 Task: Look for Airbnb properties in AdzopÃ©, Ivory Coast from 12th  December, 2023 to 15th December, 2023 for 3 adults.2 bedrooms having 3 beds and 1 bathroom. Property type can be flat. Booking option can be shelf check-in. Look for 3 properties as per requirement.
Action: Mouse moved to (460, 114)
Screenshot: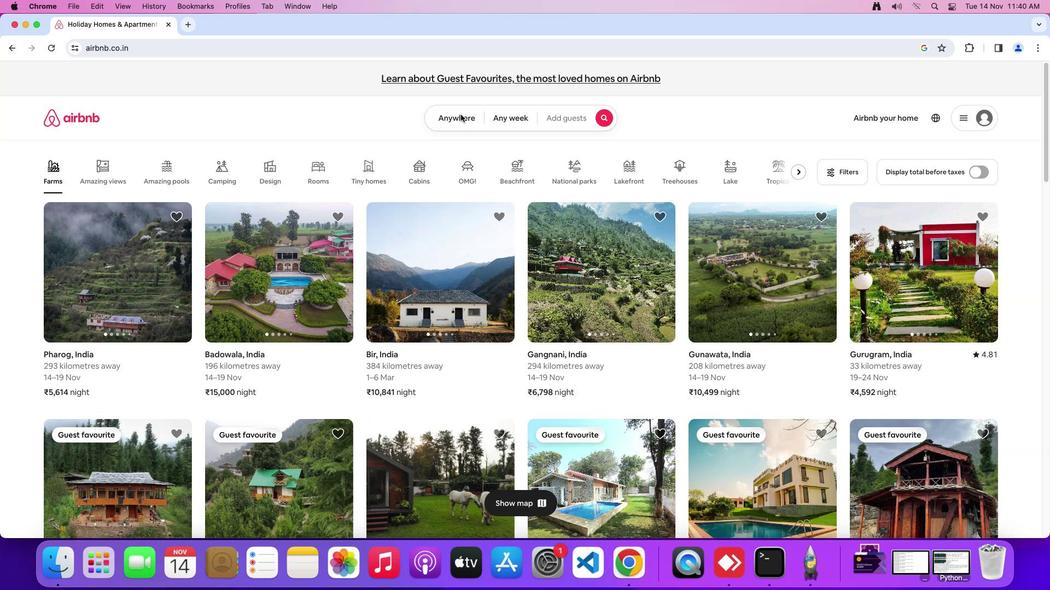 
Action: Mouse pressed left at (460, 114)
Screenshot: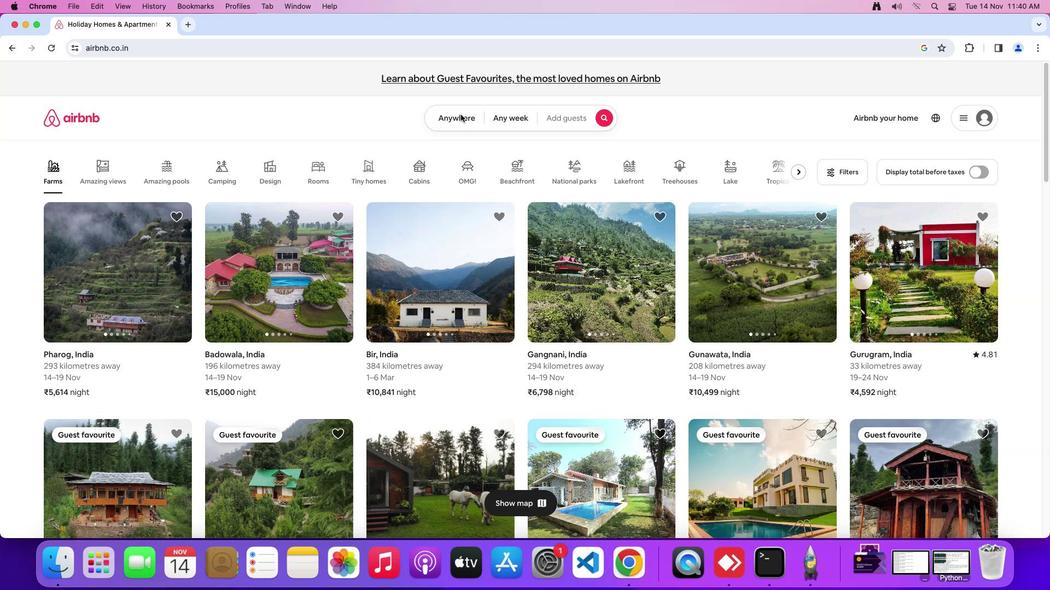 
Action: Mouse moved to (457, 118)
Screenshot: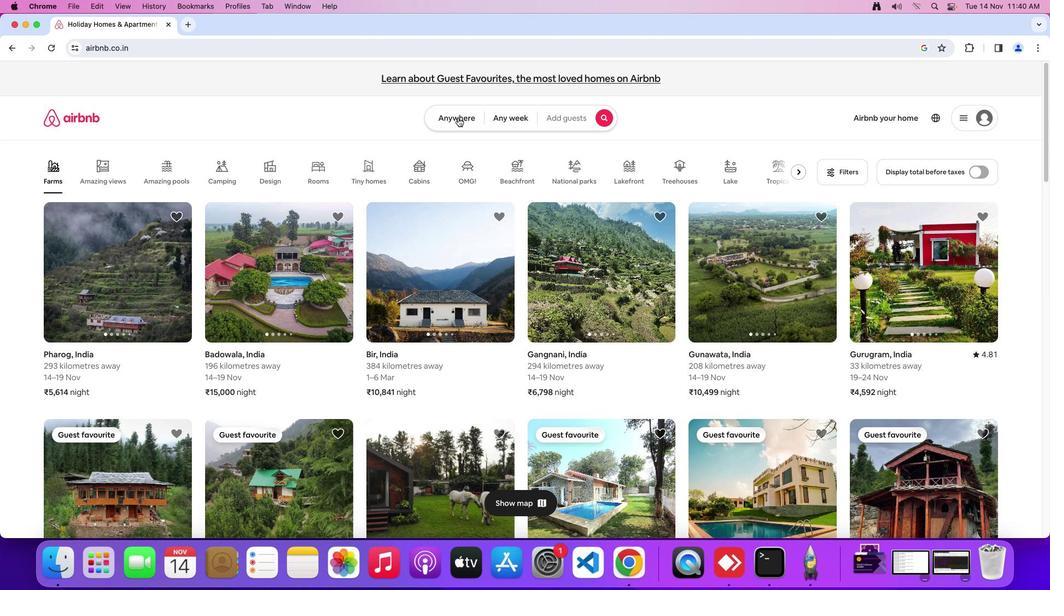 
Action: Mouse pressed left at (457, 118)
Screenshot: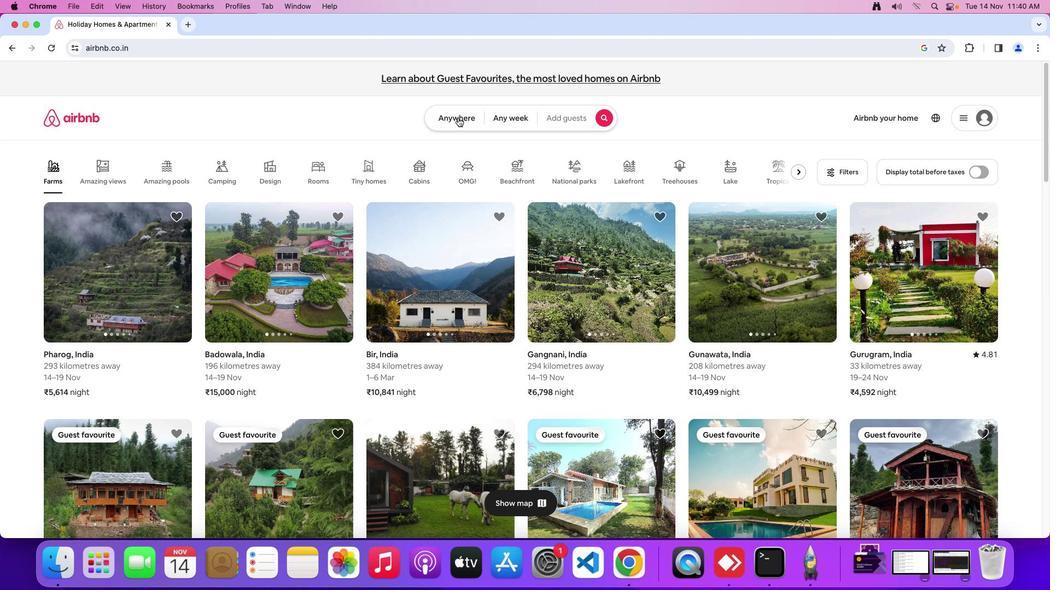 
Action: Mouse moved to (416, 163)
Screenshot: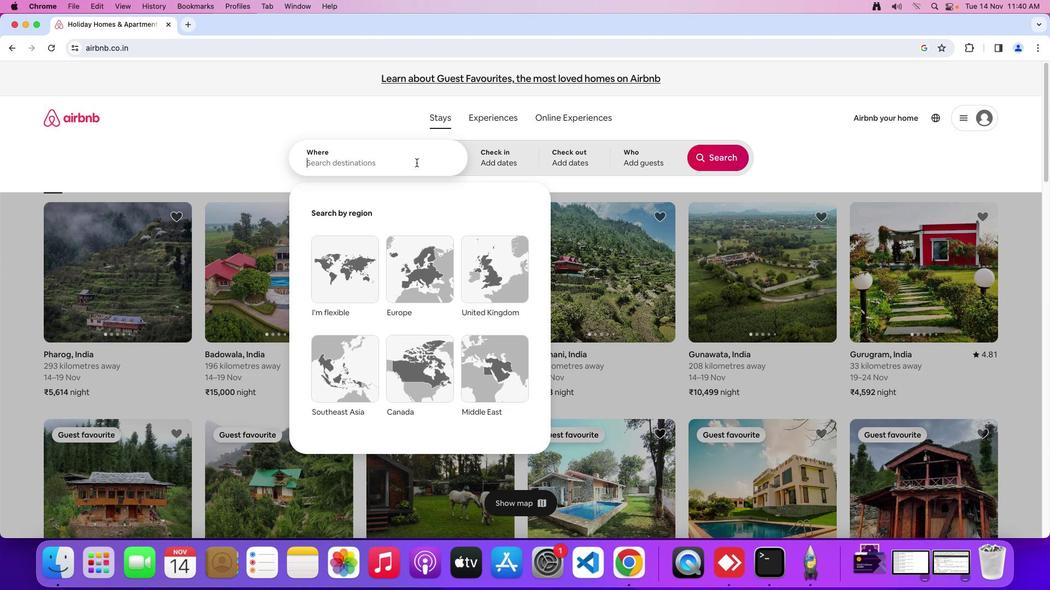 
Action: Mouse pressed left at (416, 163)
Screenshot: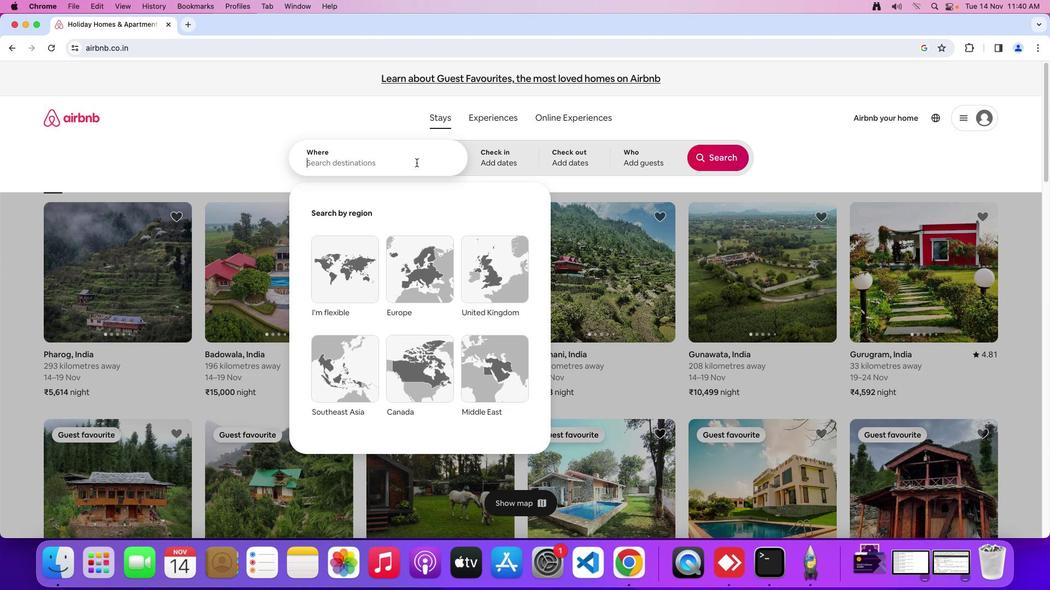 
Action: Mouse moved to (419, 179)
Screenshot: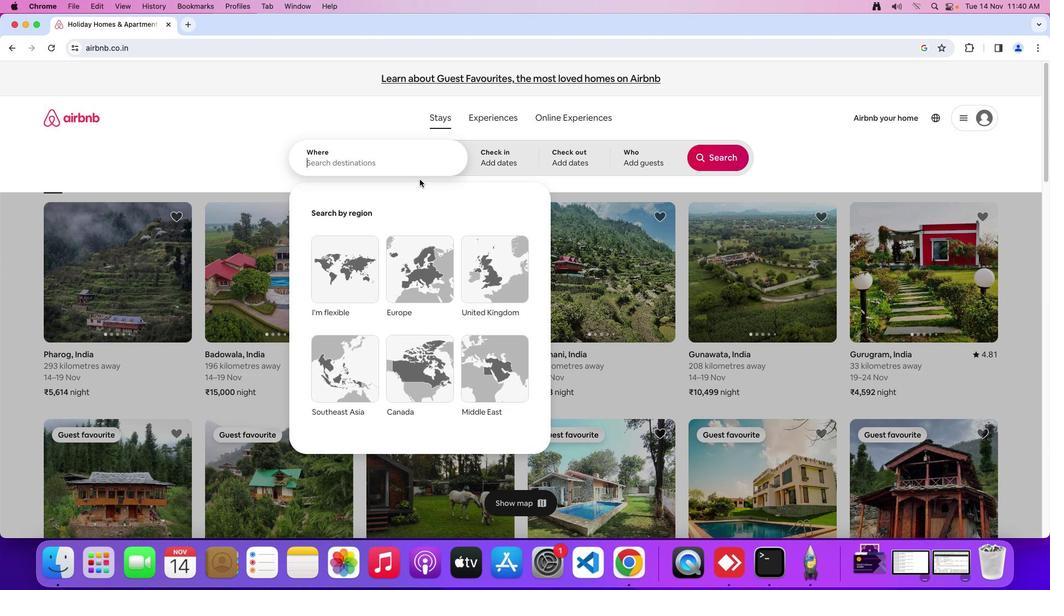 
Action: Key pressed Key.shift_r'A''d''z''o''p''e'','Key.spaceKey.shift'I''v''o''r''b'Key.backspace'v''y'Key.spaceKey.shift_r'C''o''a''s''t'
Screenshot: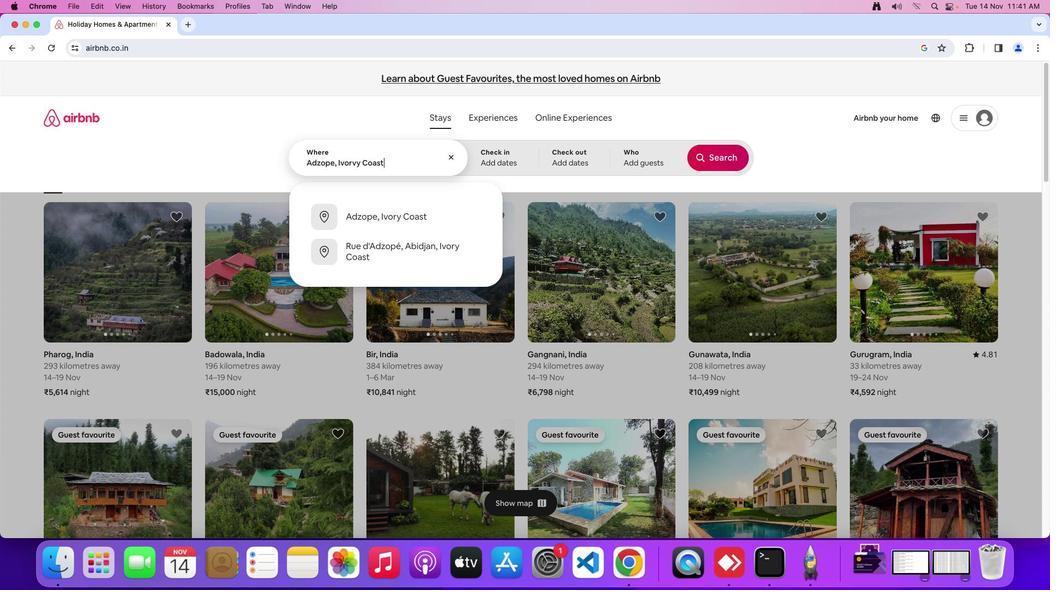 
Action: Mouse moved to (490, 149)
Screenshot: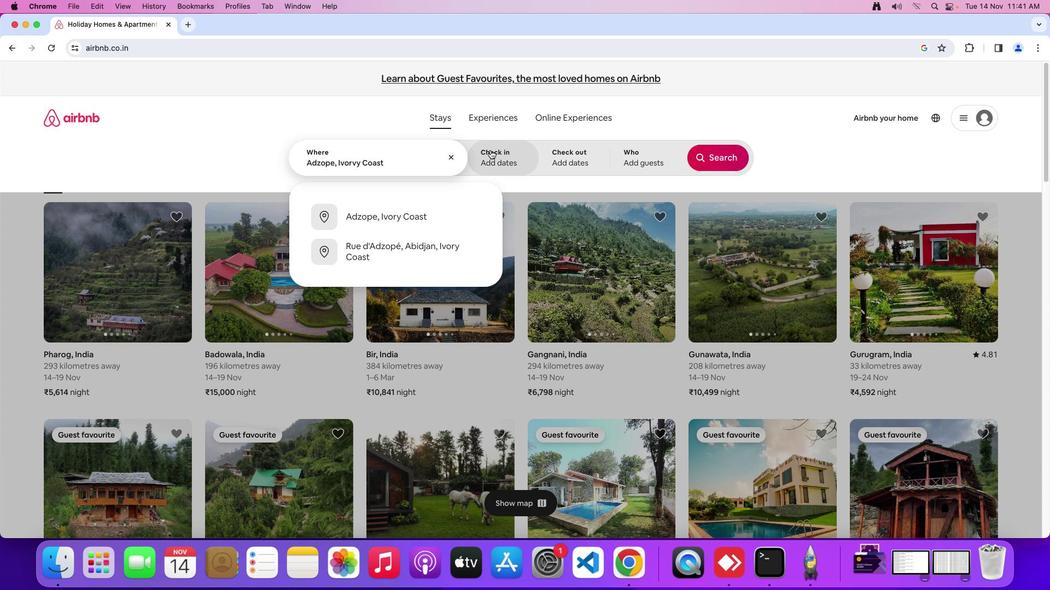 
Action: Mouse pressed left at (490, 149)
Screenshot: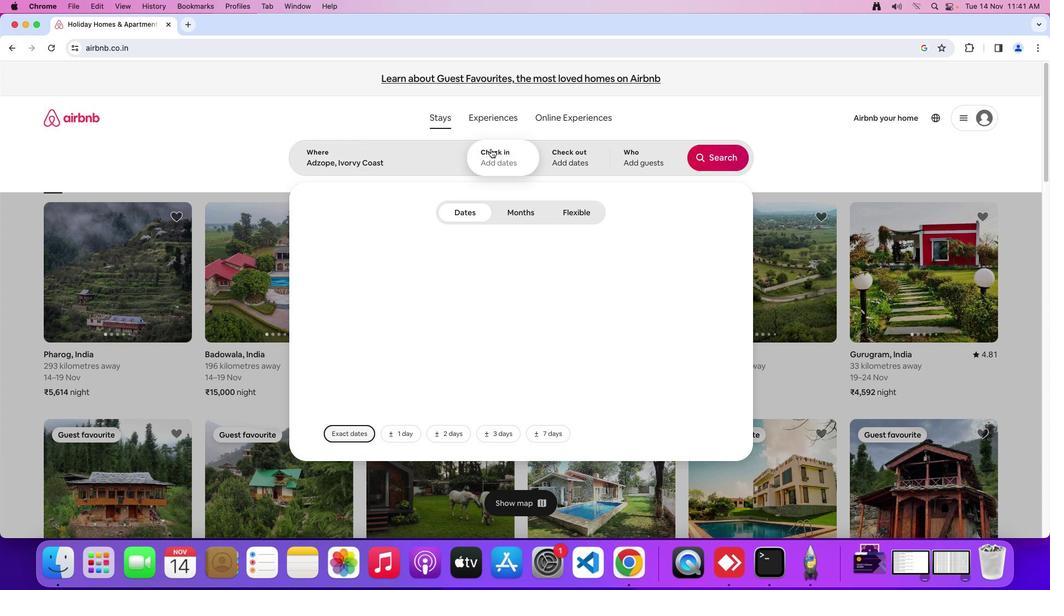 
Action: Mouse moved to (599, 346)
Screenshot: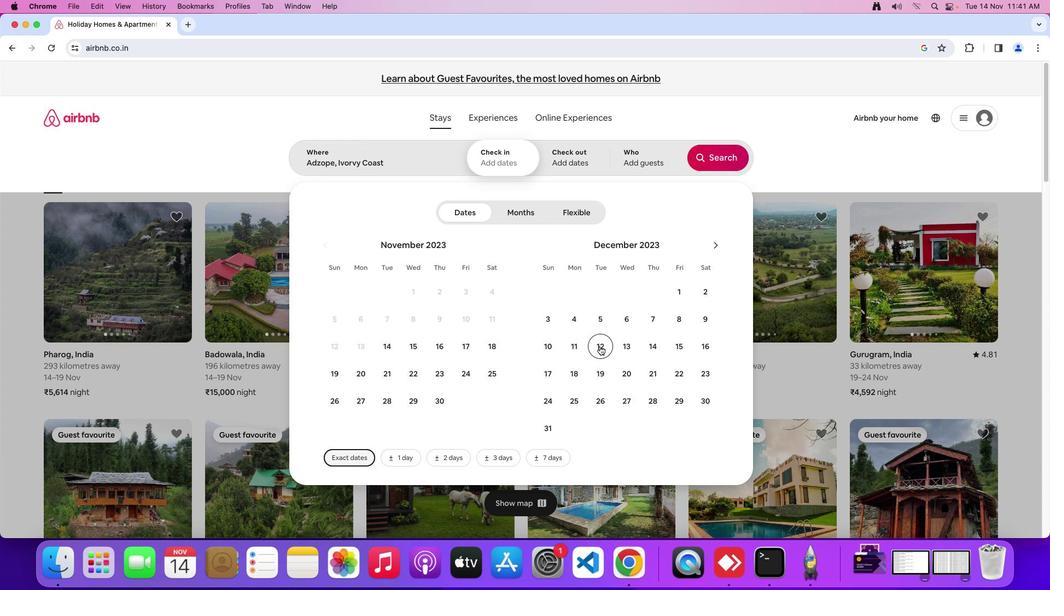 
Action: Mouse pressed left at (599, 346)
Screenshot: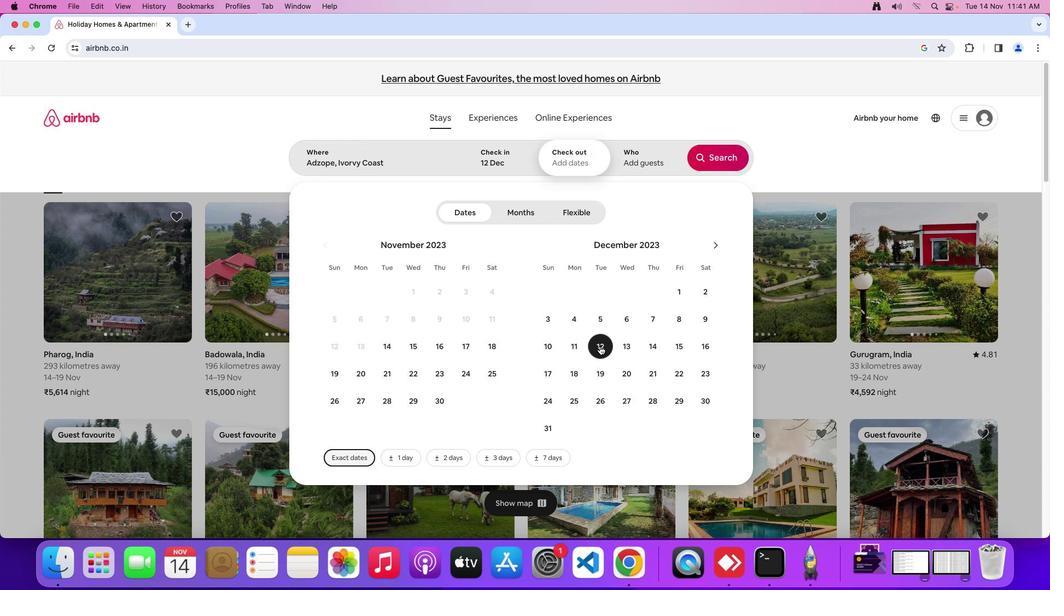 
Action: Mouse moved to (676, 347)
Screenshot: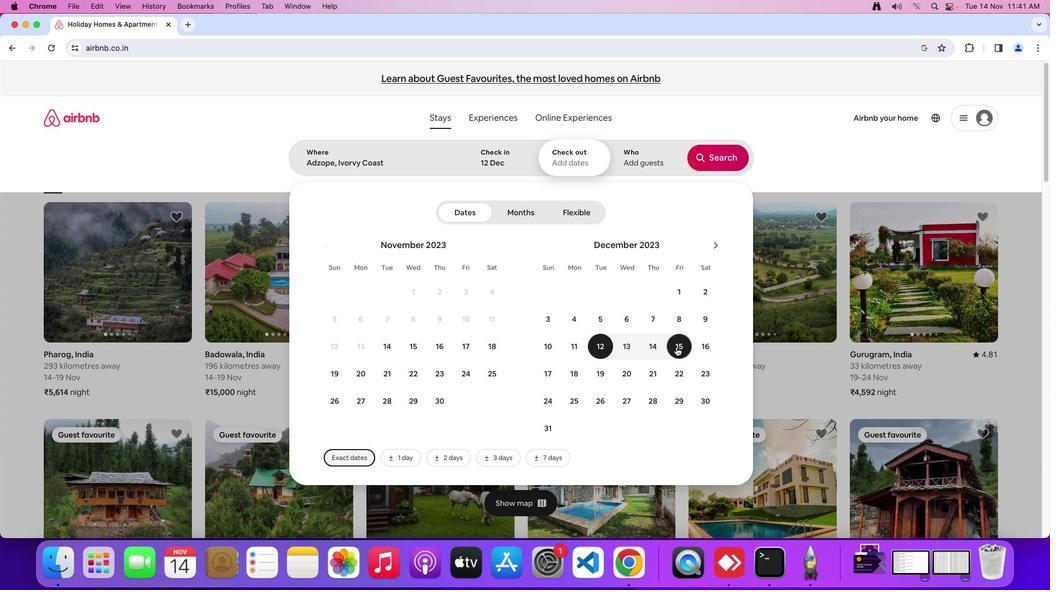 
Action: Mouse pressed left at (676, 347)
Screenshot: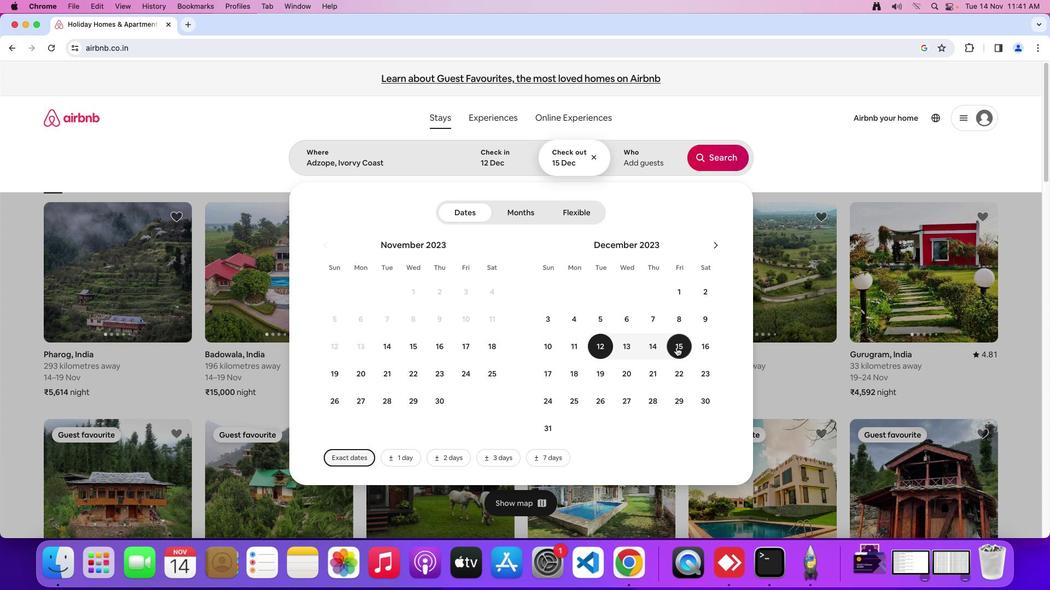 
Action: Mouse moved to (652, 159)
Screenshot: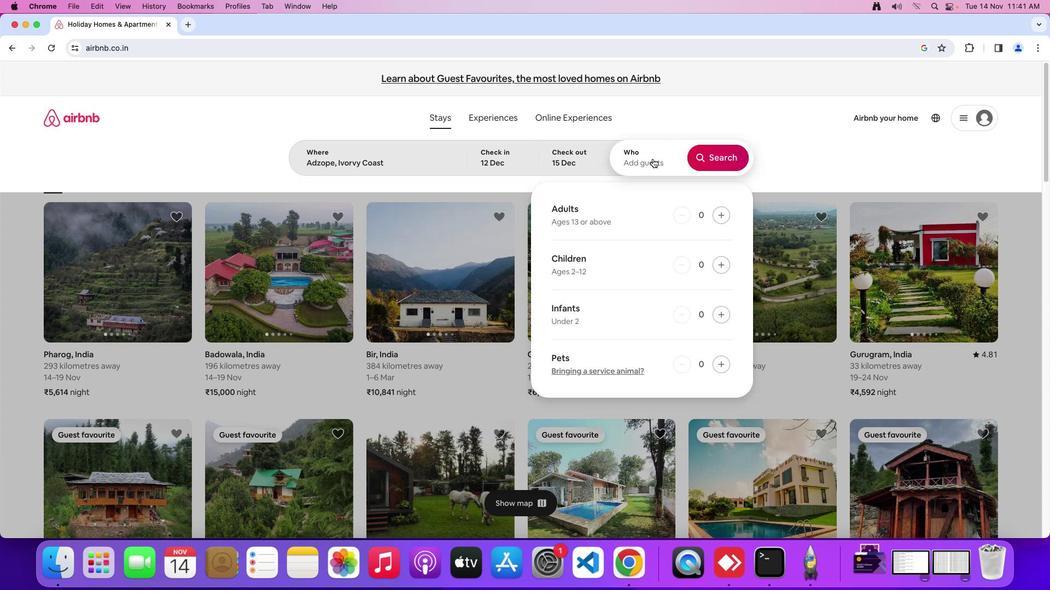 
Action: Mouse pressed left at (652, 159)
Screenshot: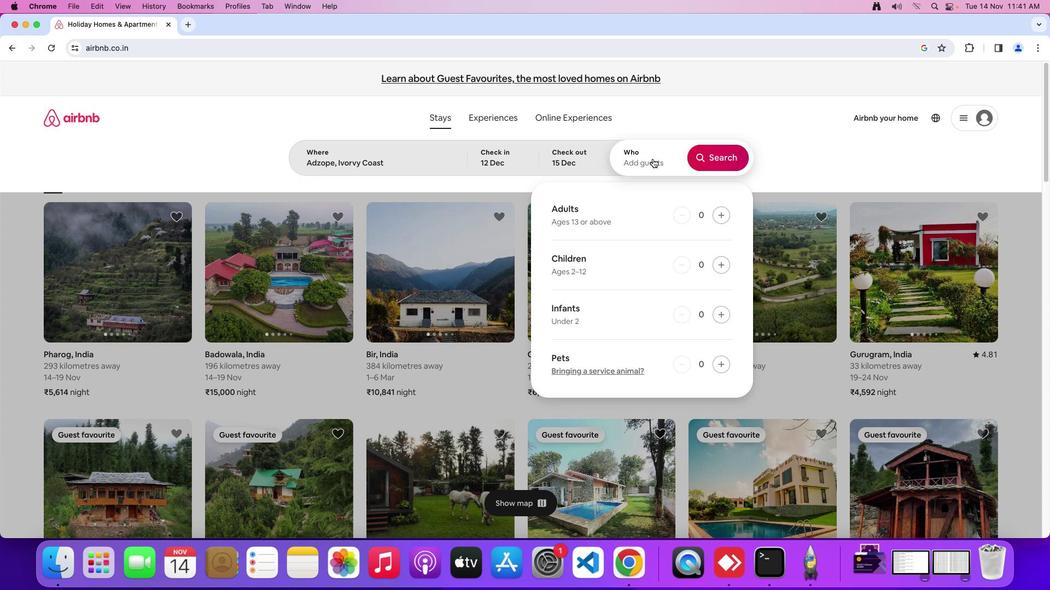 
Action: Mouse moved to (718, 214)
Screenshot: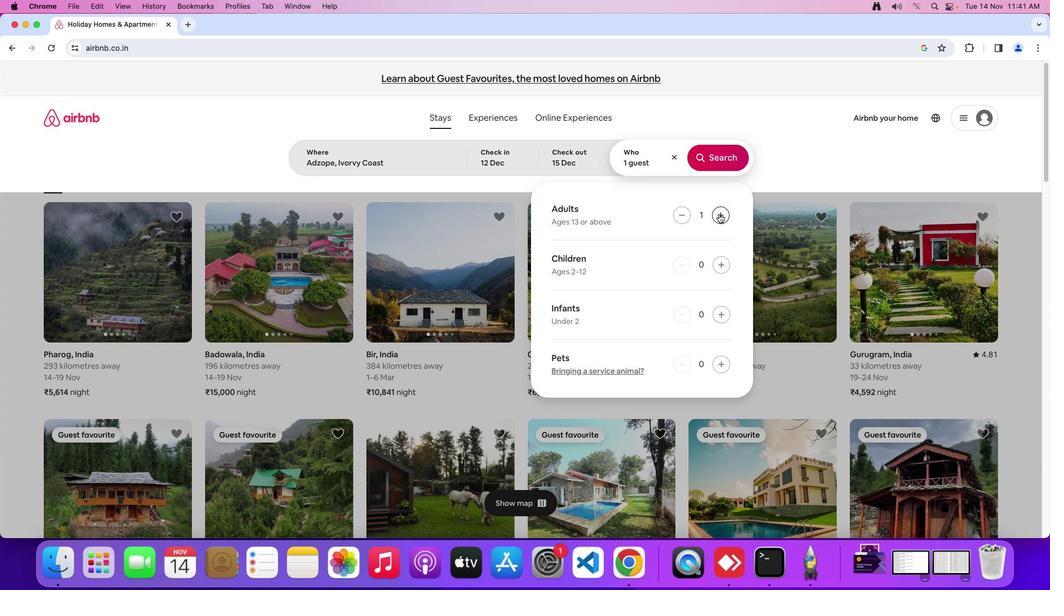 
Action: Mouse pressed left at (718, 214)
Screenshot: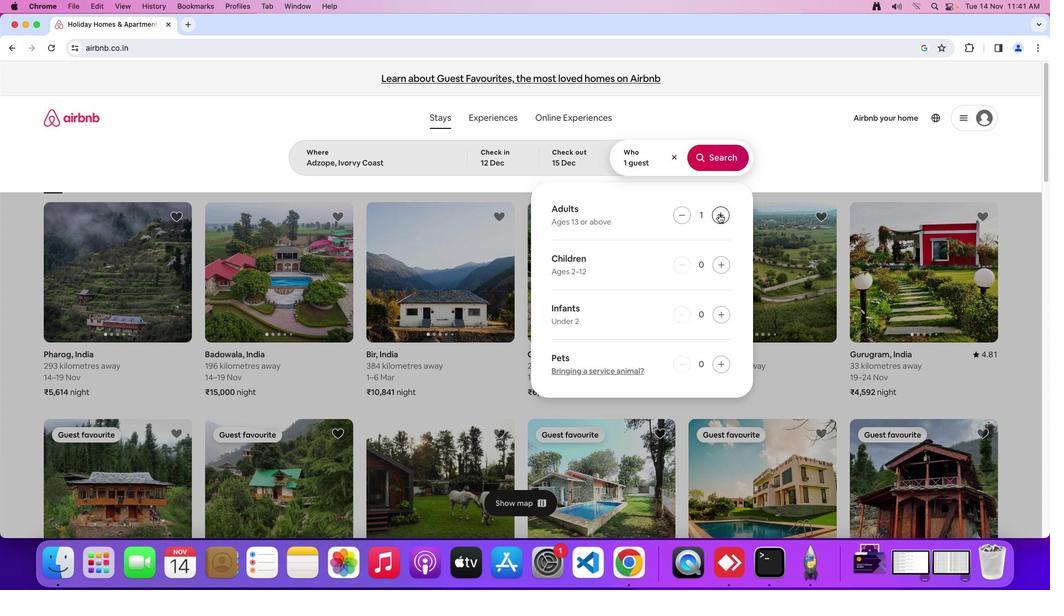 
Action: Mouse pressed left at (718, 214)
Screenshot: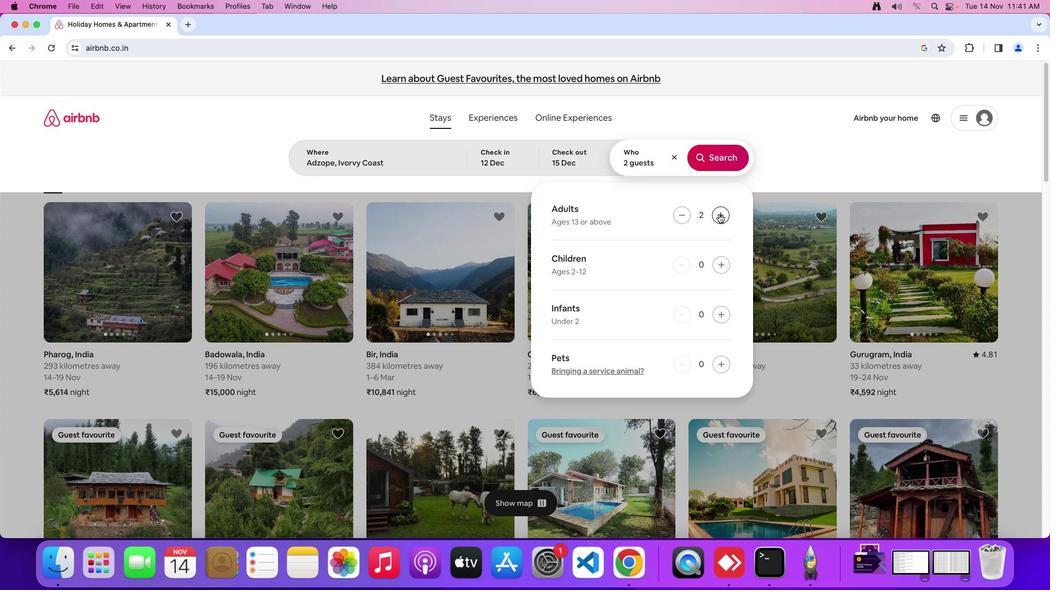 
Action: Mouse pressed left at (718, 214)
Screenshot: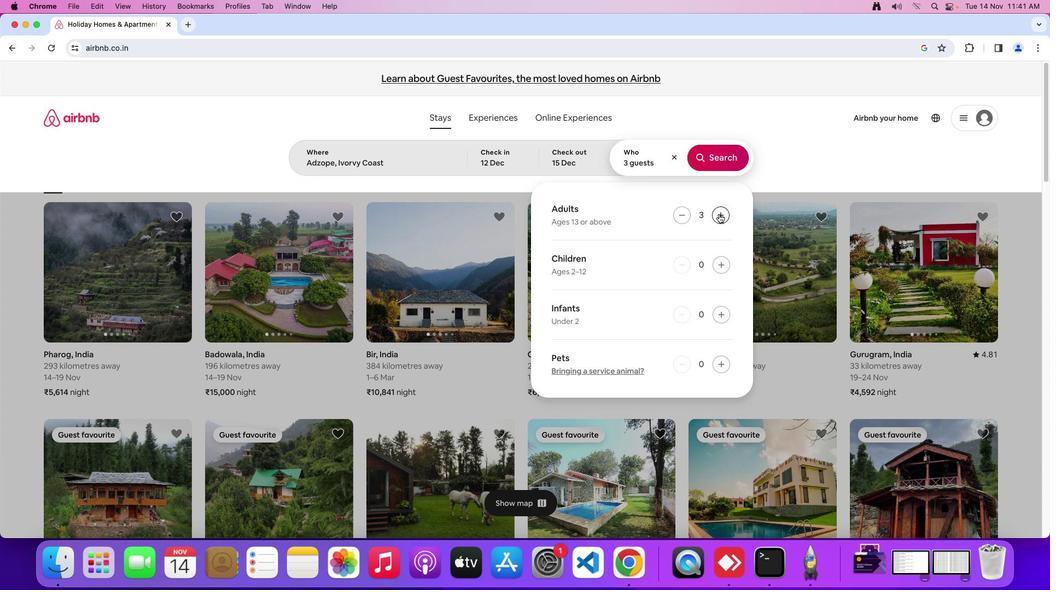 
Action: Mouse moved to (733, 157)
Screenshot: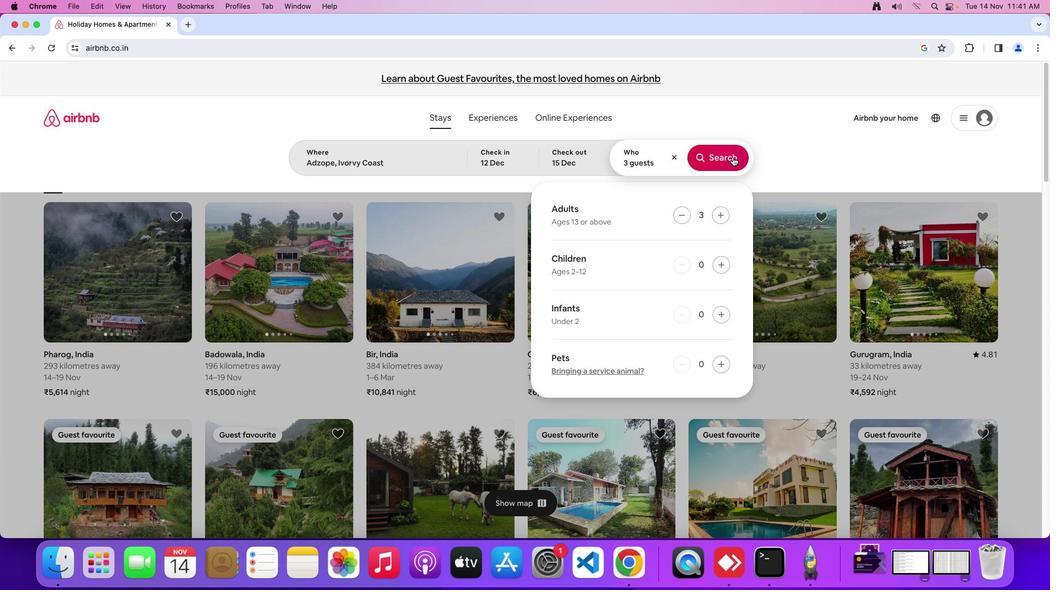 
Action: Mouse pressed left at (733, 157)
Screenshot: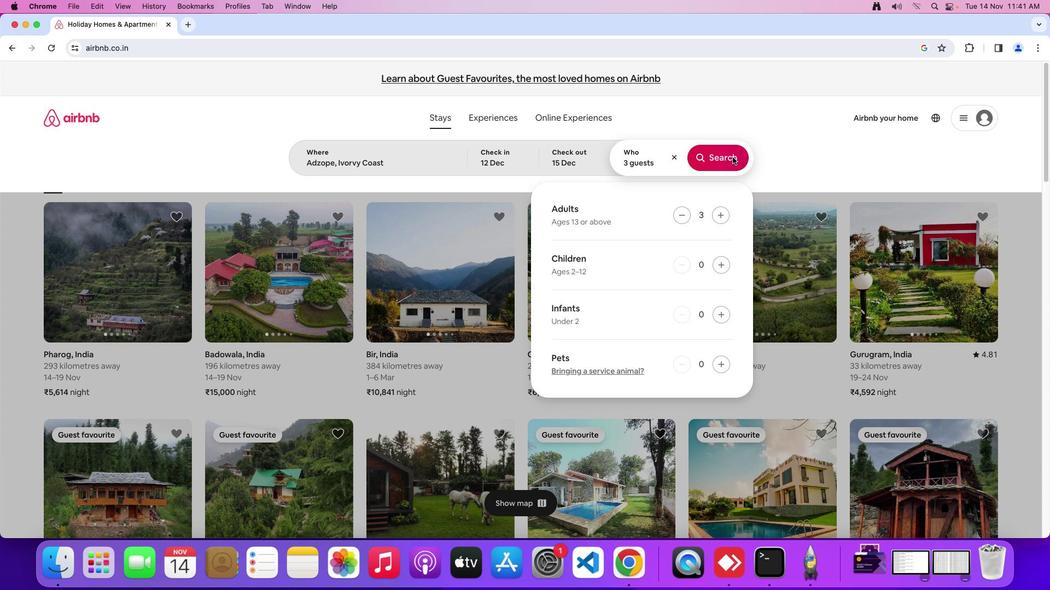 
Action: Mouse moved to (866, 126)
Screenshot: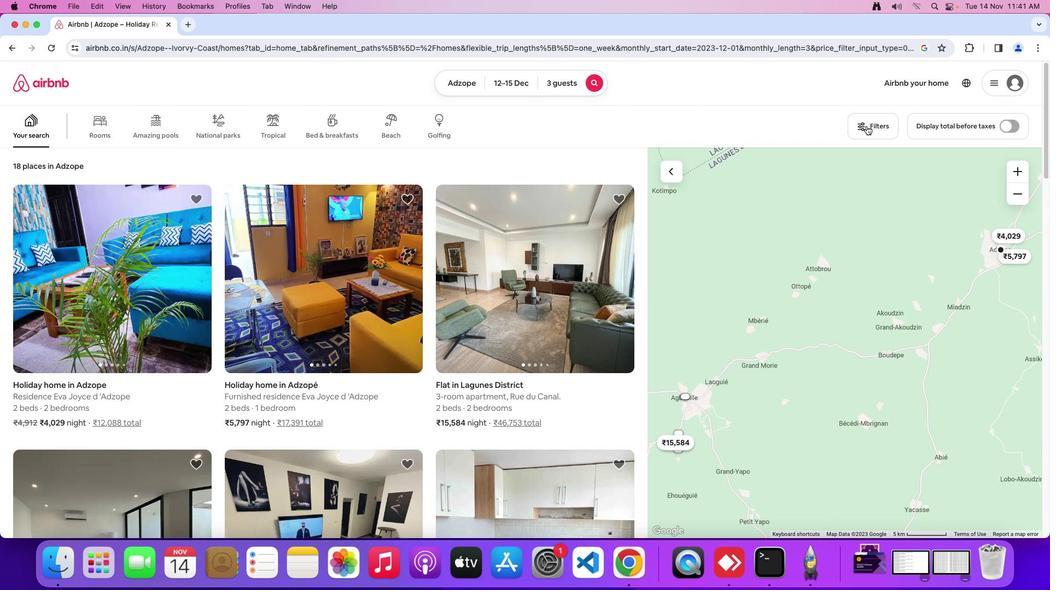 
Action: Mouse pressed left at (866, 126)
Screenshot: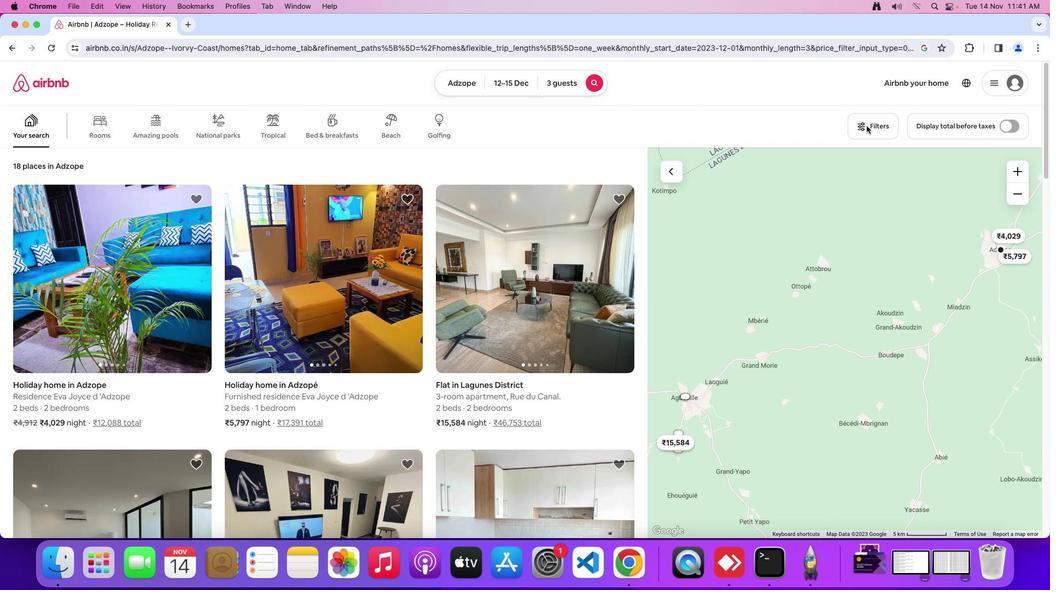 
Action: Mouse moved to (481, 347)
Screenshot: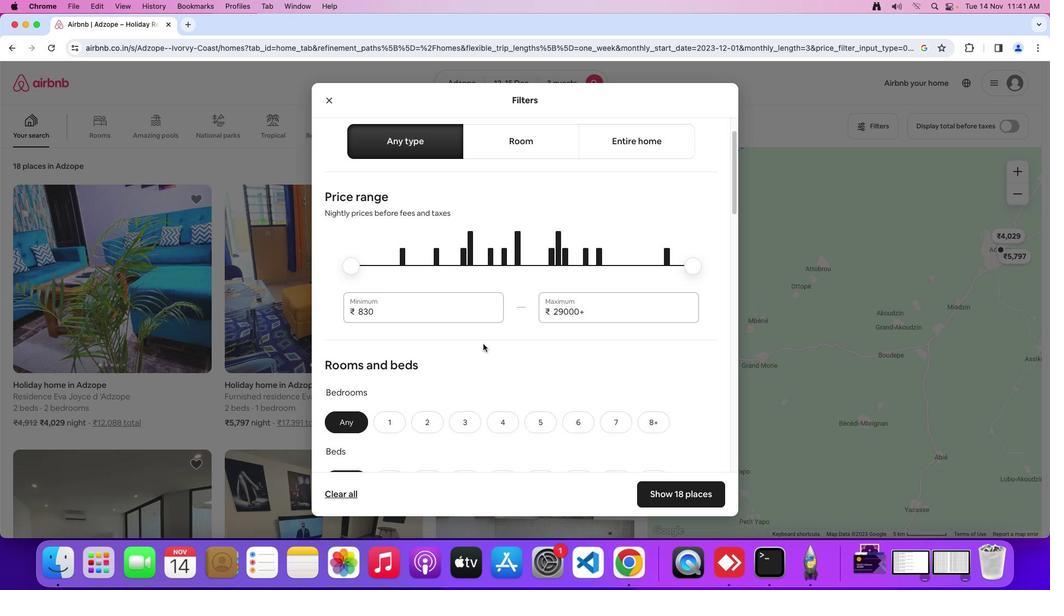 
Action: Mouse scrolled (481, 347) with delta (0, 0)
Screenshot: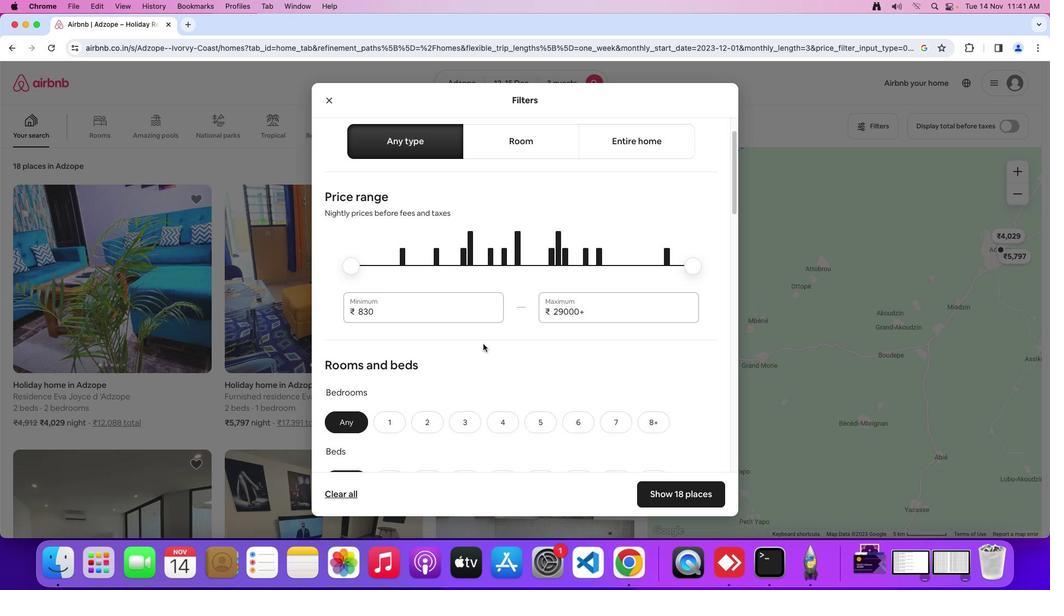 
Action: Mouse moved to (481, 346)
Screenshot: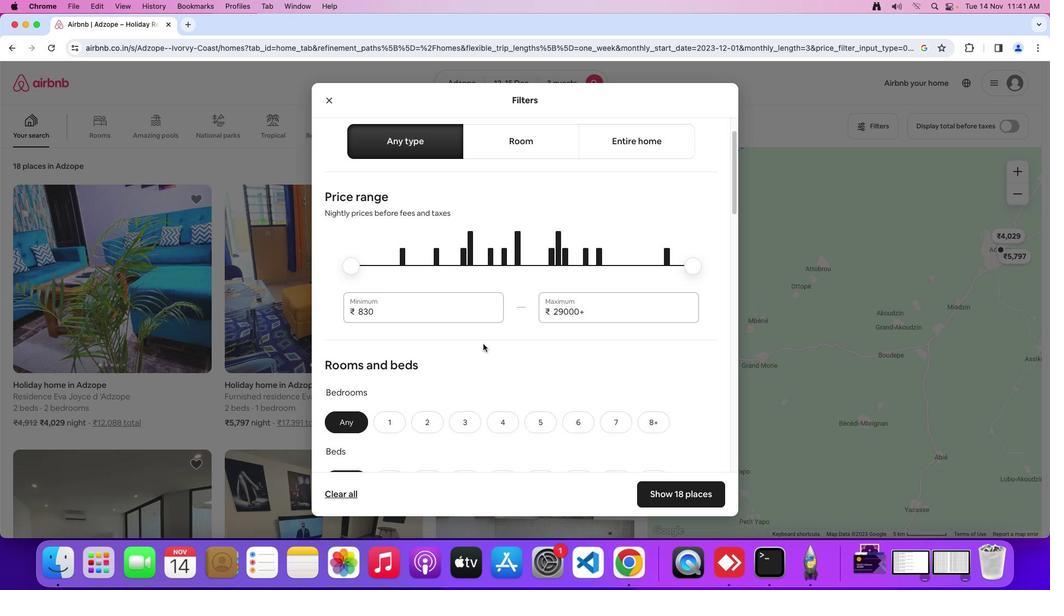 
Action: Mouse scrolled (481, 346) with delta (0, 0)
Screenshot: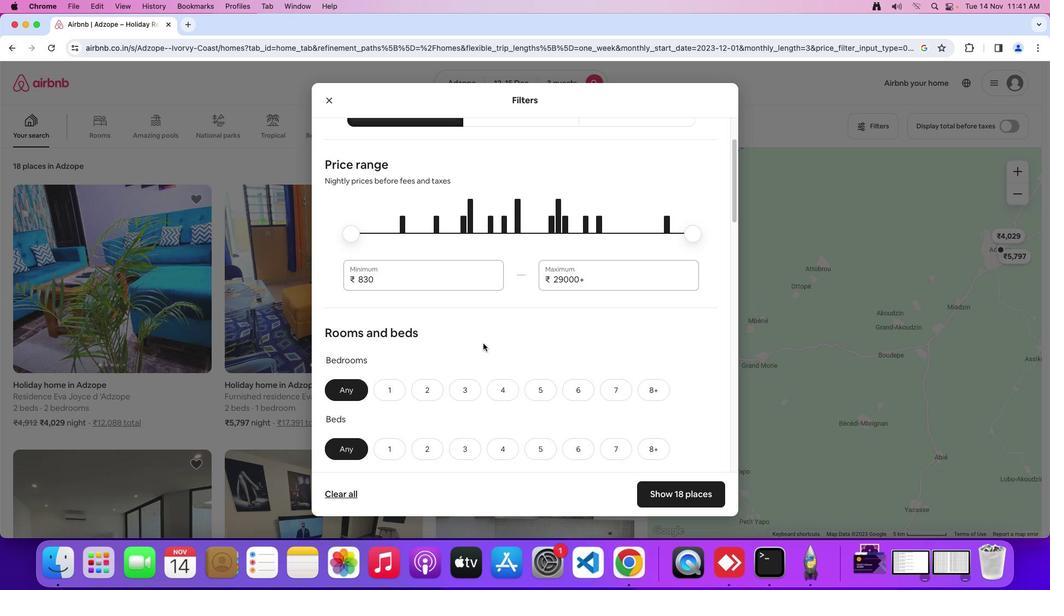 
Action: Mouse moved to (482, 345)
Screenshot: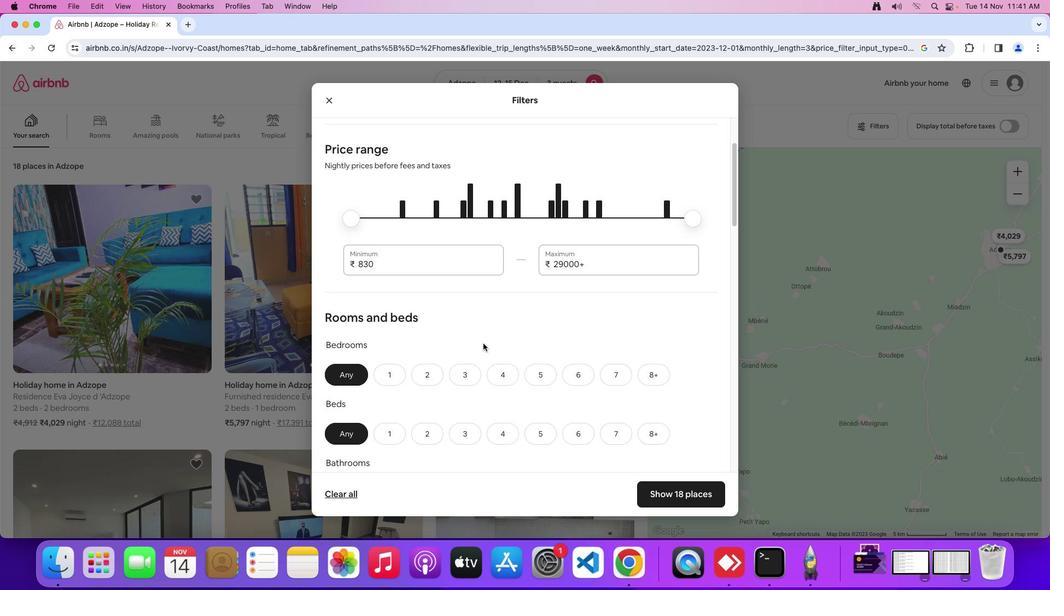 
Action: Mouse scrolled (482, 345) with delta (0, -1)
Screenshot: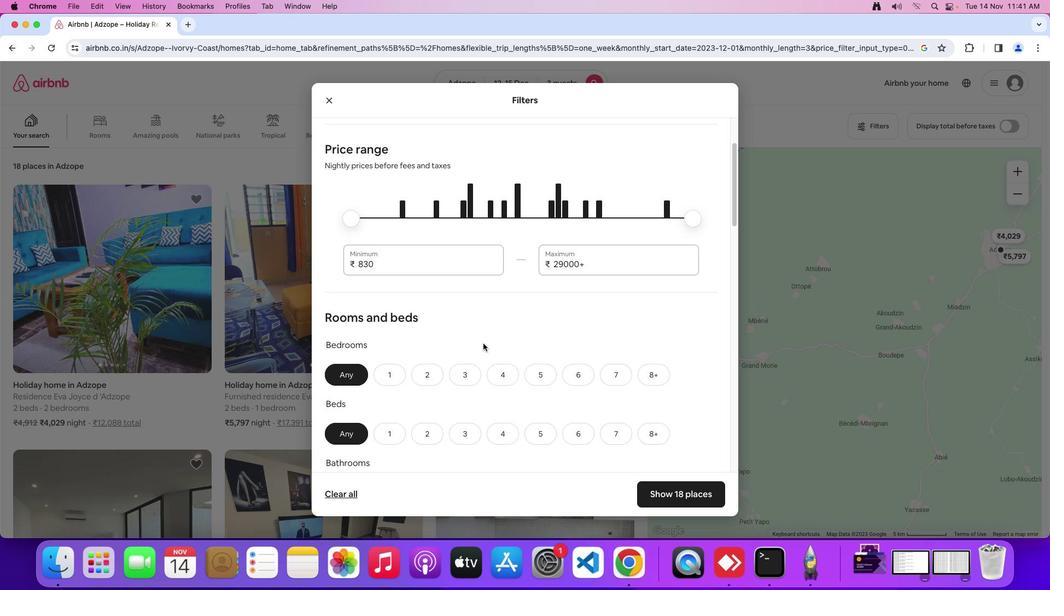 
Action: Mouse moved to (447, 343)
Screenshot: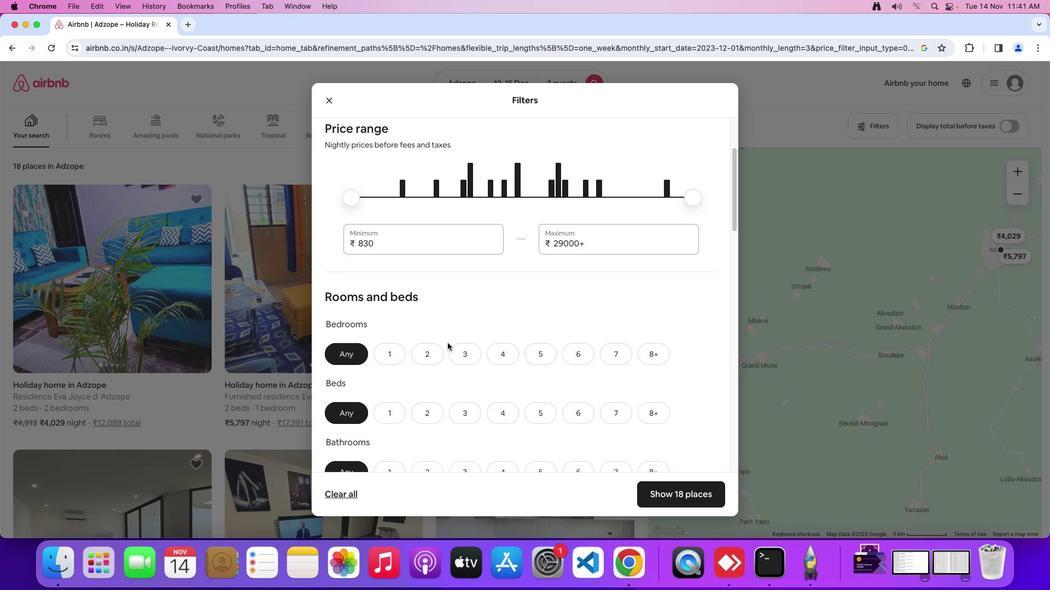 
Action: Mouse scrolled (447, 343) with delta (0, 0)
Screenshot: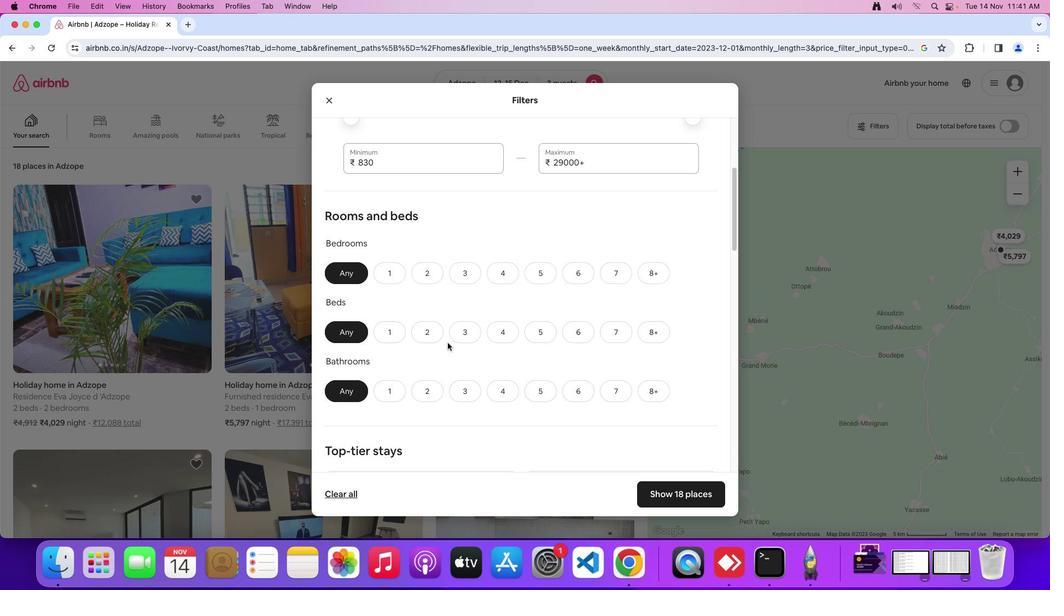 
Action: Mouse scrolled (447, 343) with delta (0, 0)
Screenshot: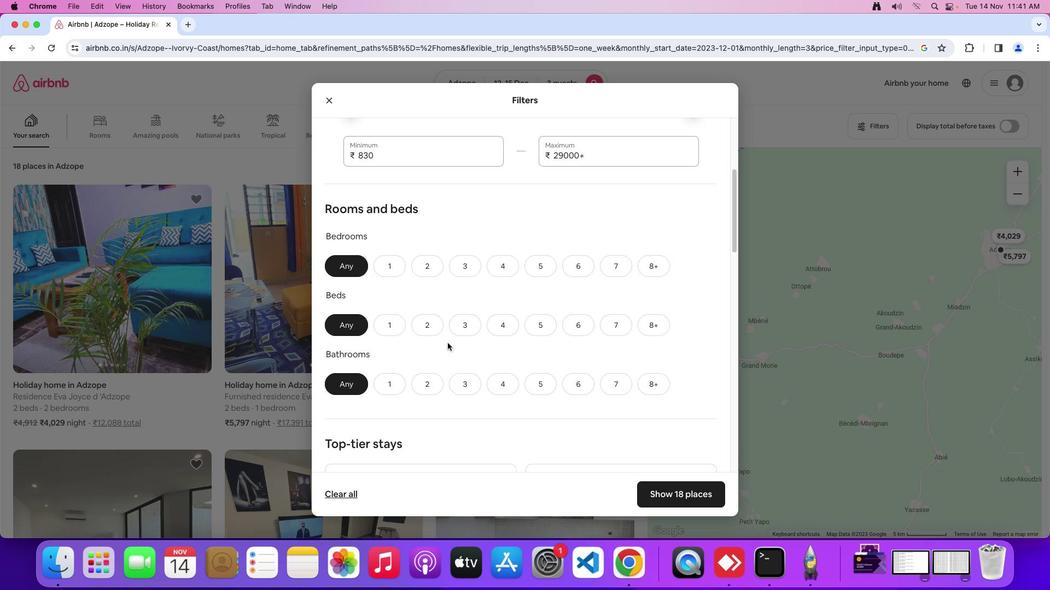 
Action: Mouse moved to (447, 343)
Screenshot: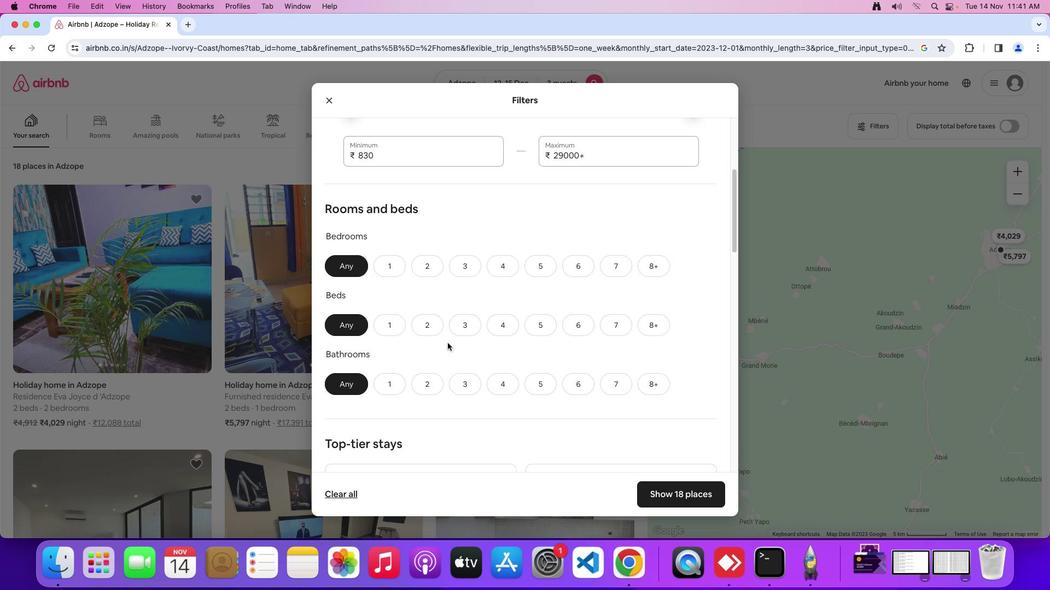 
Action: Mouse scrolled (447, 343) with delta (0, -1)
Screenshot: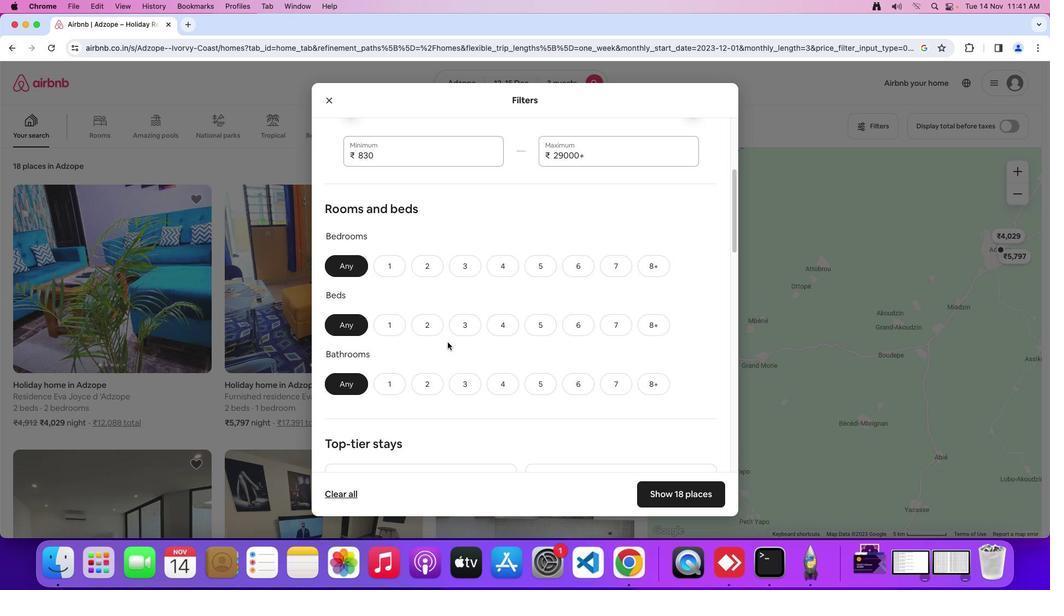 
Action: Mouse moved to (434, 268)
Screenshot: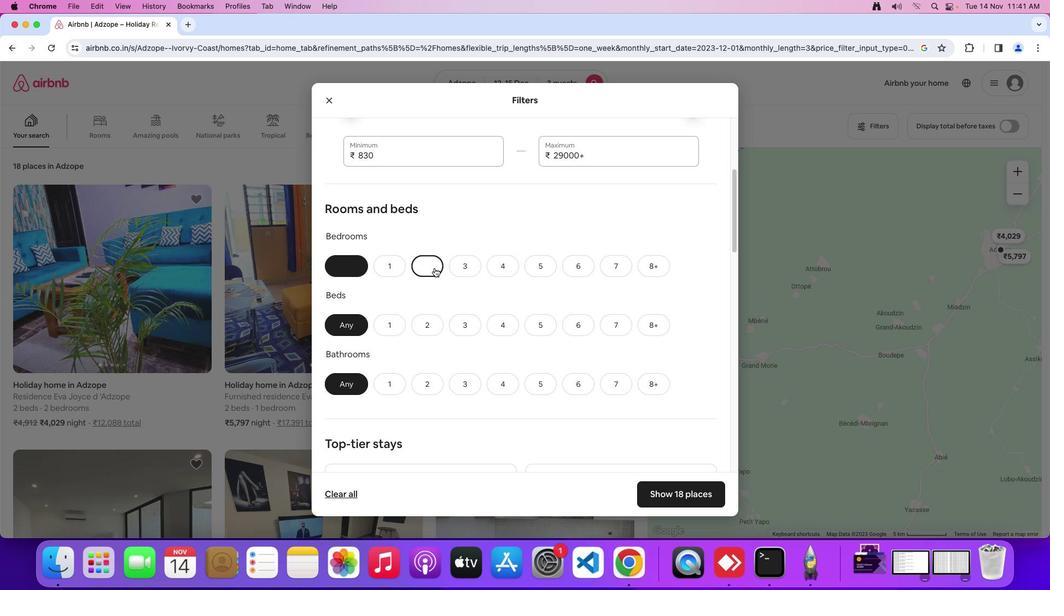 
Action: Mouse pressed left at (434, 268)
Screenshot: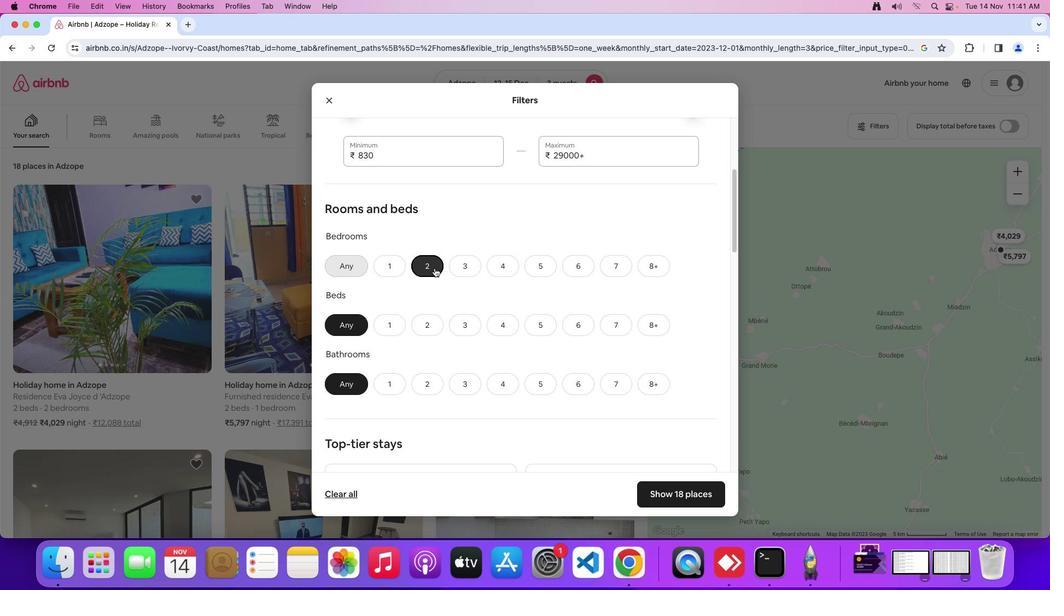 
Action: Mouse moved to (501, 331)
Screenshot: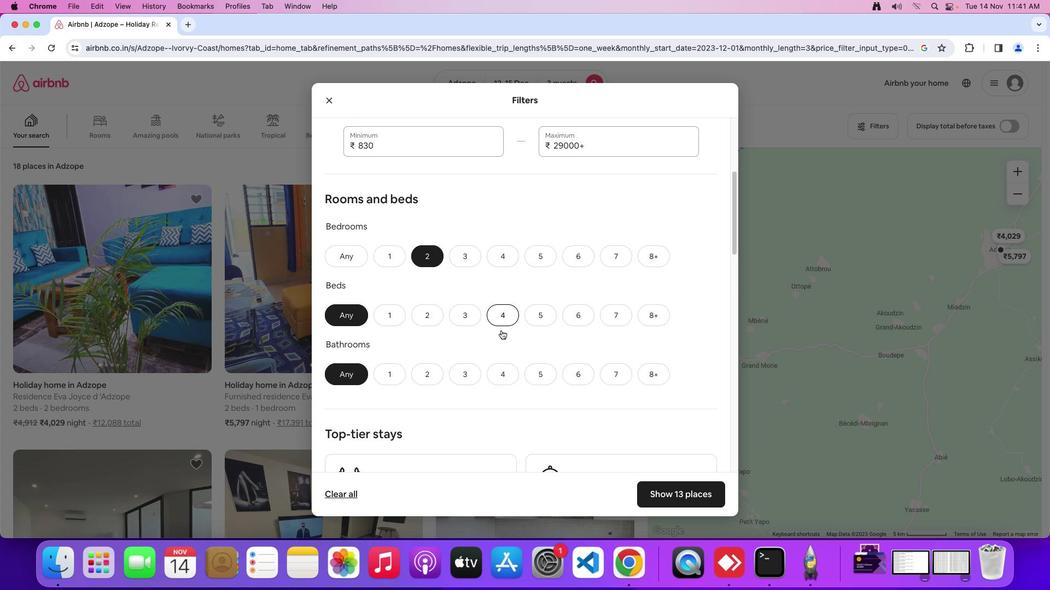 
Action: Mouse scrolled (501, 331) with delta (0, 0)
Screenshot: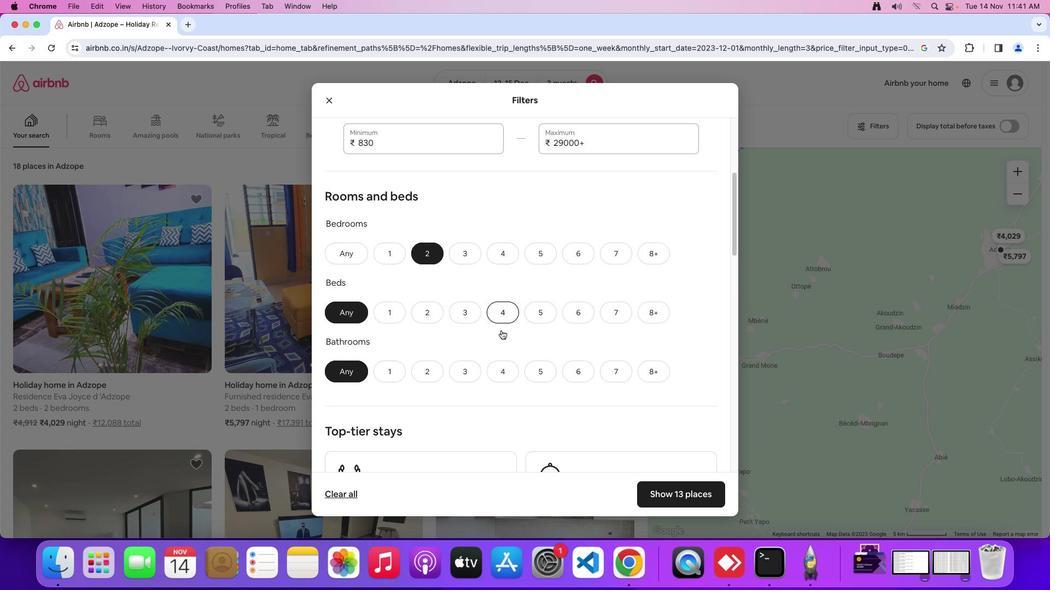 
Action: Mouse scrolled (501, 331) with delta (0, 0)
Screenshot: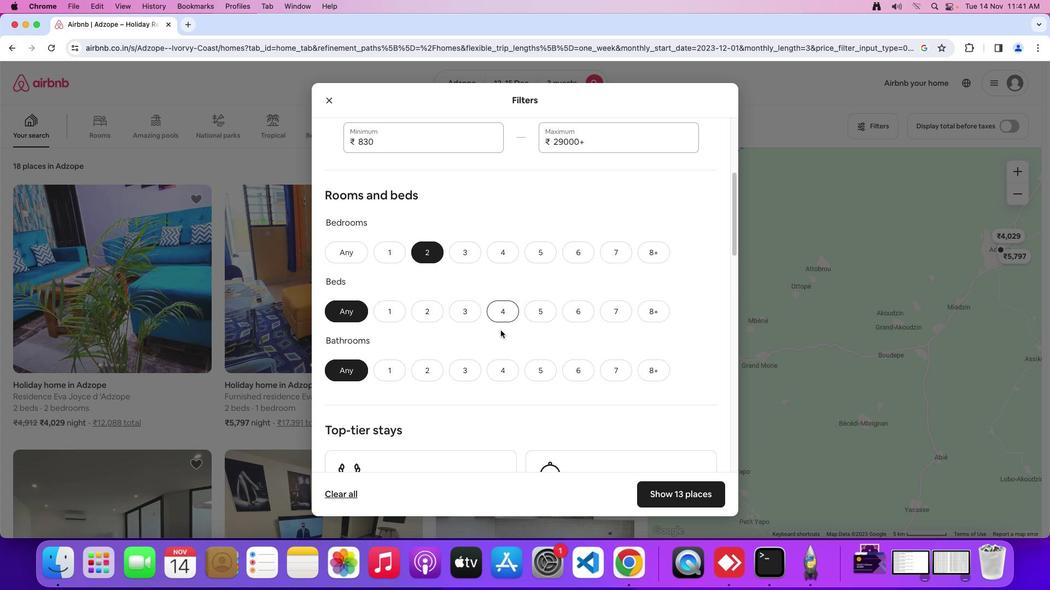 
Action: Mouse moved to (475, 315)
Screenshot: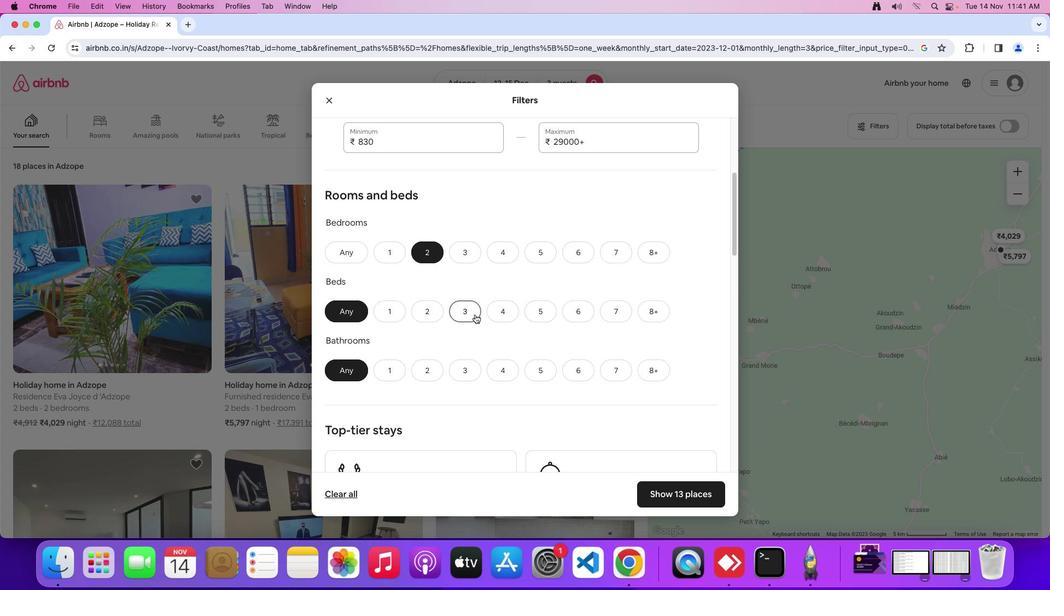 
Action: Mouse pressed left at (475, 315)
Screenshot: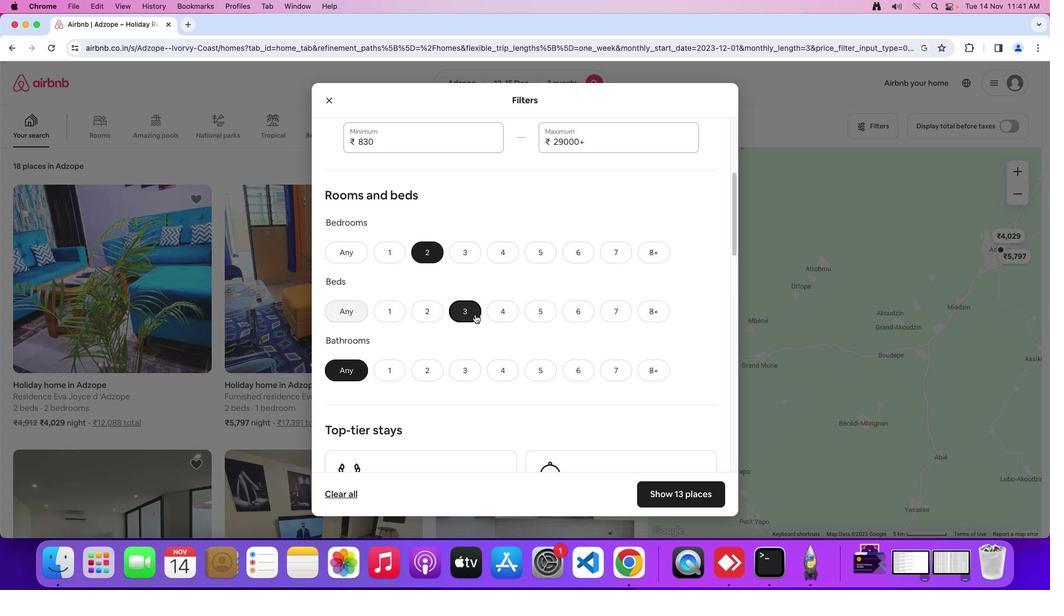 
Action: Mouse moved to (401, 369)
Screenshot: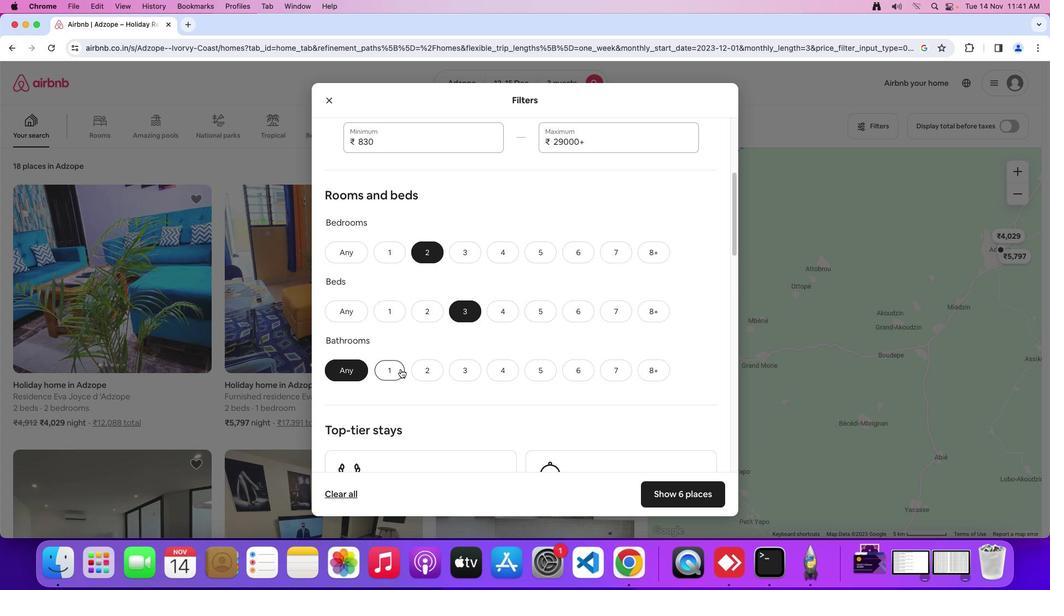 
Action: Mouse pressed left at (401, 369)
Screenshot: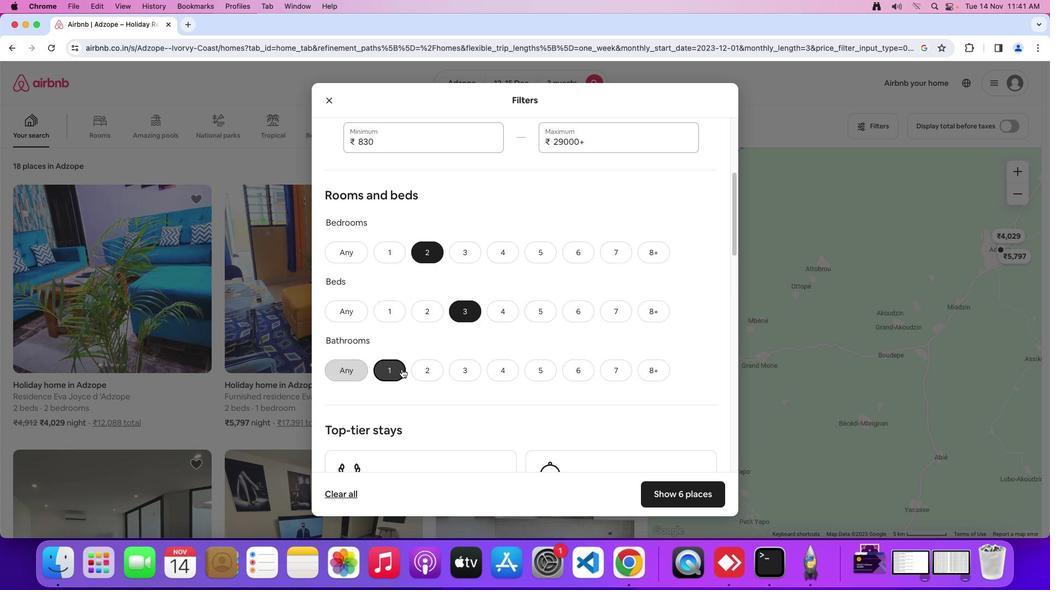 
Action: Mouse moved to (518, 410)
Screenshot: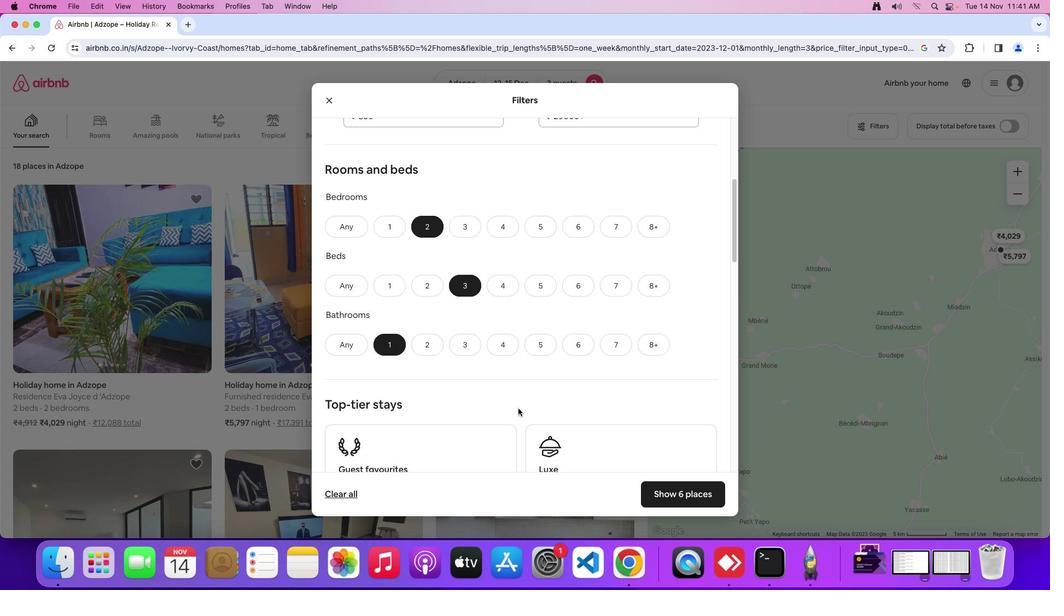 
Action: Mouse scrolled (518, 410) with delta (0, 0)
Screenshot: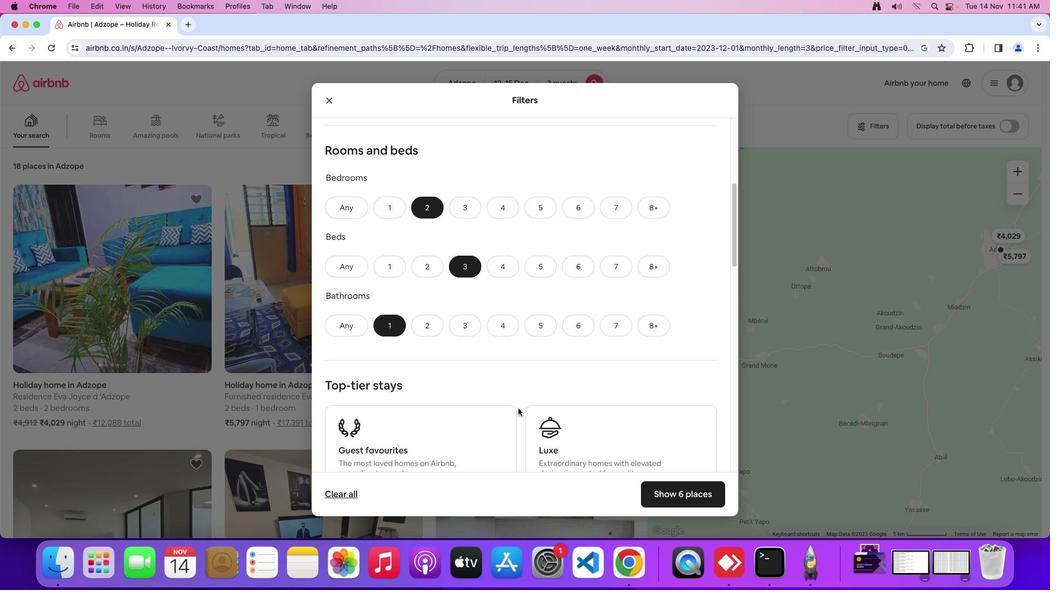 
Action: Mouse moved to (518, 410)
Screenshot: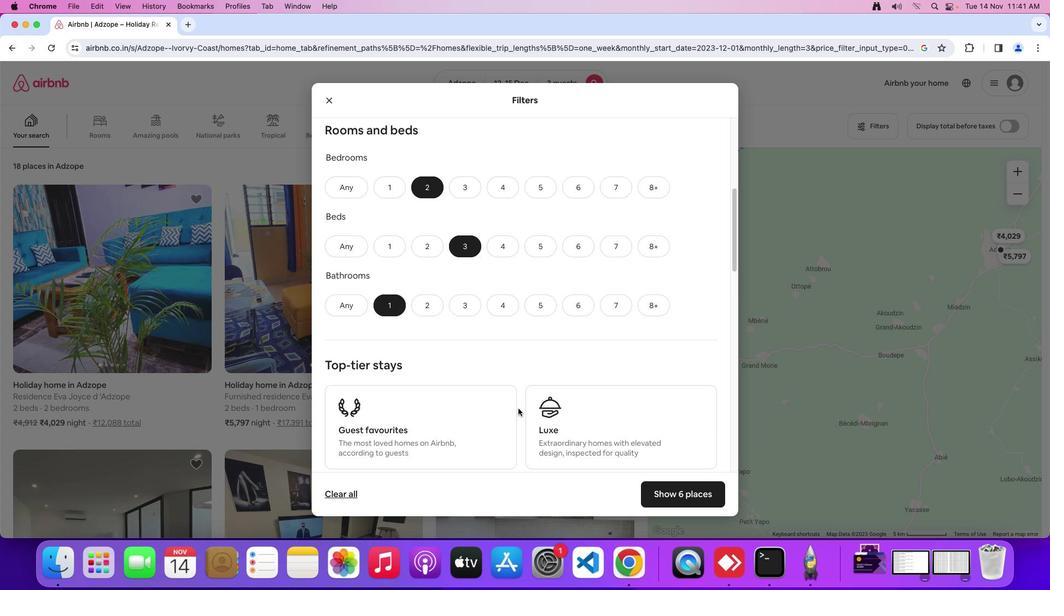 
Action: Mouse scrolled (518, 410) with delta (0, 0)
Screenshot: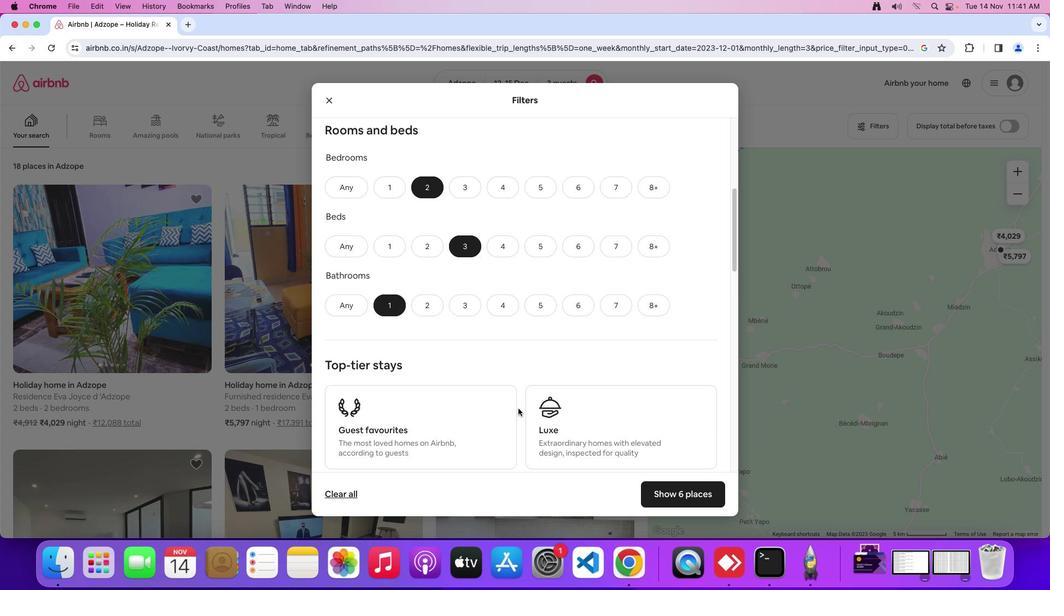 
Action: Mouse moved to (518, 410)
Screenshot: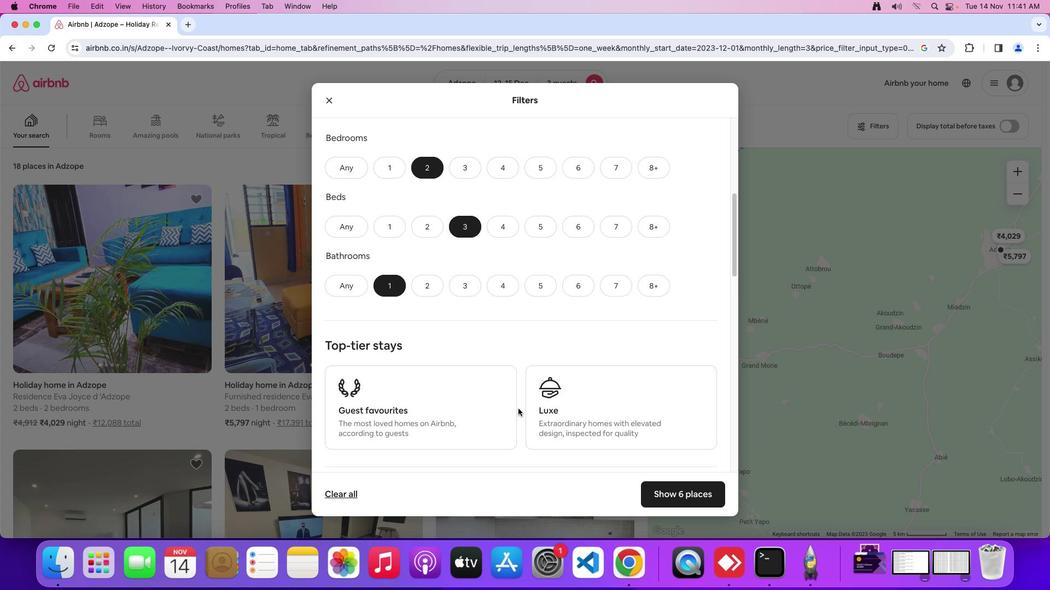 
Action: Mouse scrolled (518, 410) with delta (0, -1)
Screenshot: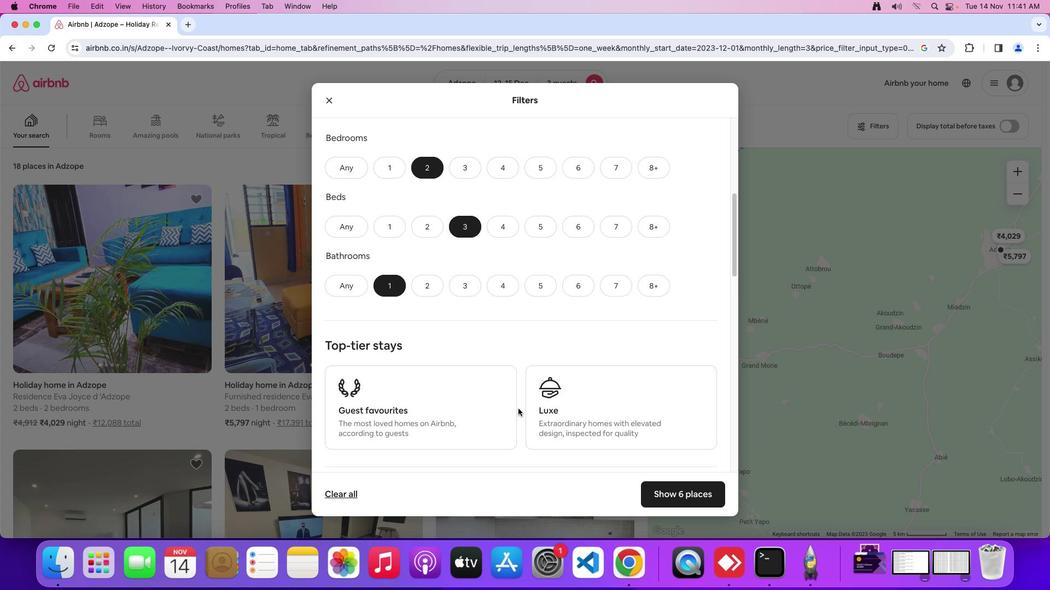
Action: Mouse moved to (518, 409)
Screenshot: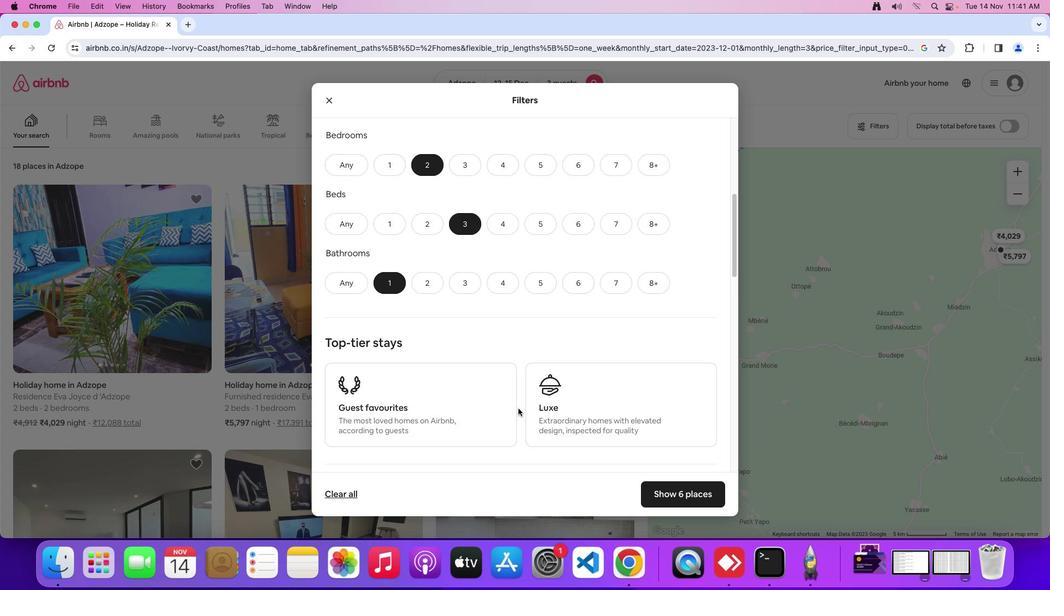 
Action: Mouse scrolled (518, 409) with delta (0, 0)
Screenshot: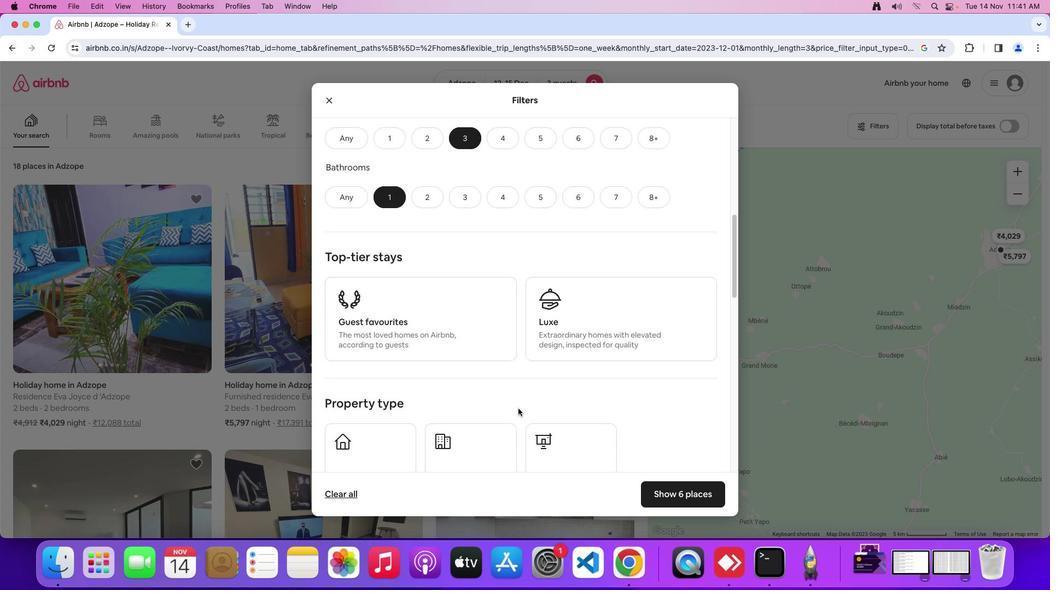 
Action: Mouse scrolled (518, 409) with delta (0, 0)
Screenshot: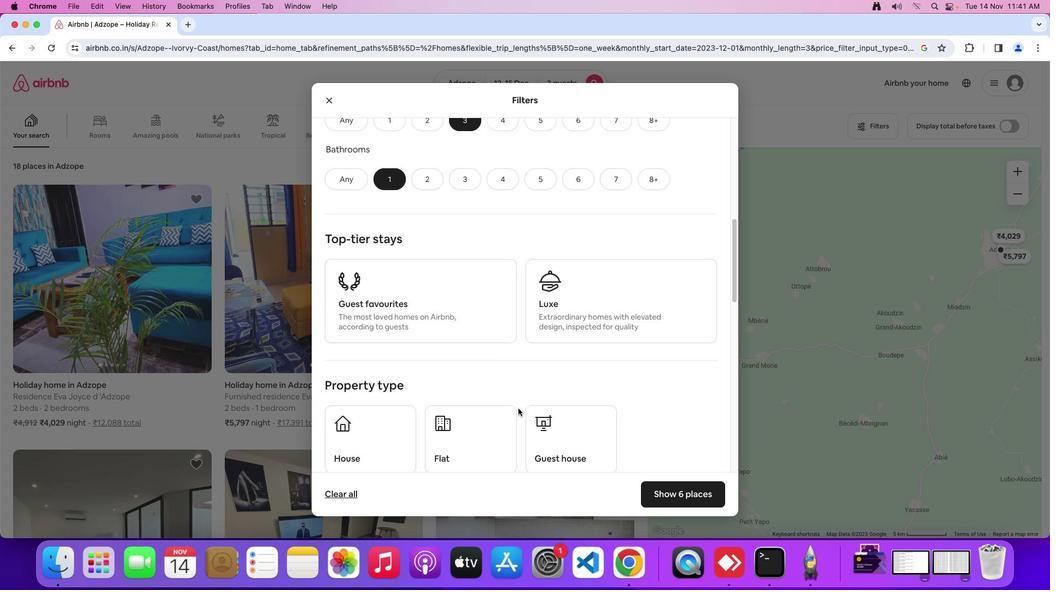 
Action: Mouse scrolled (518, 409) with delta (0, -1)
Screenshot: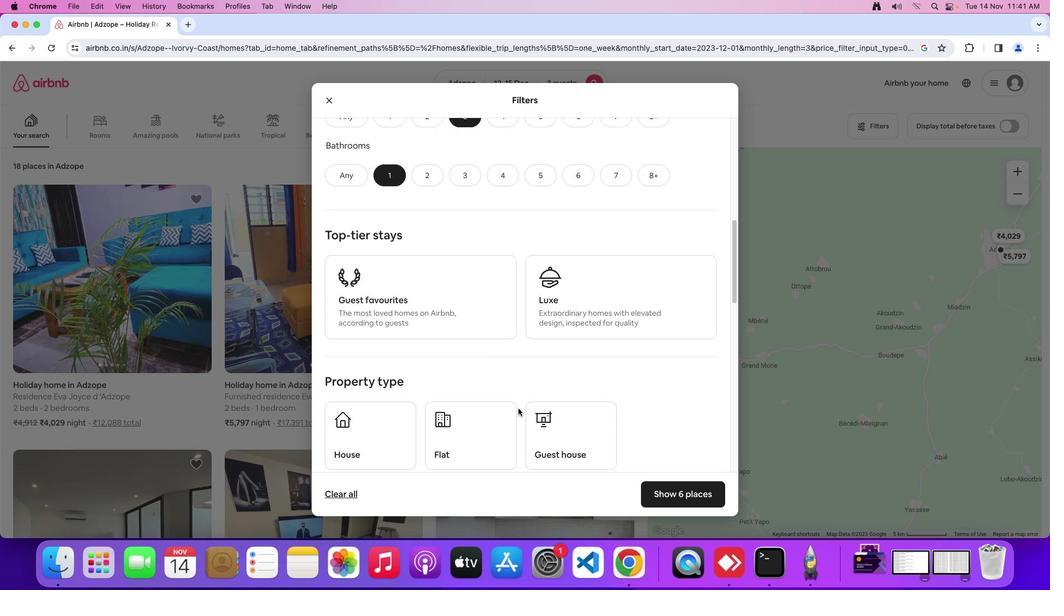 
Action: Mouse scrolled (518, 409) with delta (0, 0)
Screenshot: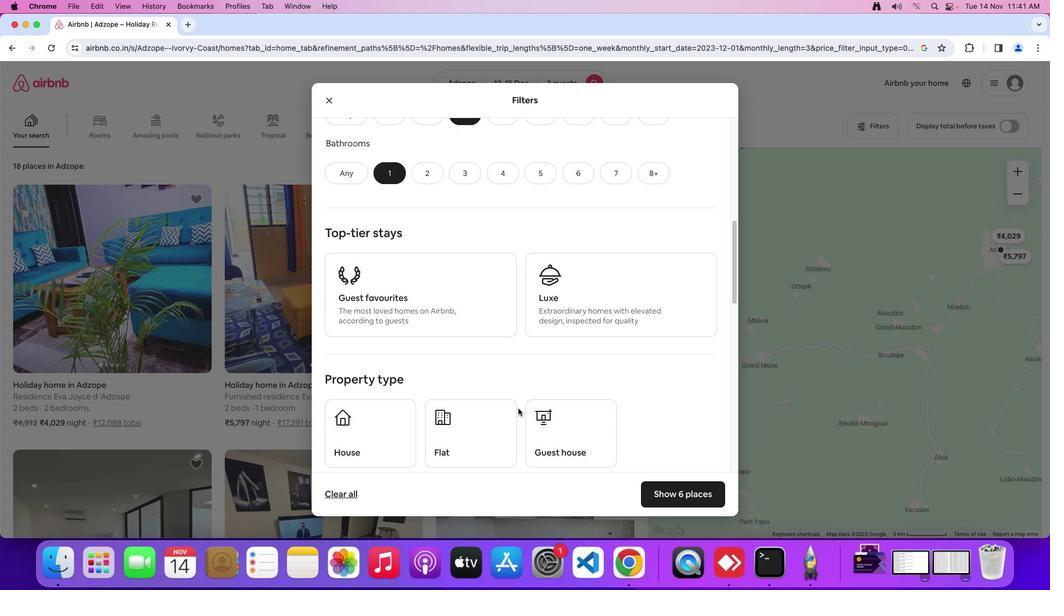 
Action: Mouse moved to (518, 407)
Screenshot: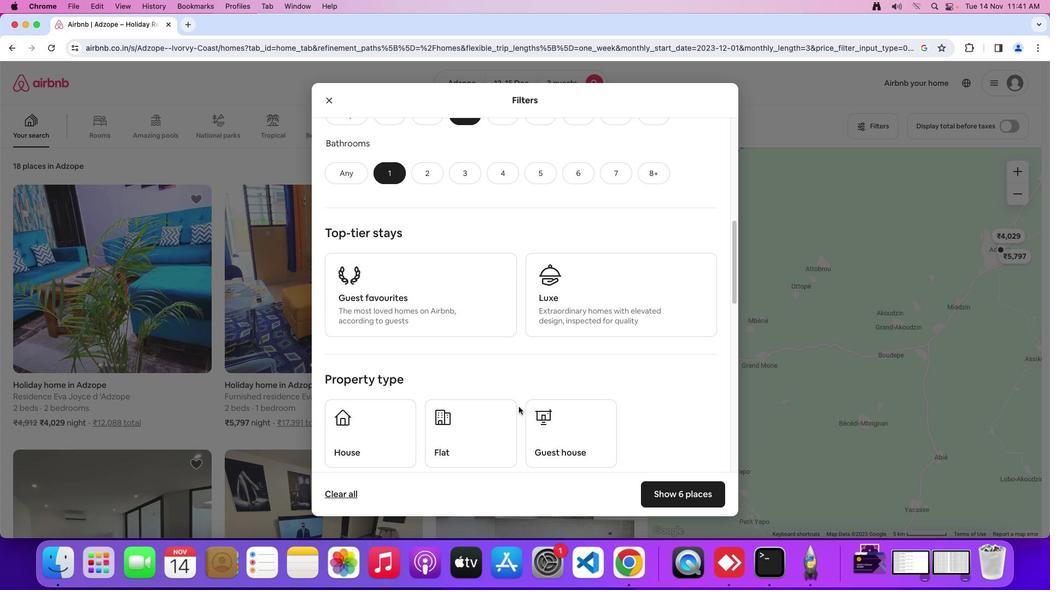 
Action: Mouse scrolled (518, 407) with delta (0, 0)
Screenshot: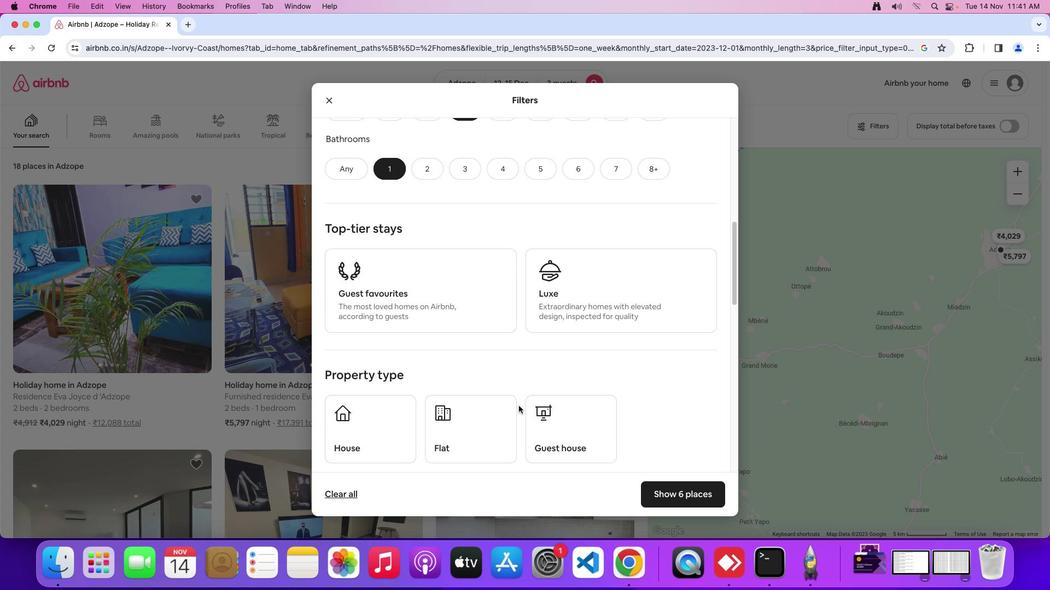 
Action: Mouse moved to (518, 406)
Screenshot: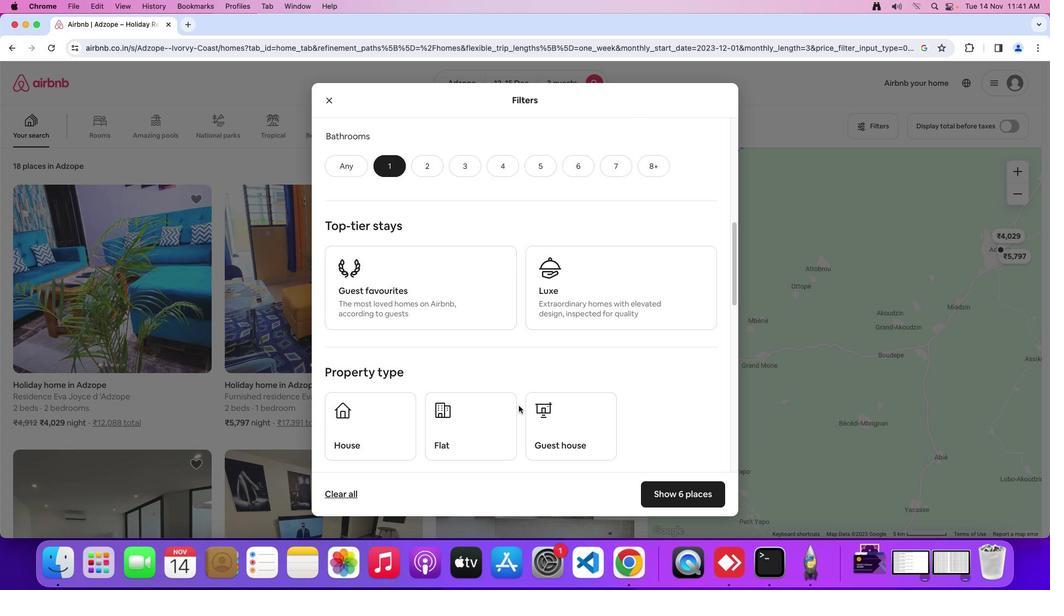 
Action: Mouse scrolled (518, 406) with delta (0, 0)
Screenshot: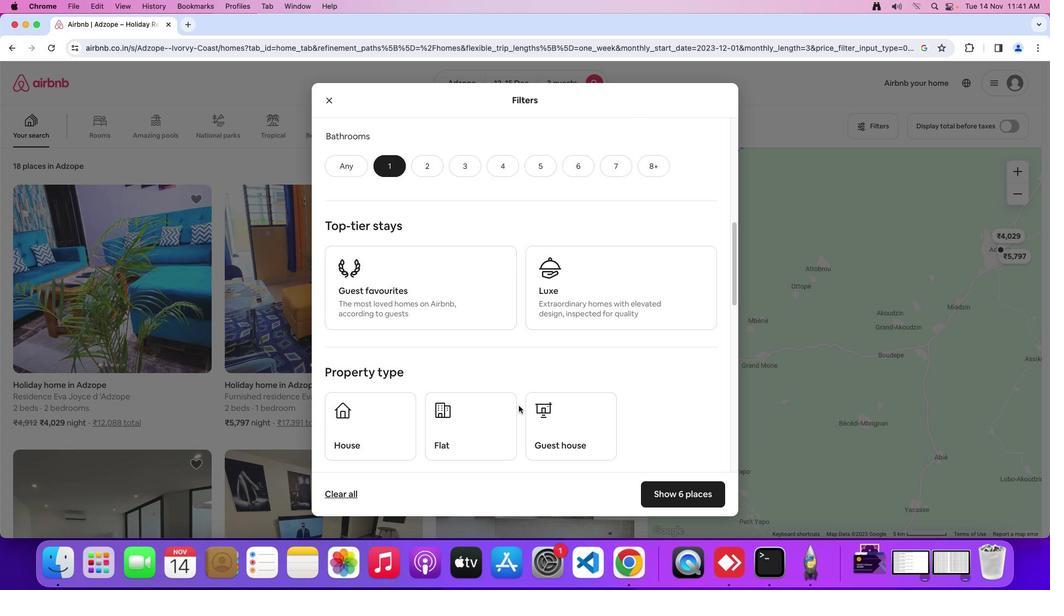 
Action: Mouse moved to (518, 406)
Screenshot: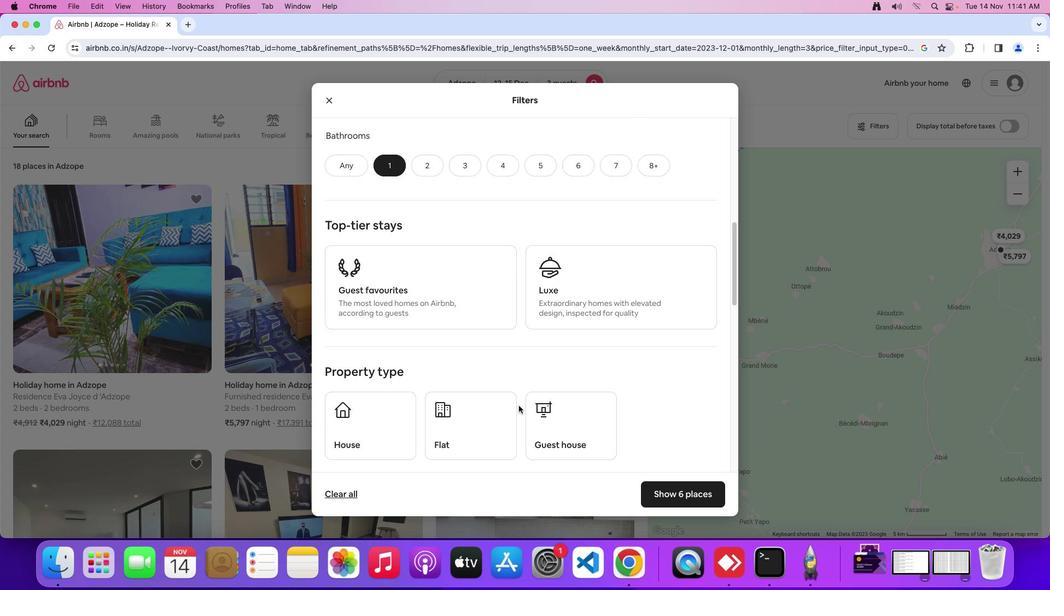 
Action: Mouse scrolled (518, 406) with delta (0, 0)
Screenshot: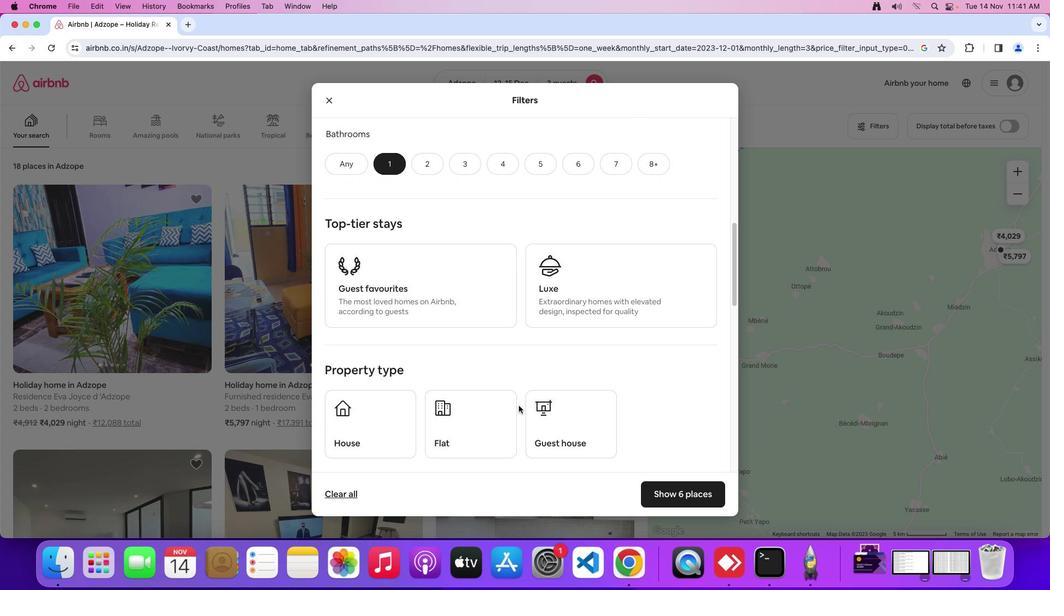 
Action: Mouse scrolled (518, 406) with delta (0, 0)
Screenshot: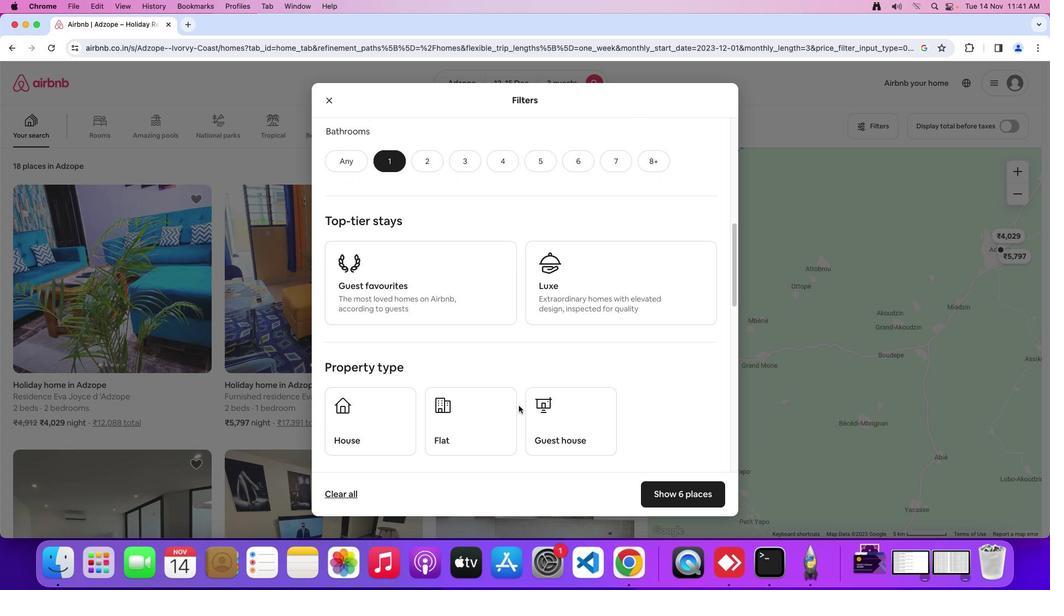 
Action: Mouse moved to (518, 406)
Screenshot: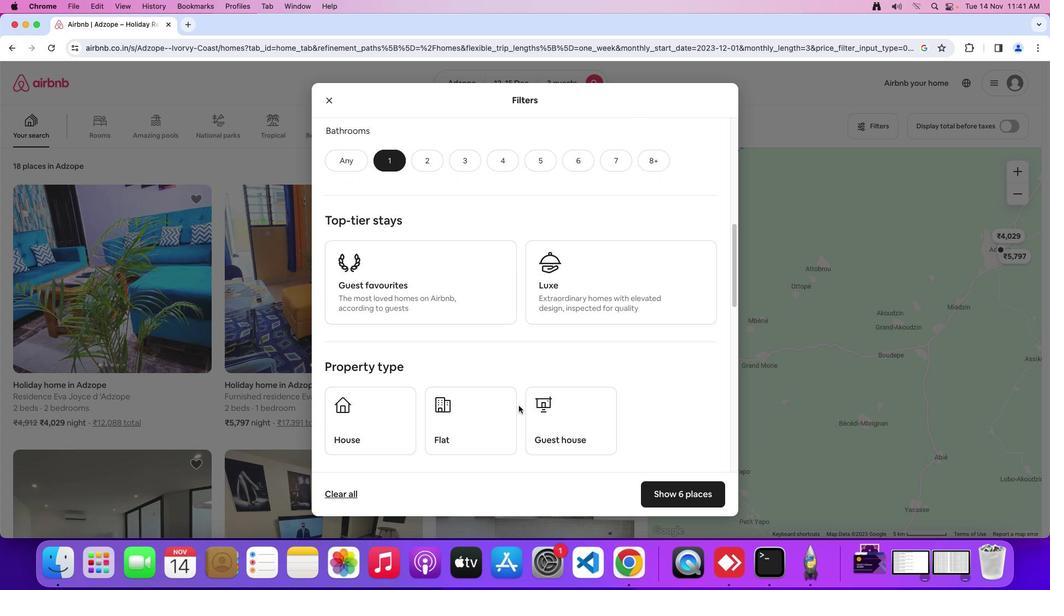 
Action: Mouse scrolled (518, 406) with delta (0, 0)
Screenshot: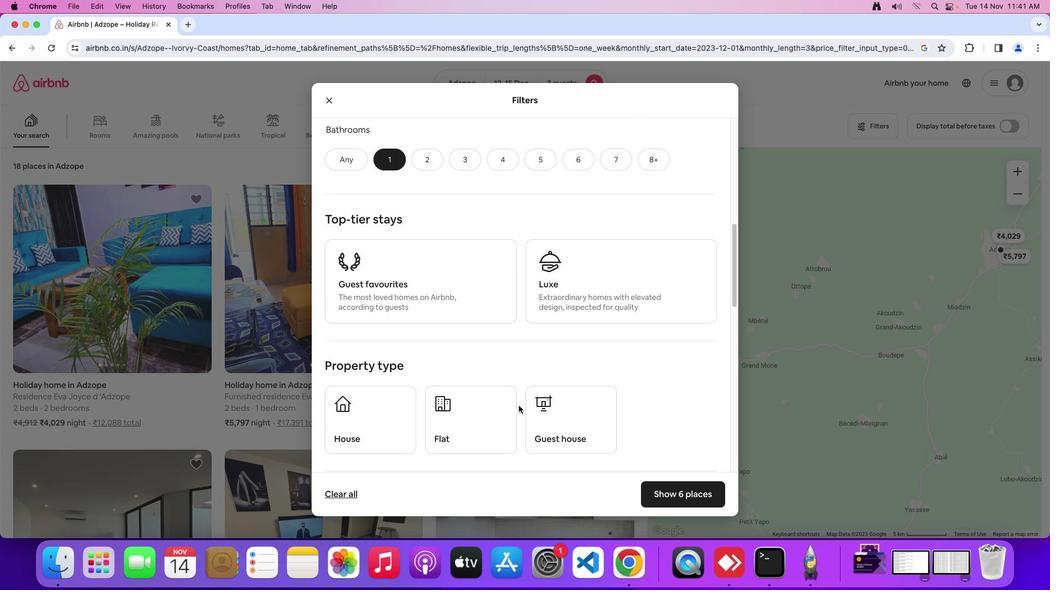 
Action: Mouse scrolled (518, 406) with delta (0, 0)
Screenshot: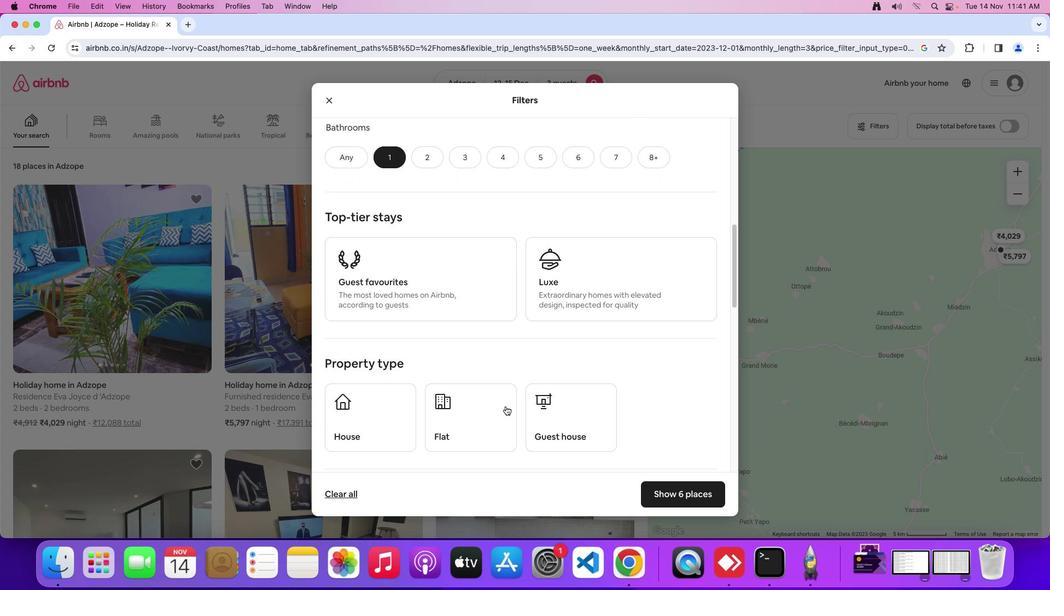 
Action: Mouse moved to (465, 407)
Screenshot: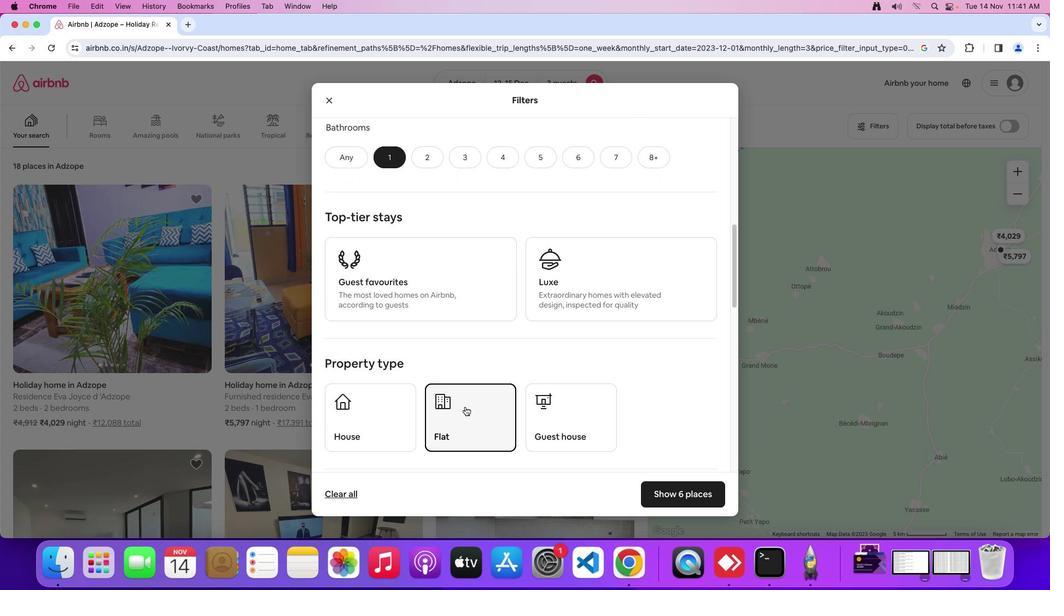 
Action: Mouse pressed left at (465, 407)
Screenshot: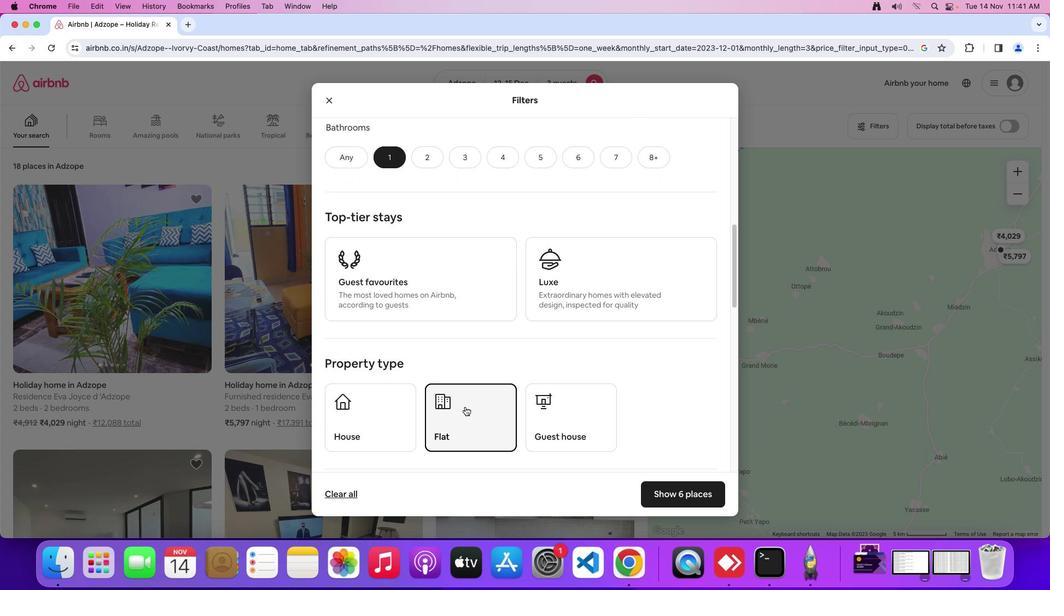 
Action: Mouse moved to (471, 406)
Screenshot: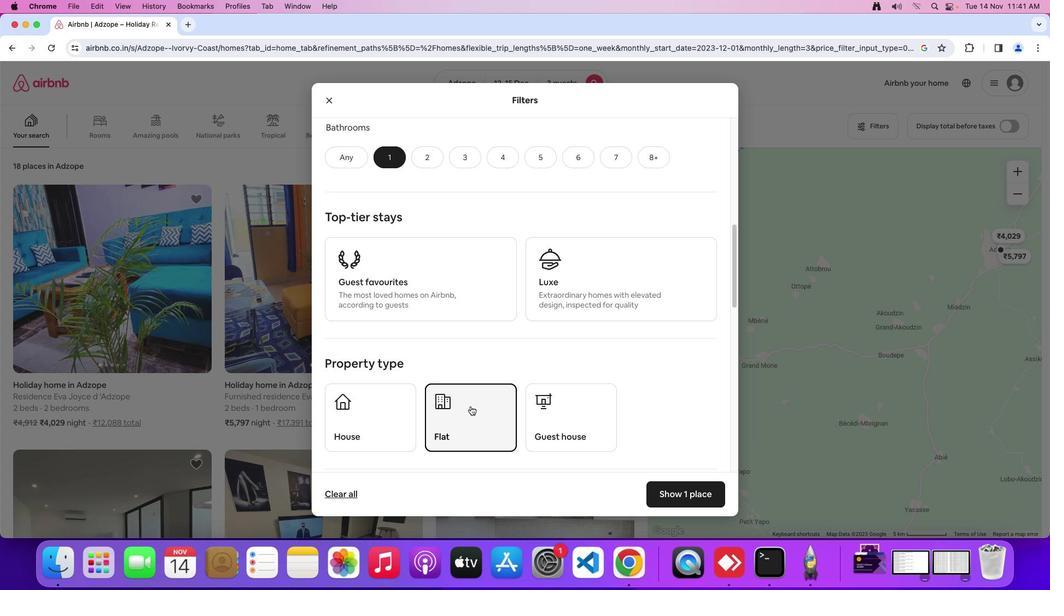 
Action: Mouse scrolled (471, 406) with delta (0, 0)
Screenshot: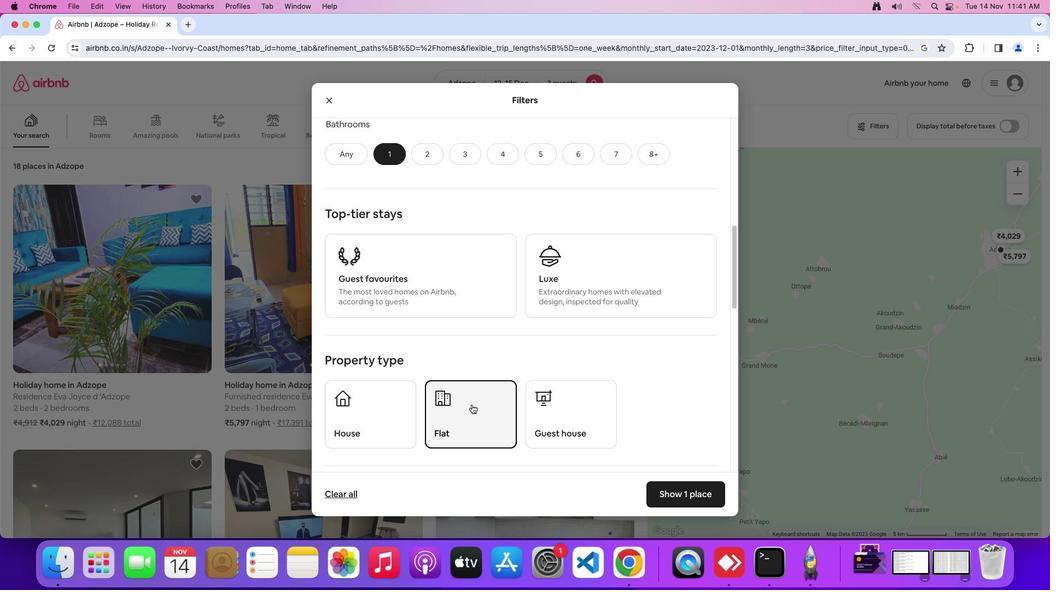 
Action: Mouse moved to (471, 405)
Screenshot: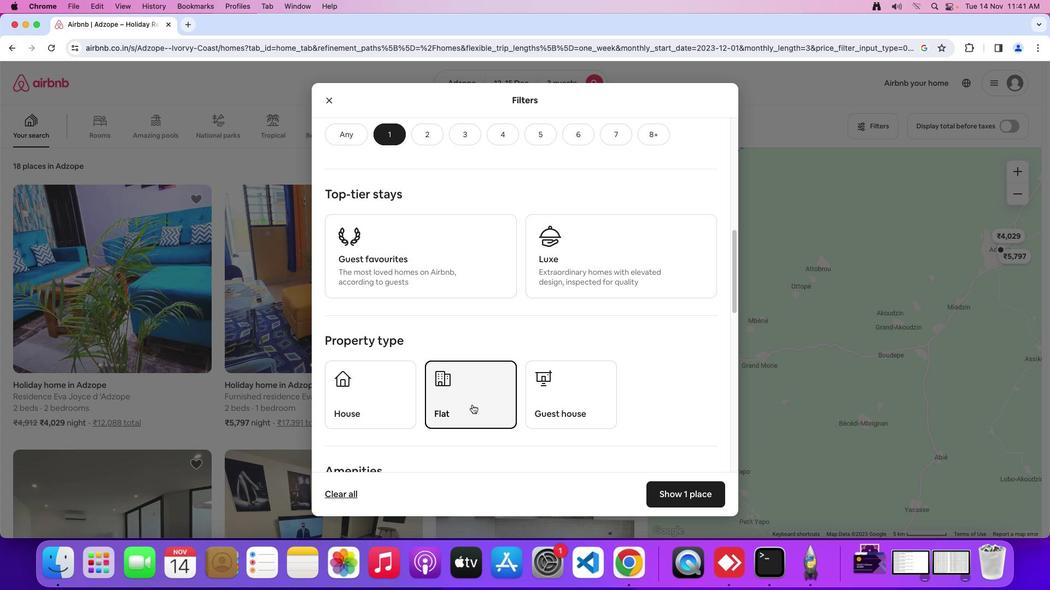 
Action: Mouse scrolled (471, 405) with delta (0, 0)
Screenshot: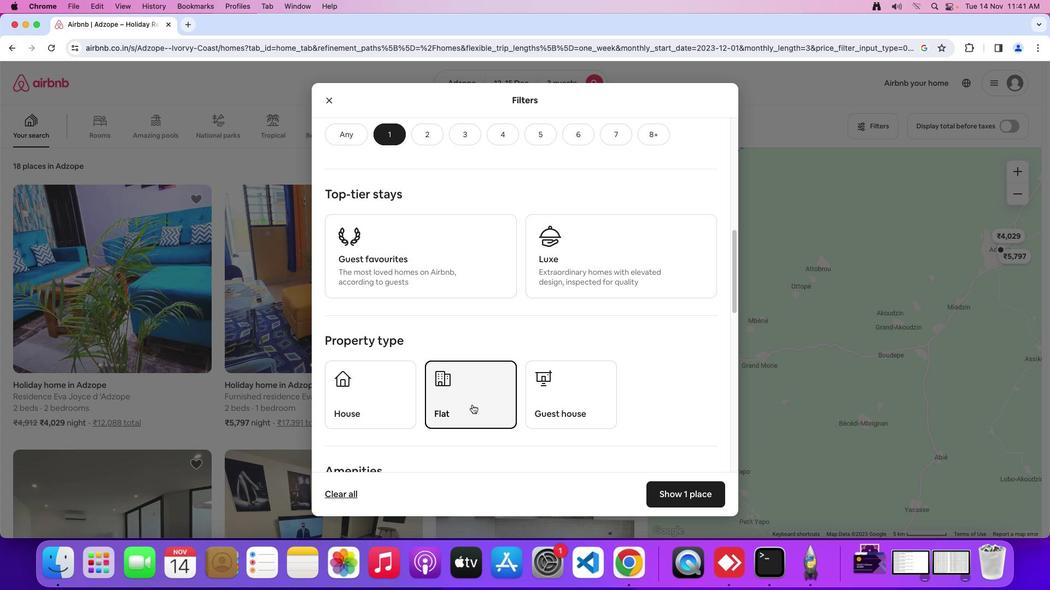 
Action: Mouse moved to (472, 405)
Screenshot: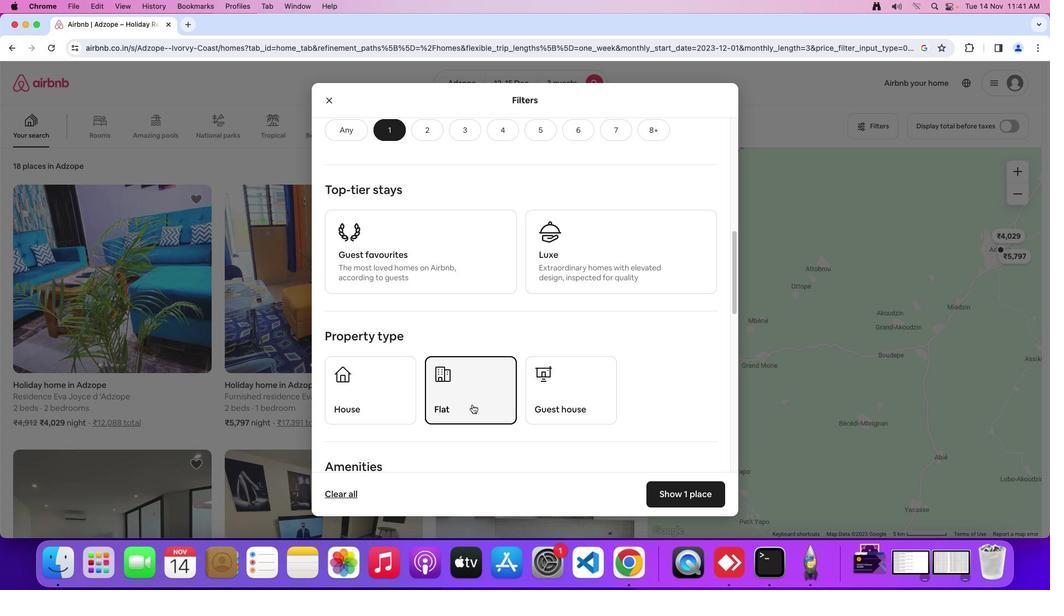 
Action: Mouse scrolled (472, 405) with delta (0, 0)
Screenshot: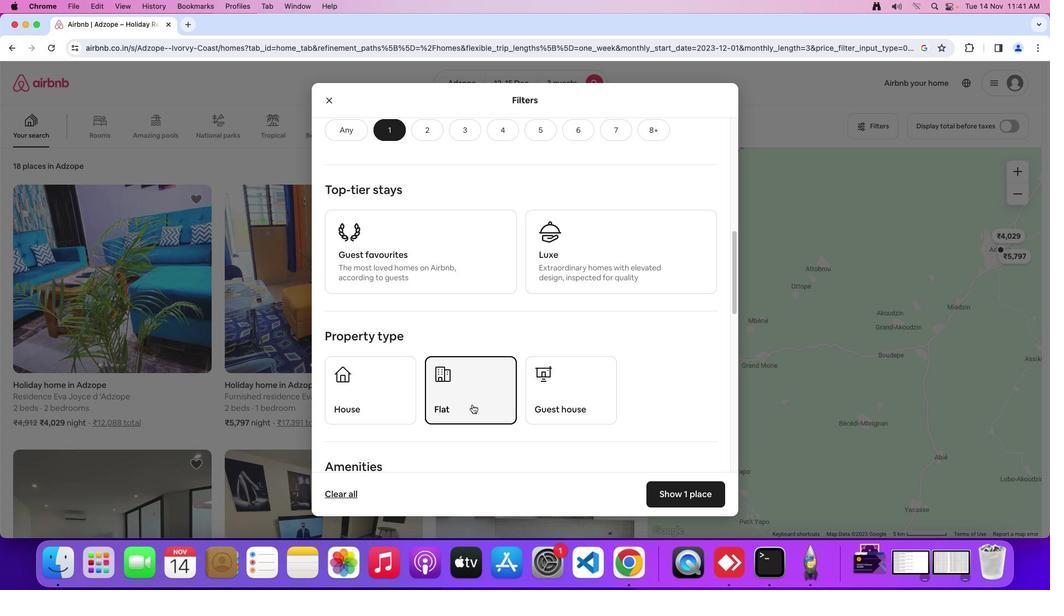 
Action: Mouse moved to (473, 403)
Screenshot: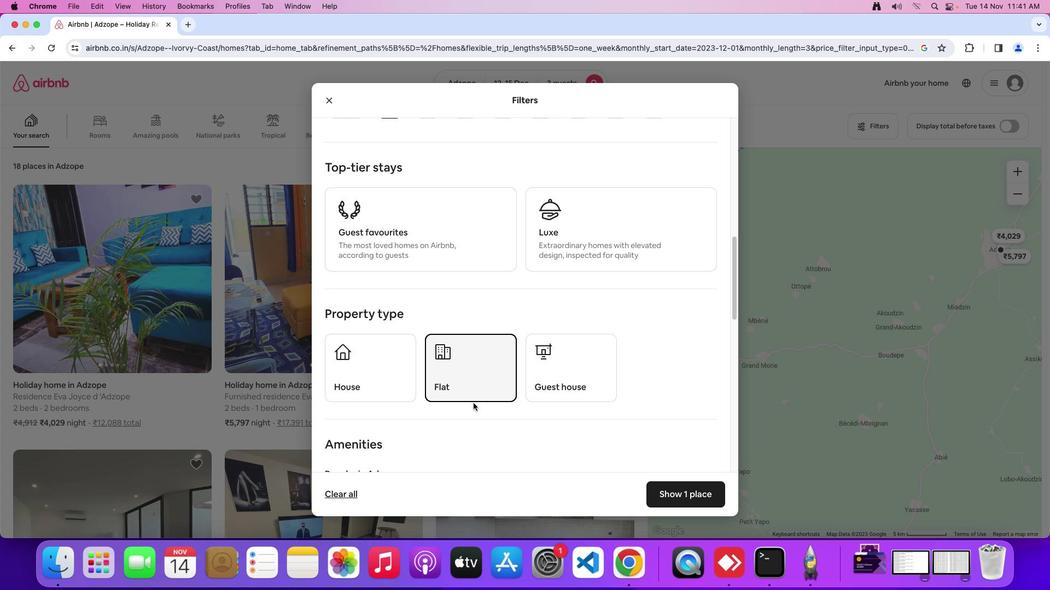 
Action: Mouse scrolled (473, 403) with delta (0, 0)
Screenshot: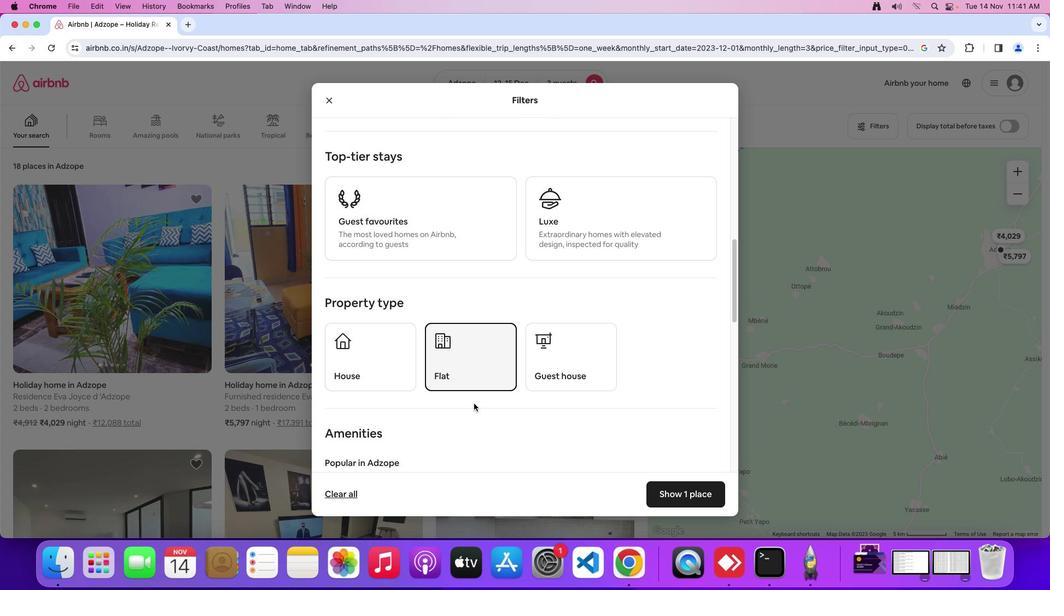 
Action: Mouse scrolled (473, 403) with delta (0, 0)
Screenshot: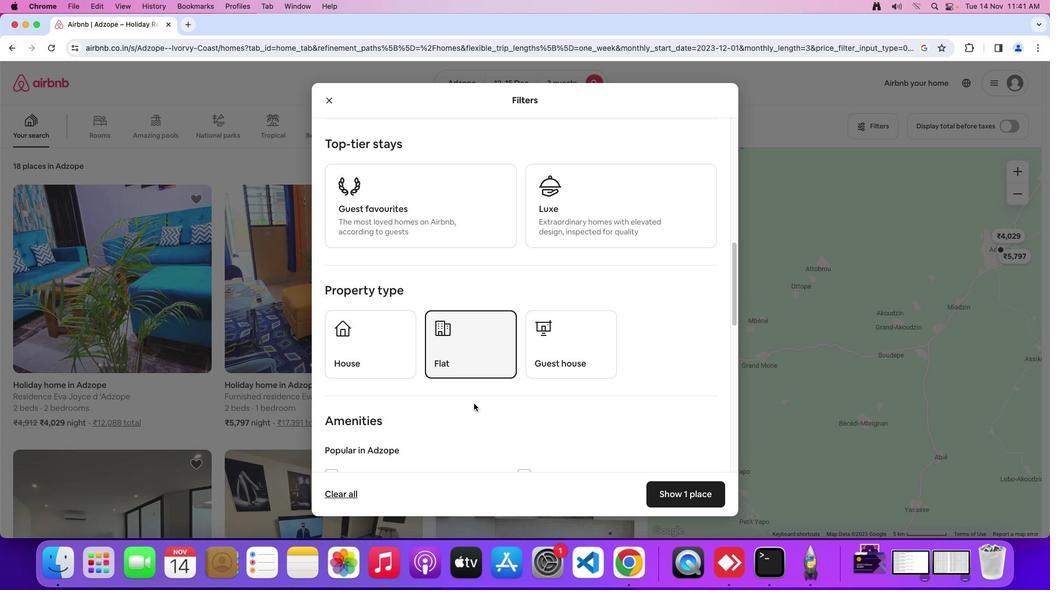 
Action: Mouse moved to (473, 403)
Screenshot: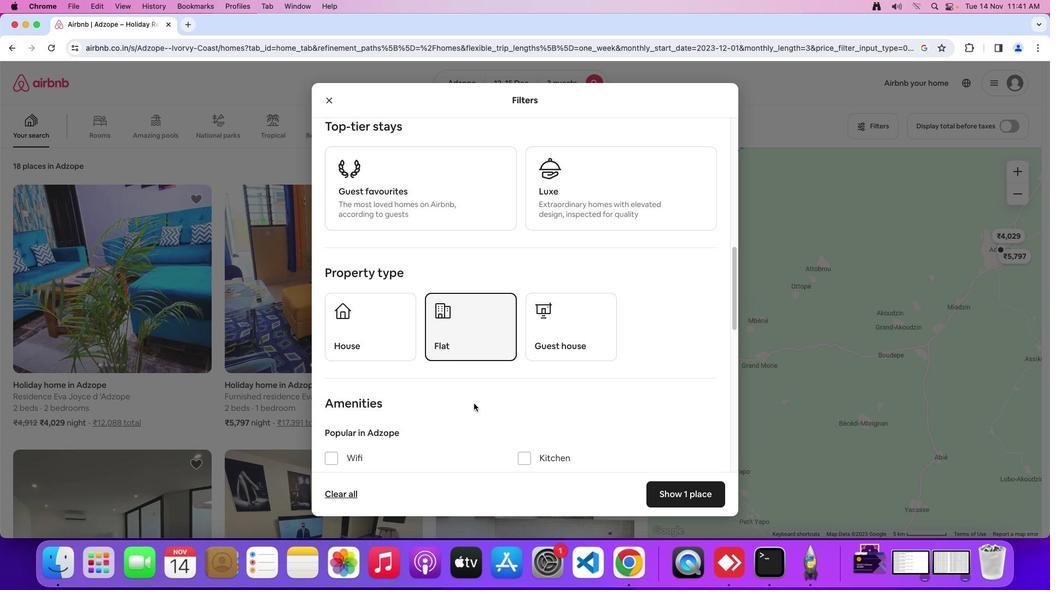 
Action: Mouse scrolled (473, 403) with delta (0, 0)
Screenshot: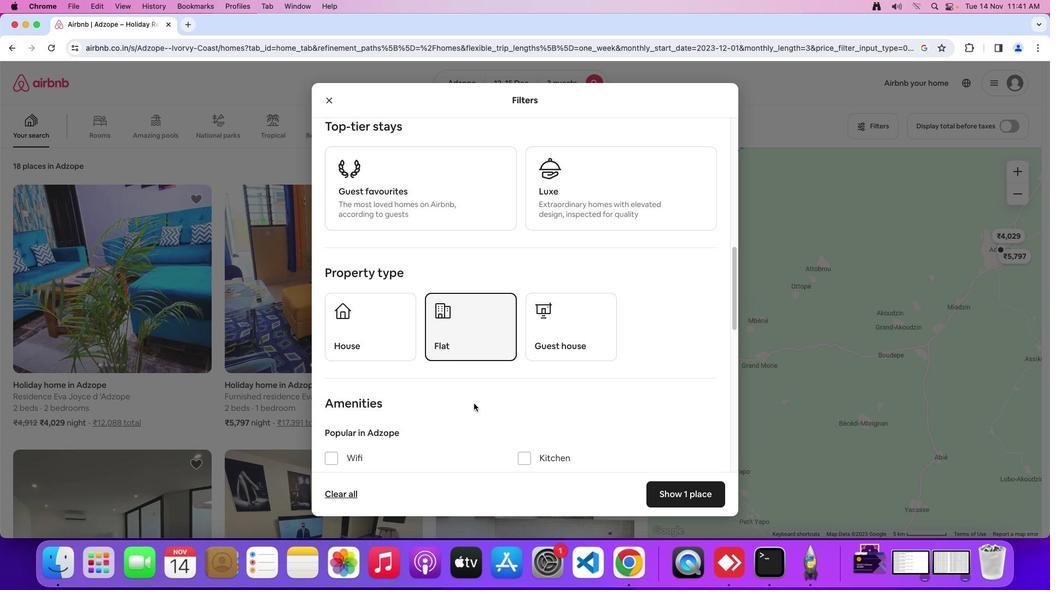 
Action: Mouse moved to (473, 403)
Screenshot: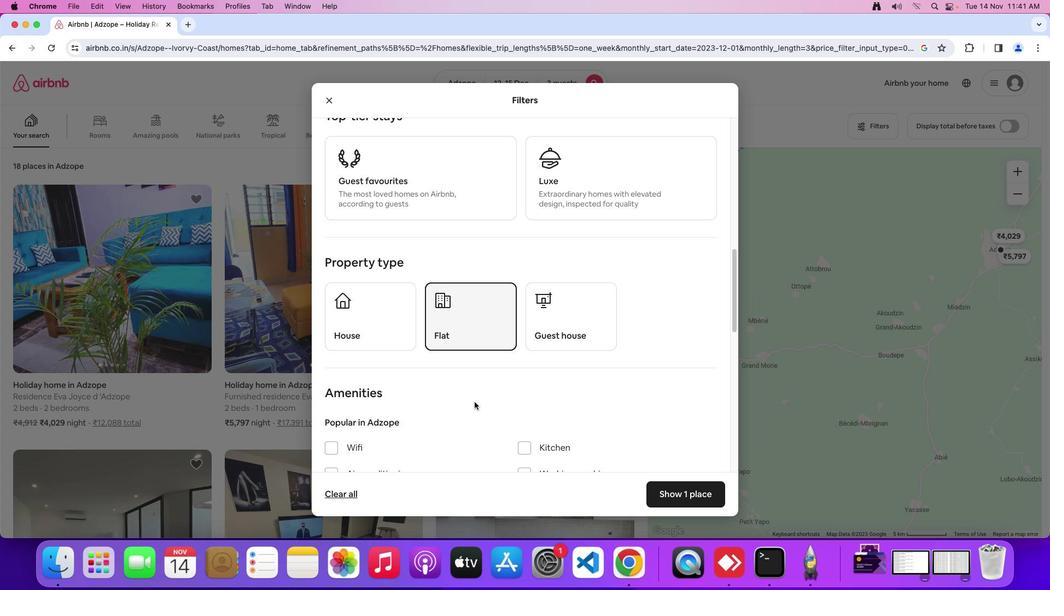 
Action: Mouse scrolled (473, 403) with delta (0, 0)
Screenshot: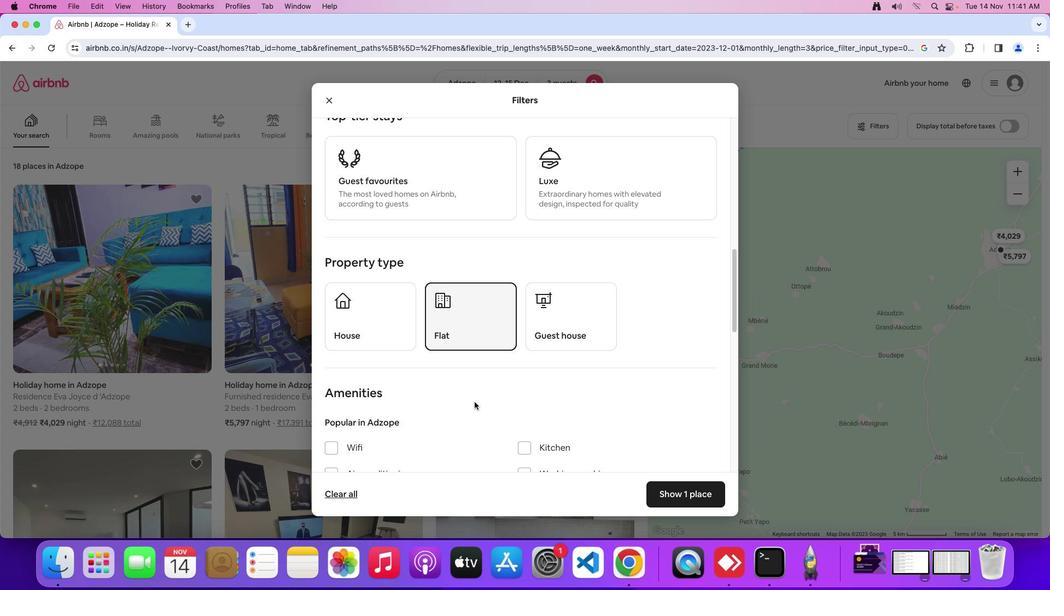 
Action: Mouse moved to (473, 402)
Screenshot: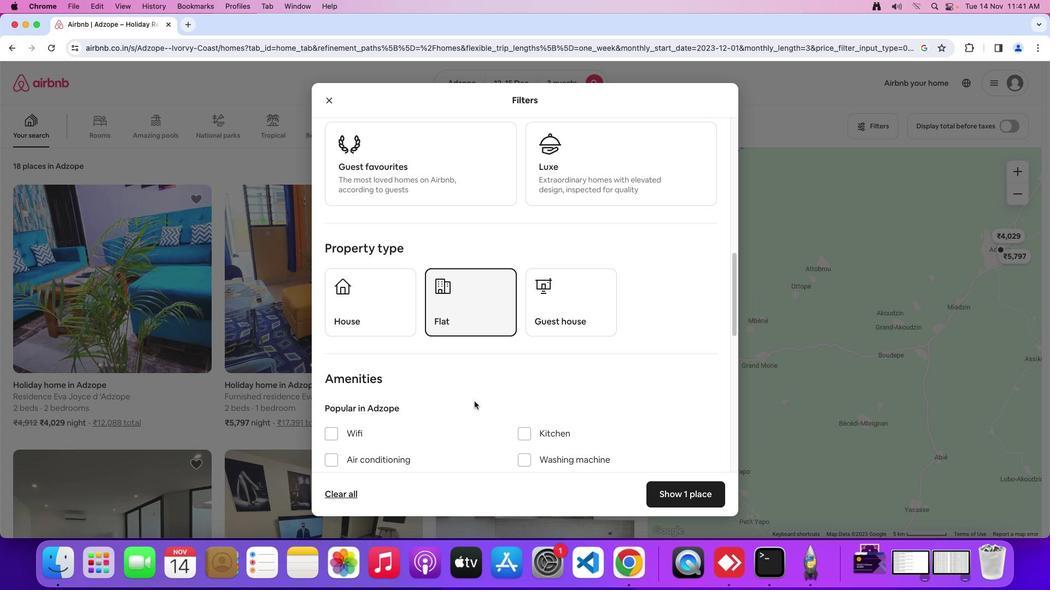 
Action: Mouse scrolled (473, 402) with delta (0, 0)
Screenshot: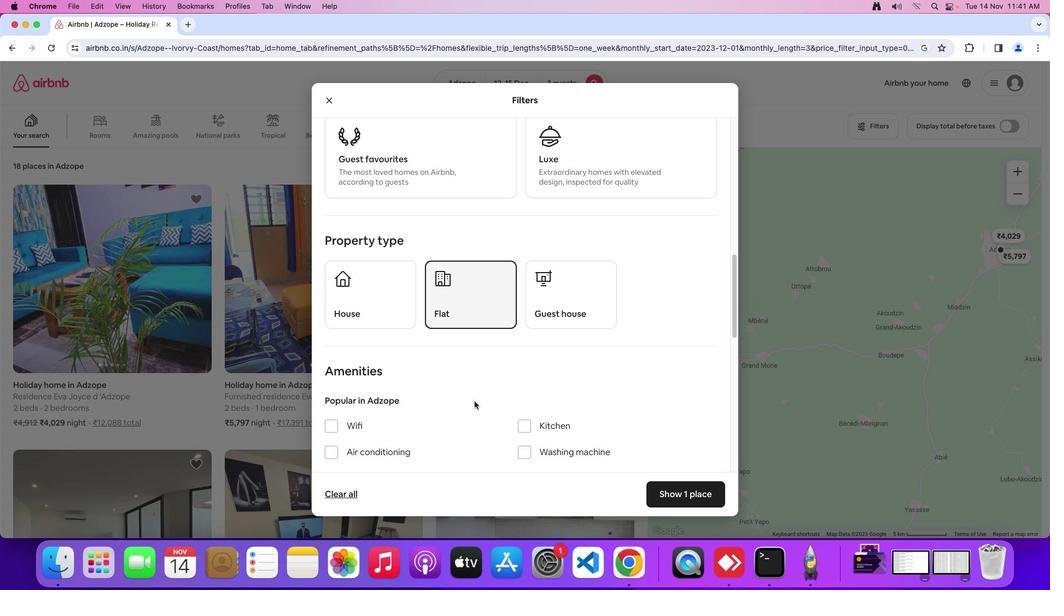 
Action: Mouse moved to (474, 402)
Screenshot: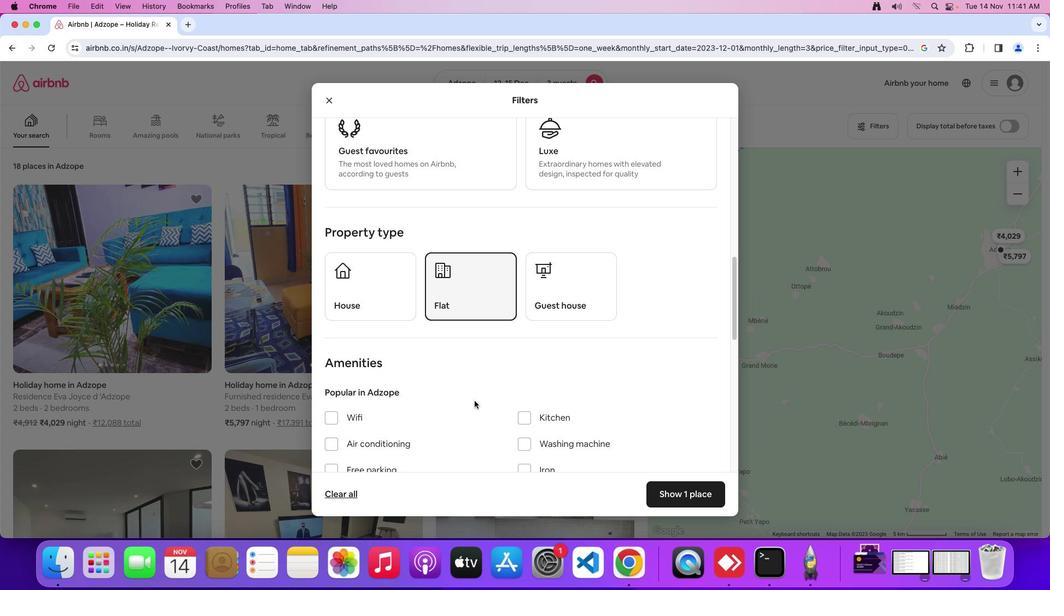 
Action: Mouse scrolled (474, 402) with delta (0, 0)
Screenshot: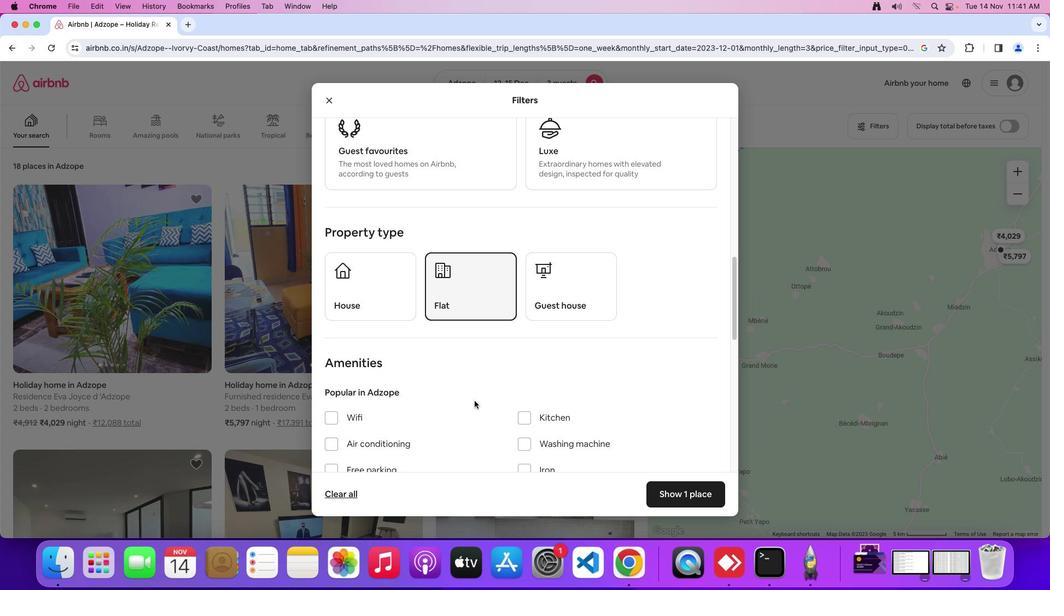 
Action: Mouse moved to (475, 402)
Screenshot: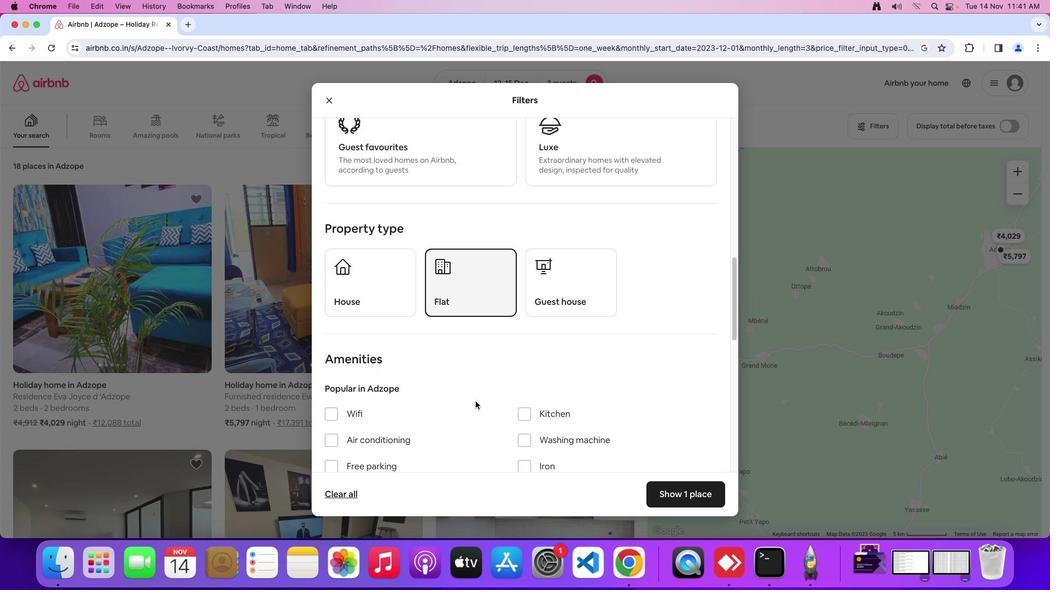 
Action: Mouse scrolled (475, 402) with delta (0, 0)
Screenshot: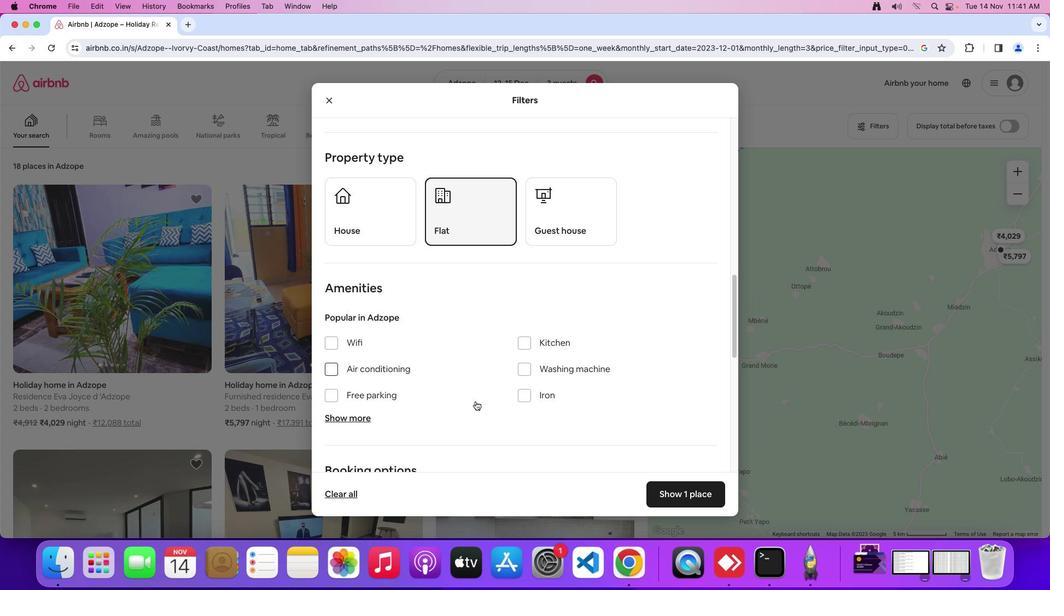 
Action: Mouse scrolled (475, 402) with delta (0, 0)
Screenshot: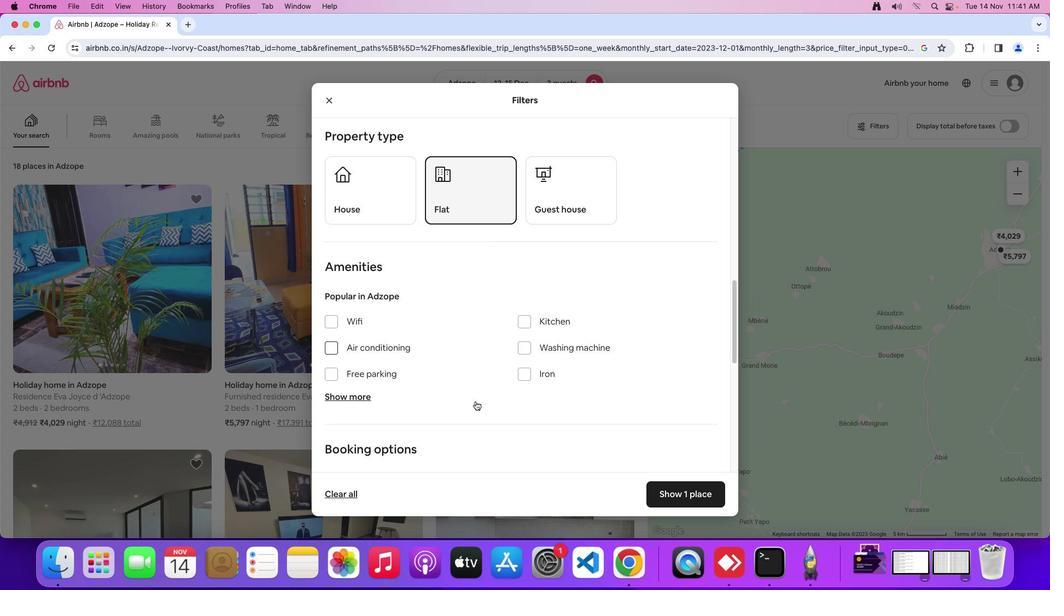 
Action: Mouse scrolled (475, 402) with delta (0, -1)
Screenshot: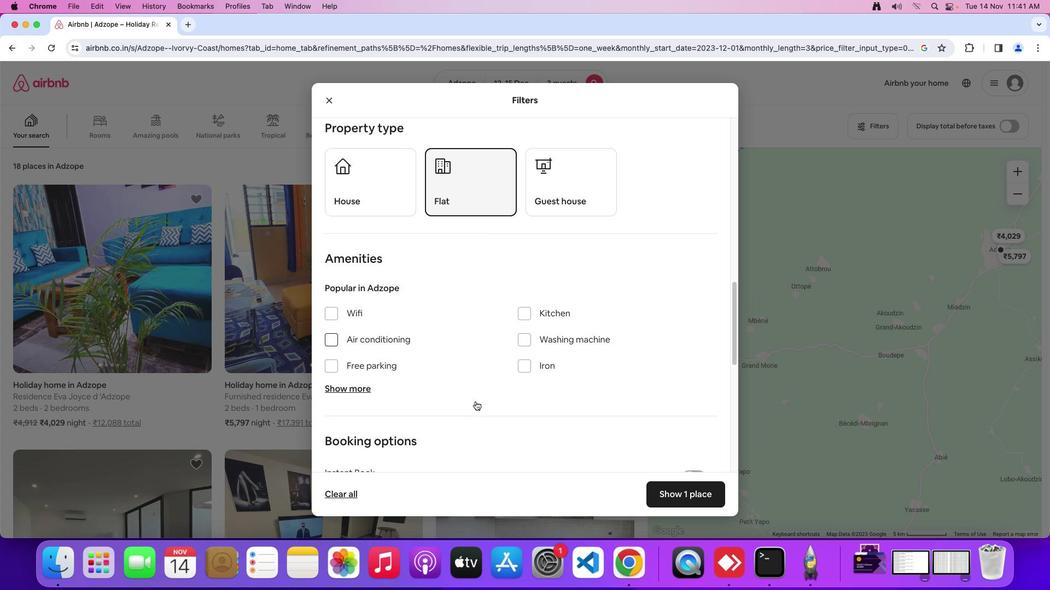 
Action: Mouse moved to (475, 401)
Screenshot: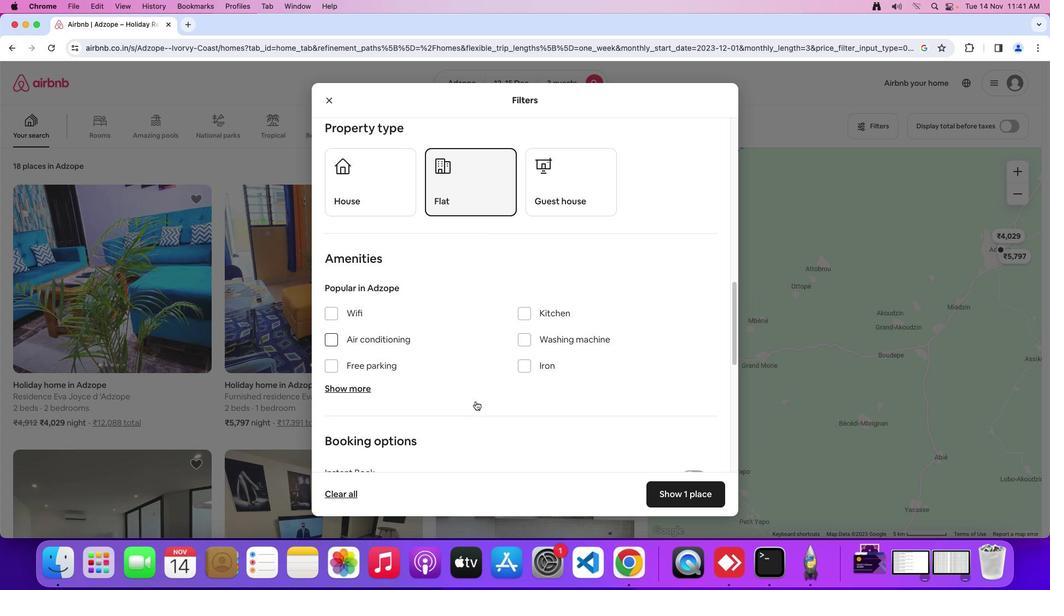 
Action: Mouse scrolled (475, 401) with delta (0, 0)
Screenshot: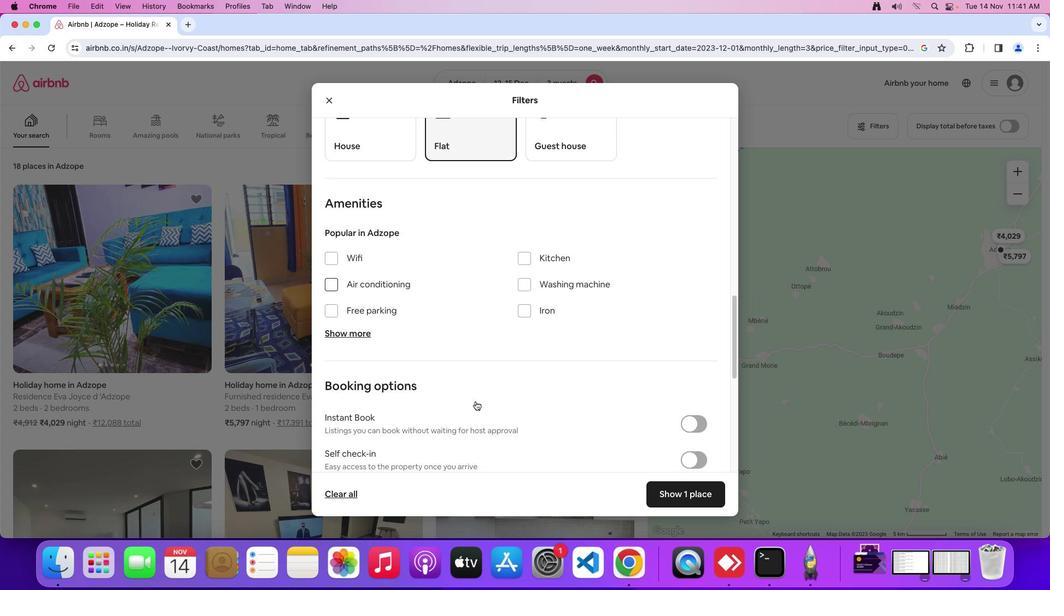 
Action: Mouse scrolled (475, 401) with delta (0, 0)
Screenshot: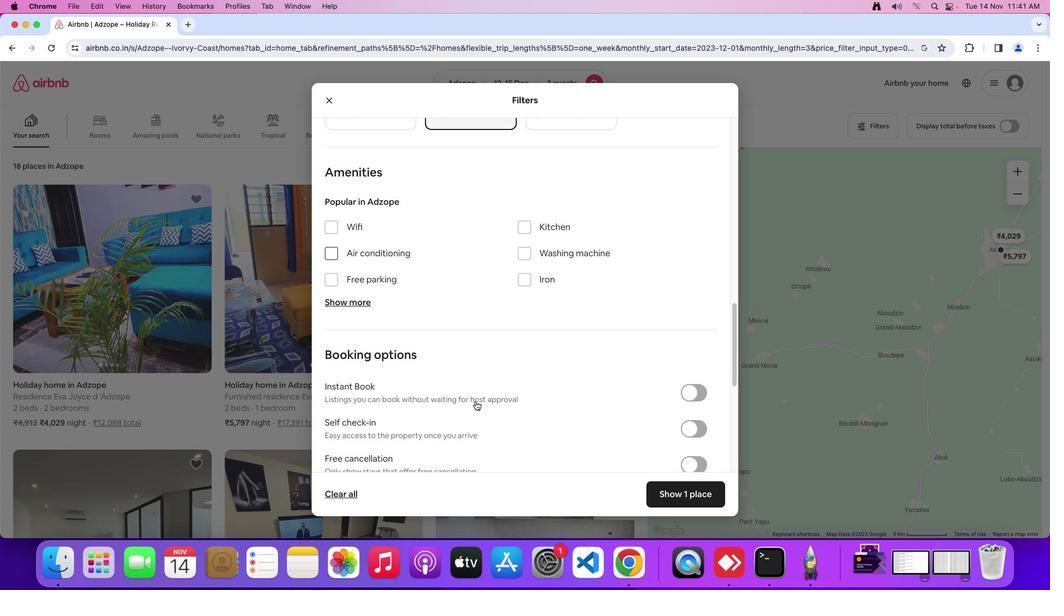 
Action: Mouse scrolled (475, 401) with delta (0, -1)
Screenshot: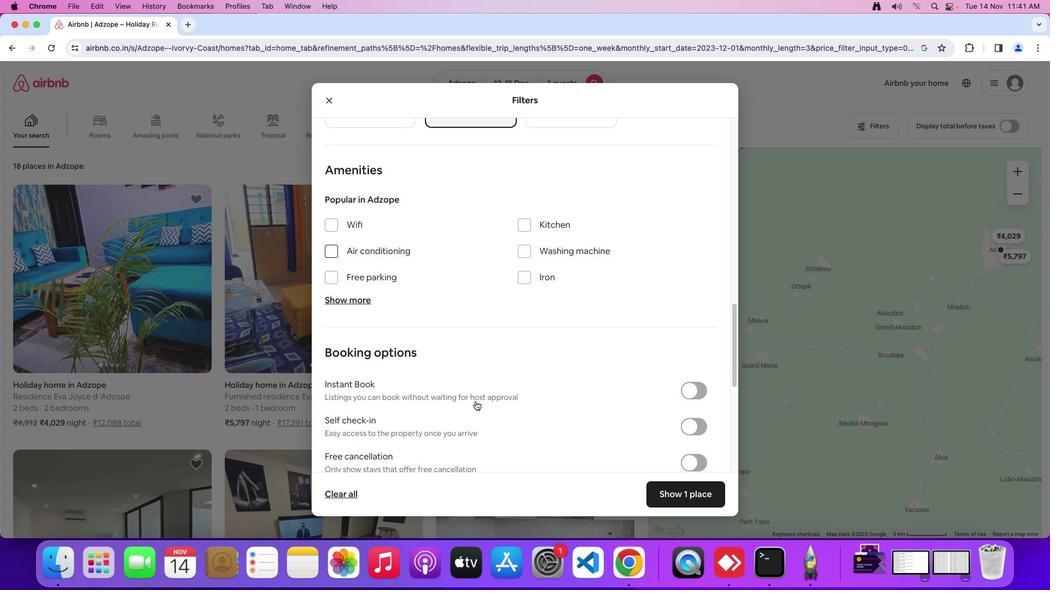 
Action: Mouse scrolled (475, 401) with delta (0, 0)
Screenshot: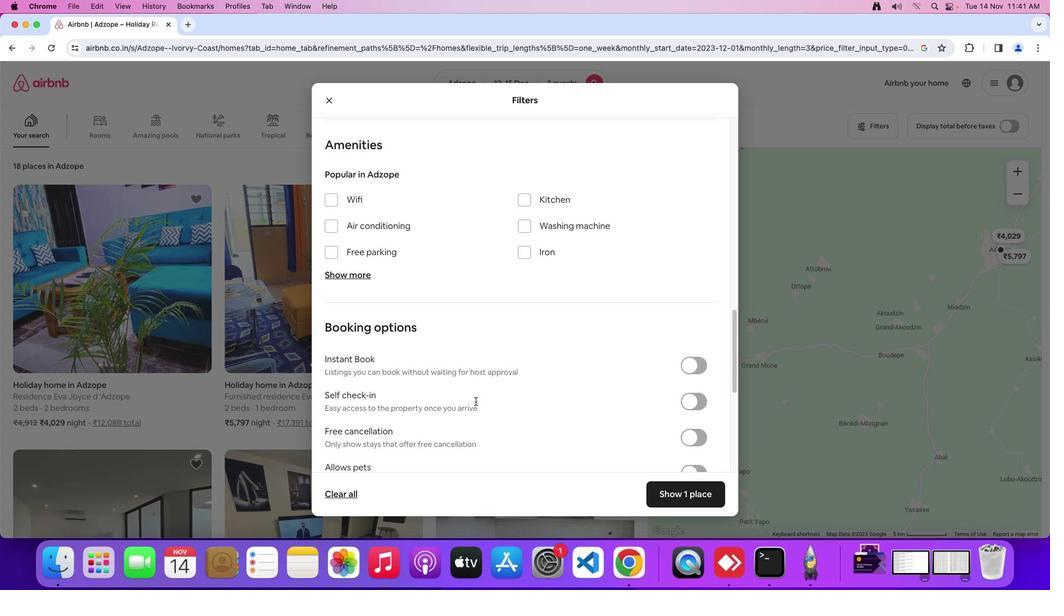 
Action: Mouse scrolled (475, 401) with delta (0, 0)
Screenshot: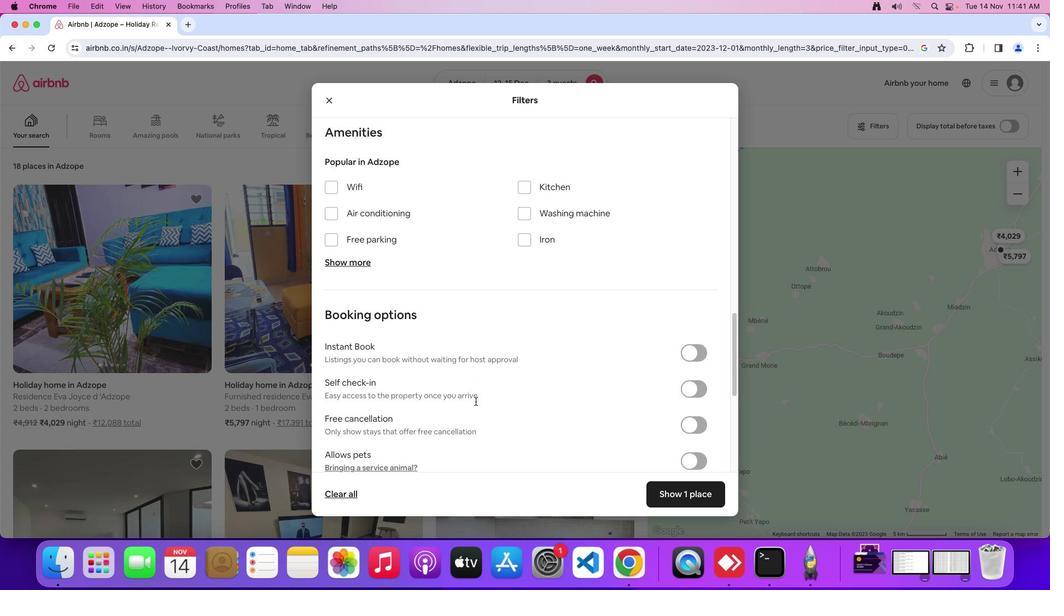 
Action: Mouse scrolled (475, 401) with delta (0, 0)
Screenshot: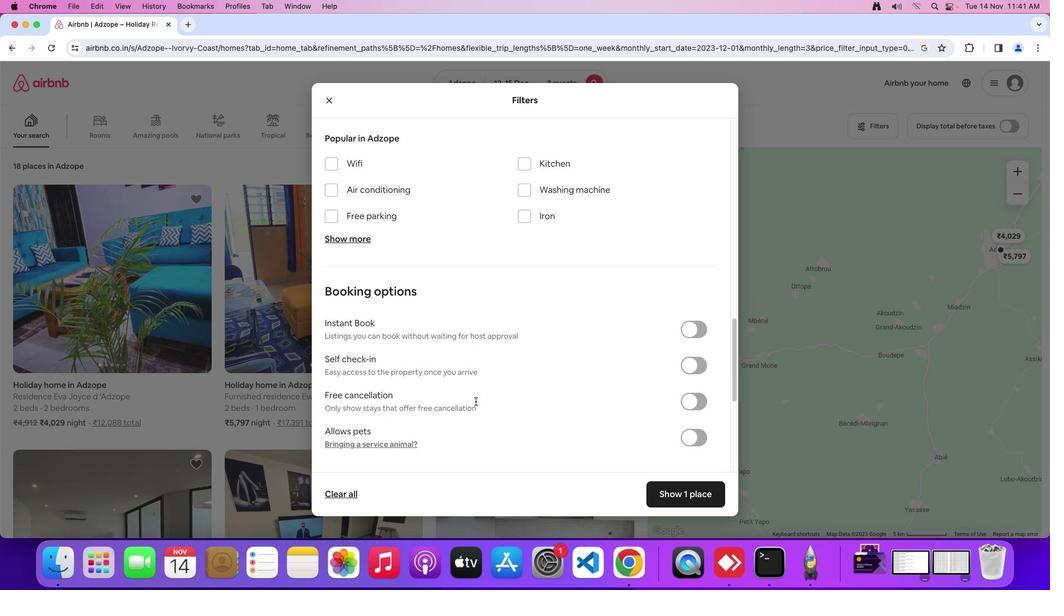 
Action: Mouse scrolled (475, 401) with delta (0, 0)
Screenshot: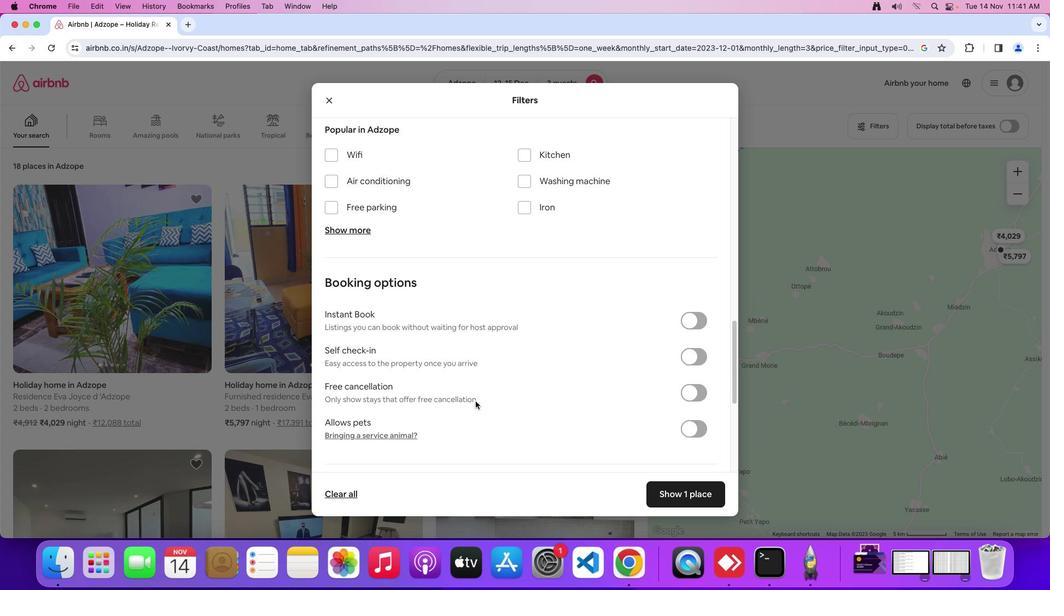 
Action: Mouse scrolled (475, 401) with delta (0, 0)
Screenshot: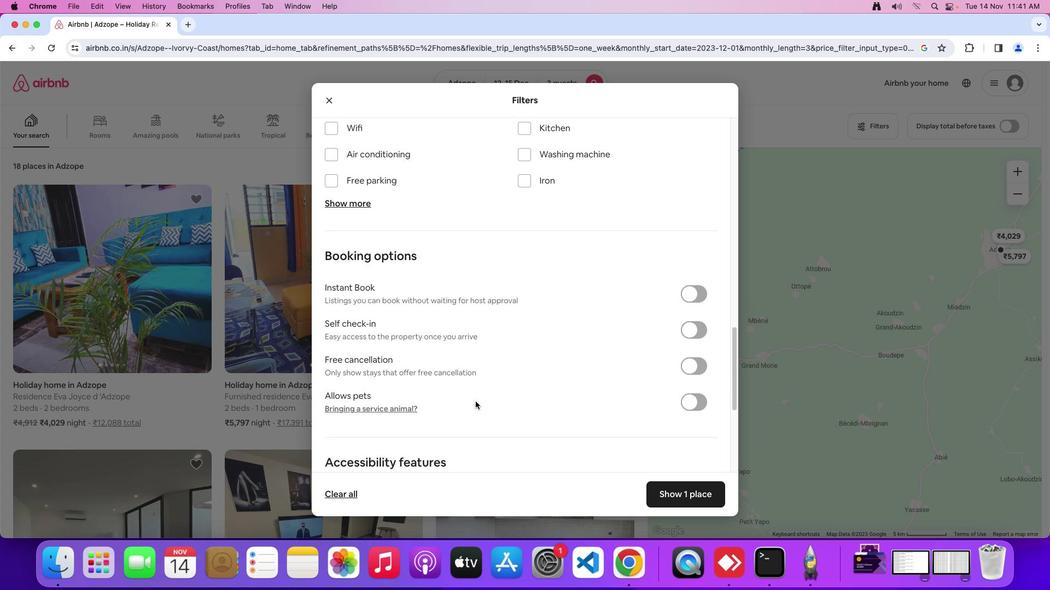 
Action: Mouse scrolled (475, 401) with delta (0, 0)
Screenshot: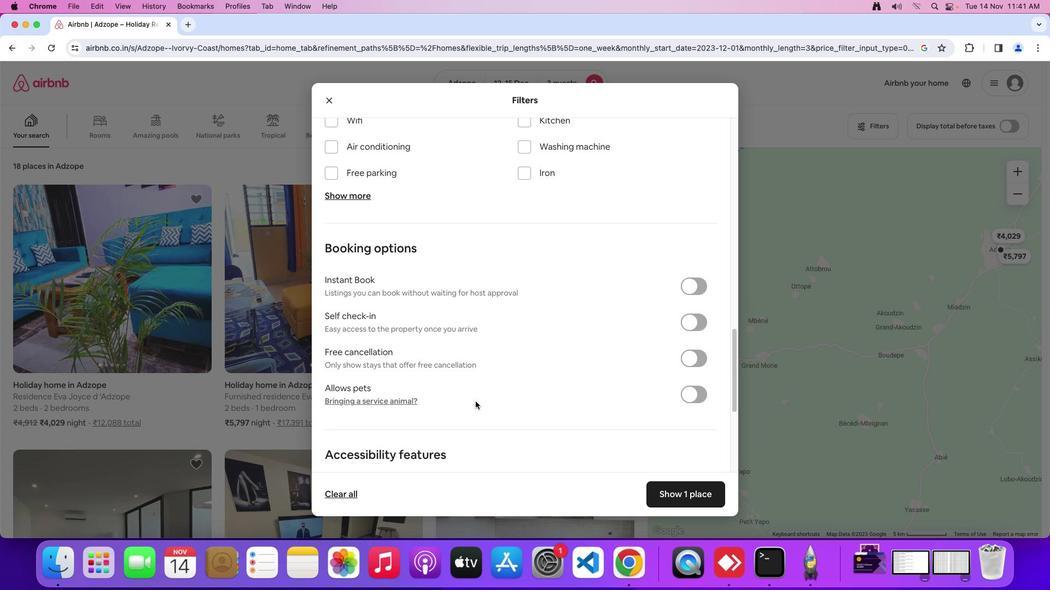
Action: Mouse moved to (474, 402)
Screenshot: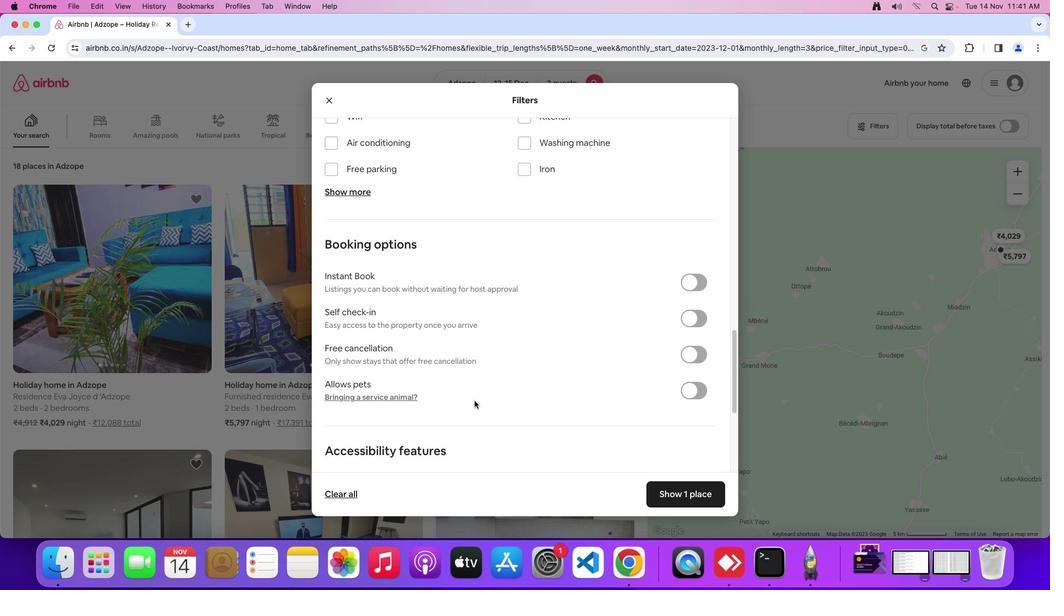 
Action: Mouse scrolled (474, 402) with delta (0, 0)
Screenshot: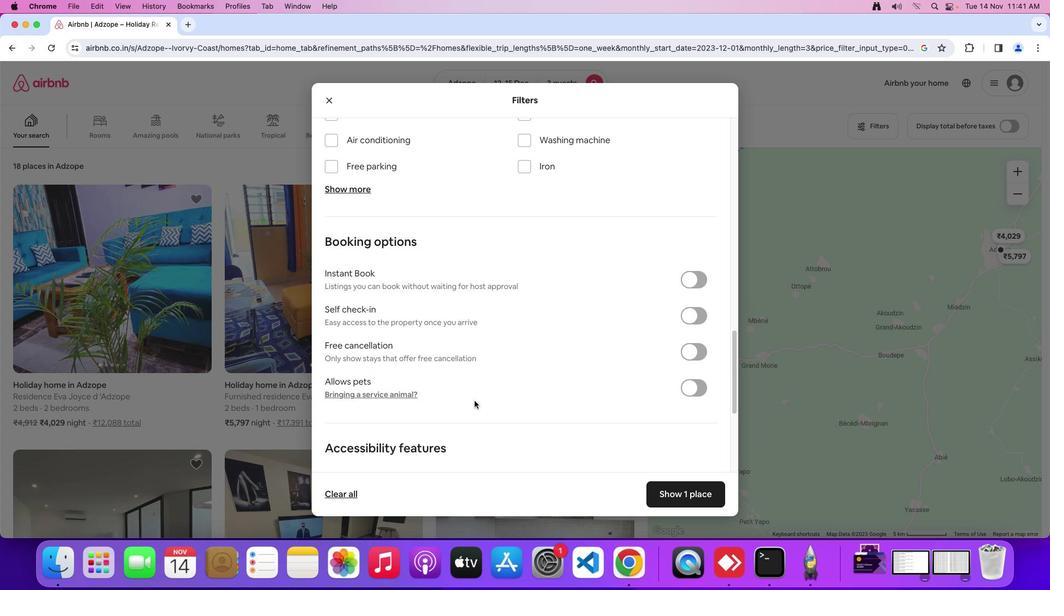 
Action: Mouse moved to (474, 401)
Screenshot: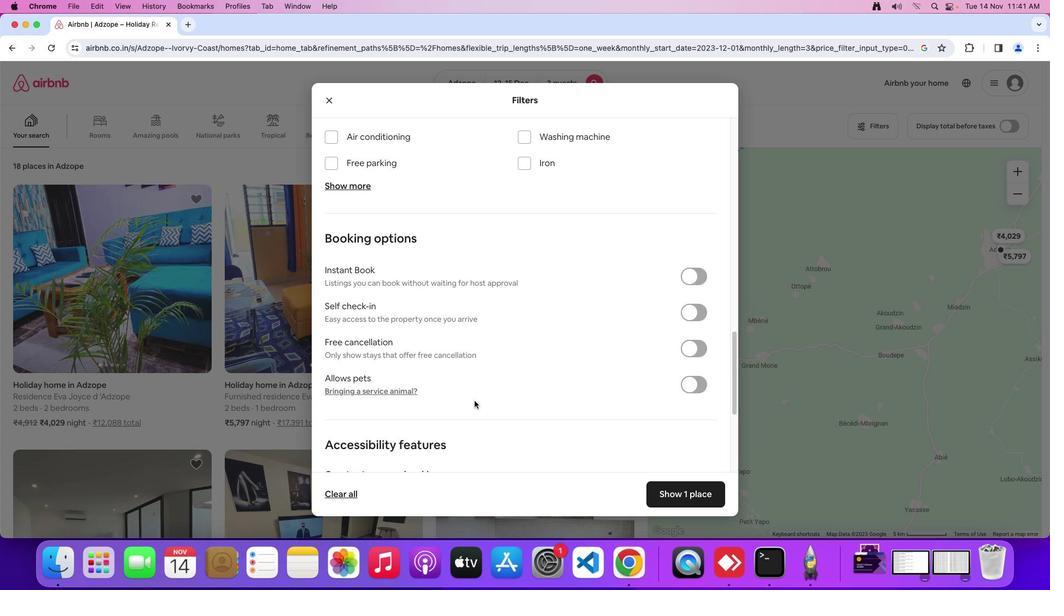 
Action: Mouse scrolled (474, 401) with delta (0, 0)
Screenshot: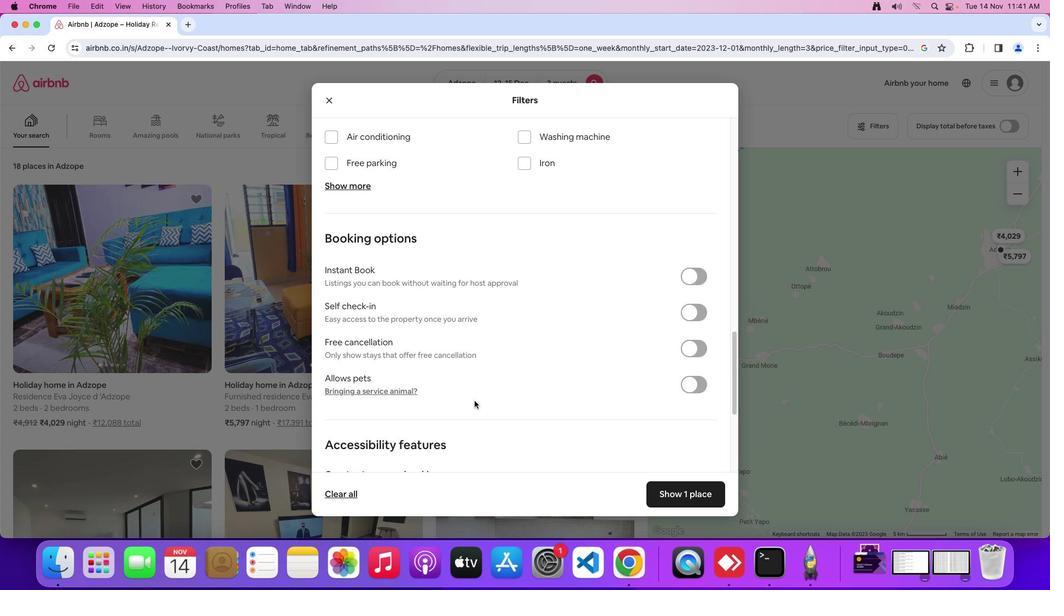 
Action: Mouse moved to (693, 314)
Screenshot: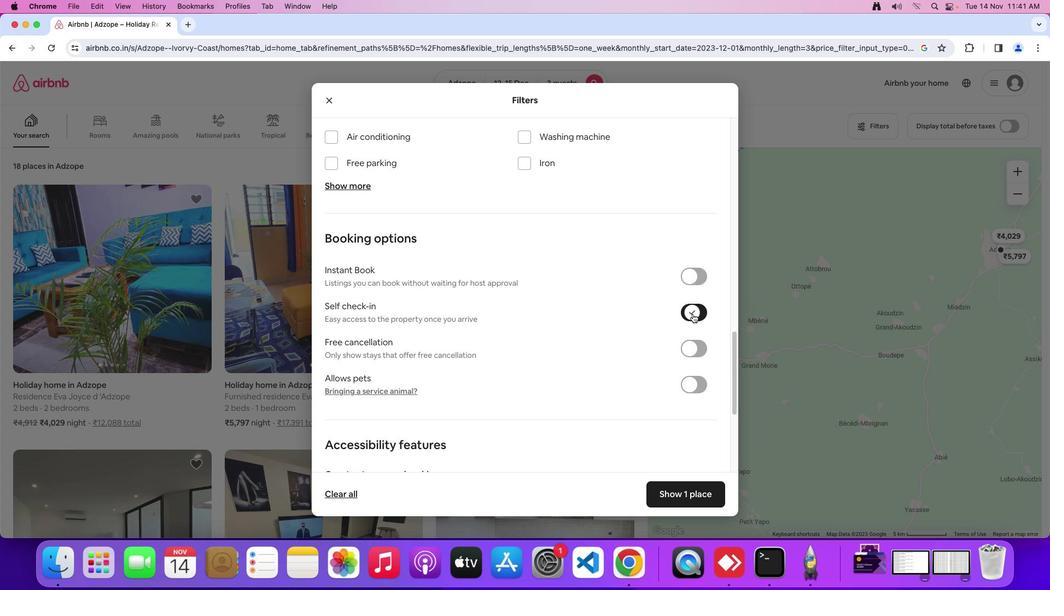 
Action: Mouse pressed left at (693, 314)
Screenshot: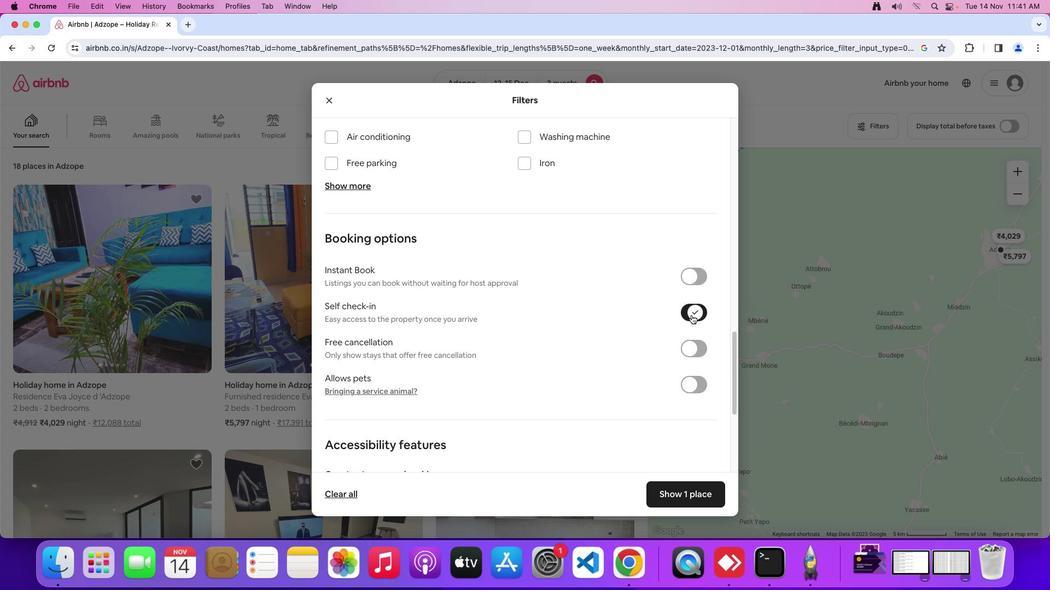 
Action: Mouse moved to (669, 492)
Screenshot: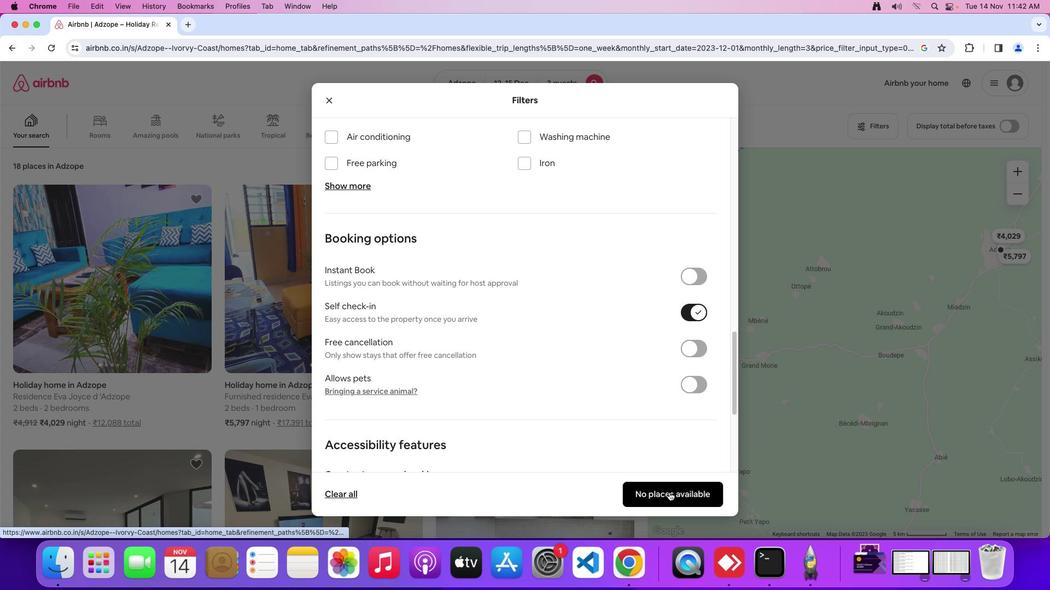 
Action: Mouse pressed left at (669, 492)
Screenshot: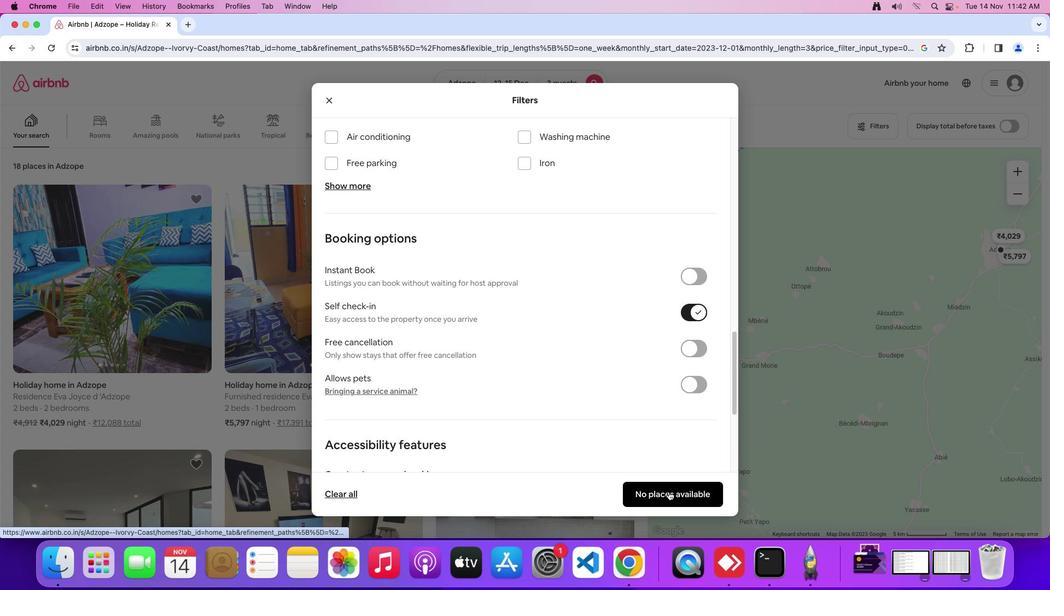 
Action: Mouse moved to (520, 376)
Screenshot: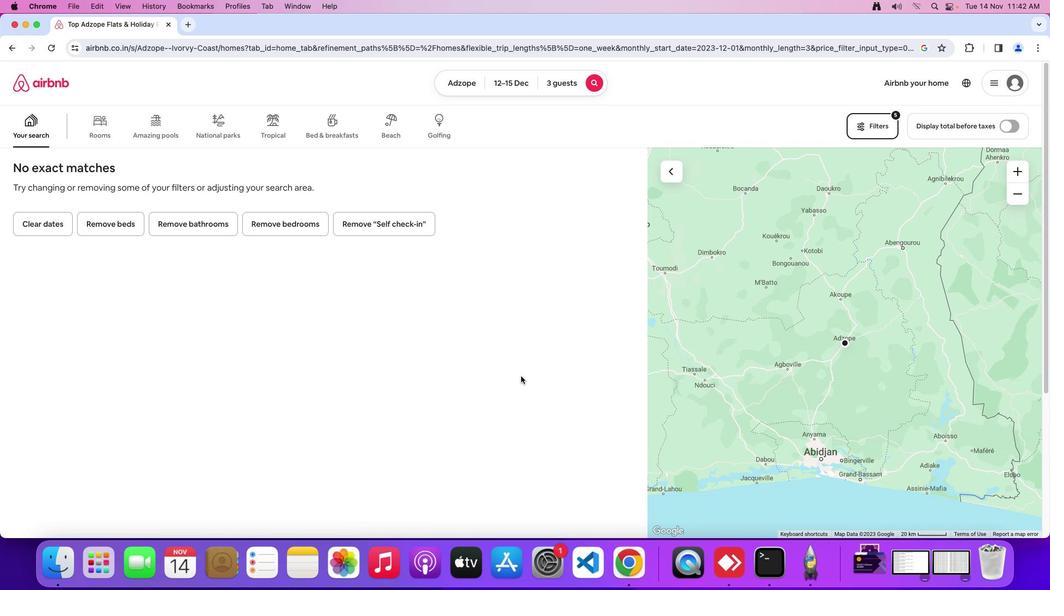 
Action: Mouse pressed left at (520, 376)
Screenshot: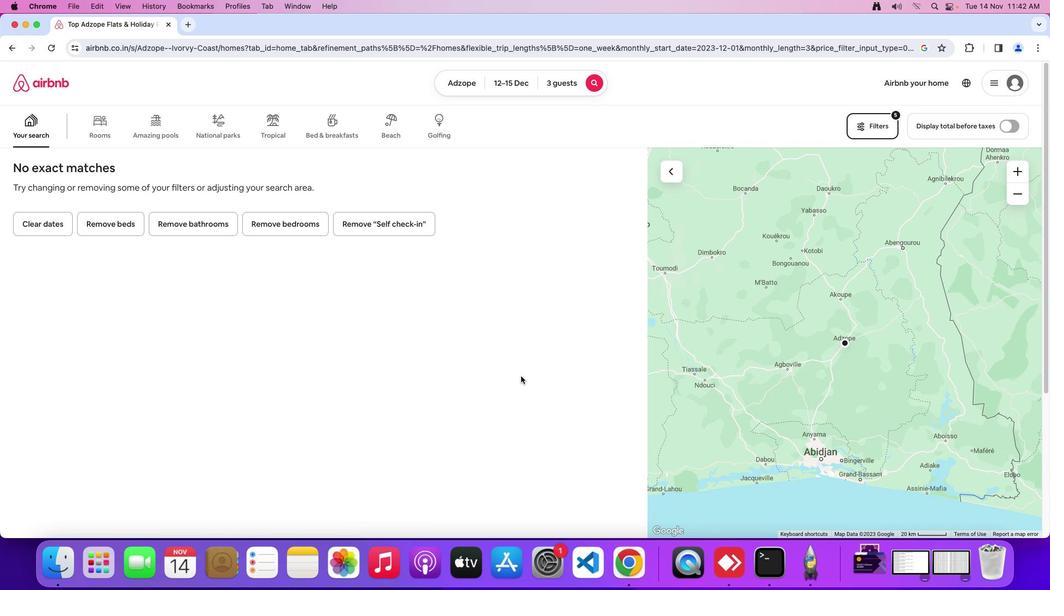 
Action: Mouse moved to (524, 381)
Screenshot: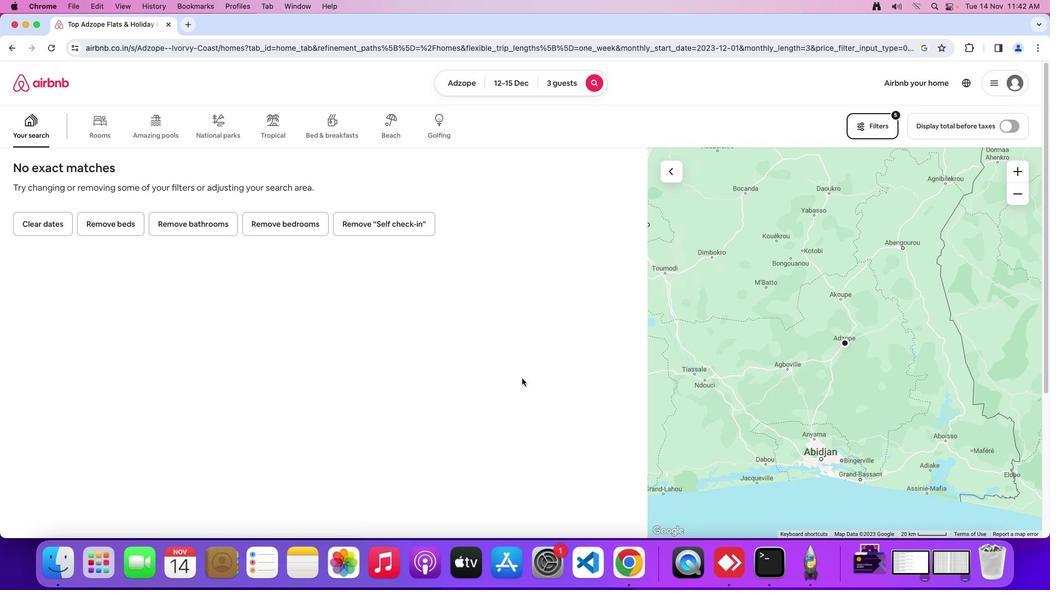 
